 Task: Look for space in London, Canada from 2nd September, 2023 to 6th September, 2023 for 2 adults in price range Rs.15000 to Rs.20000. Place can be entire place with 1  bedroom having 1 bed and 1 bathroom. Property type can be house, flat, guest house, hotel. Booking option can be shelf check-in. Required host language is English.
Action: Mouse moved to (541, 112)
Screenshot: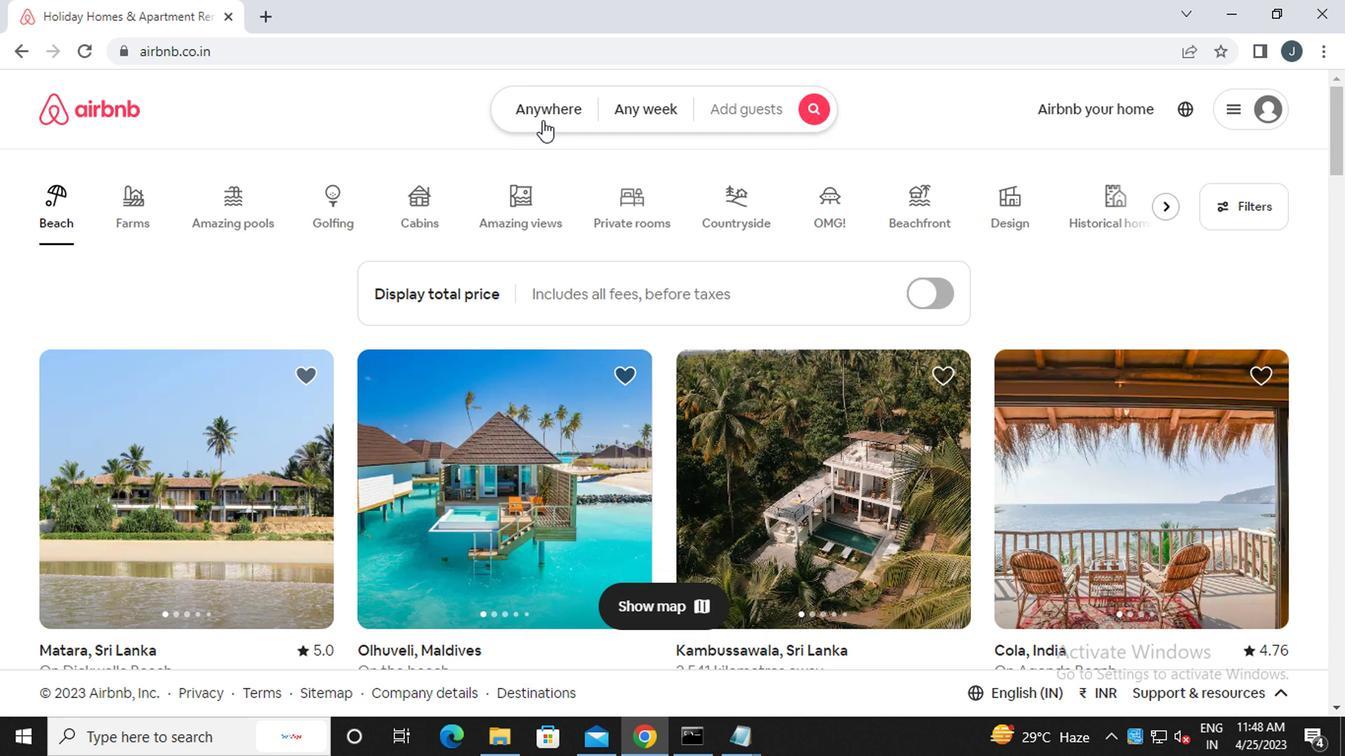 
Action: Mouse pressed left at (541, 112)
Screenshot: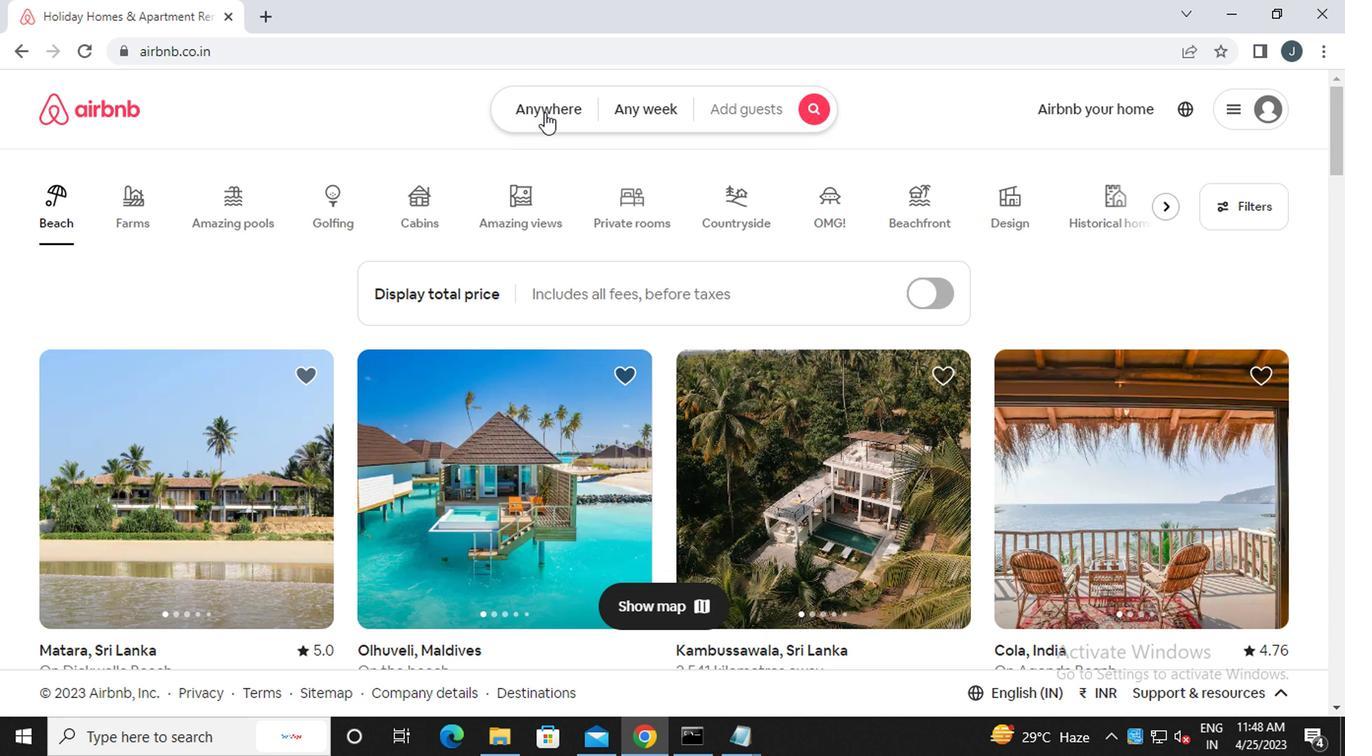 
Action: Mouse moved to (356, 196)
Screenshot: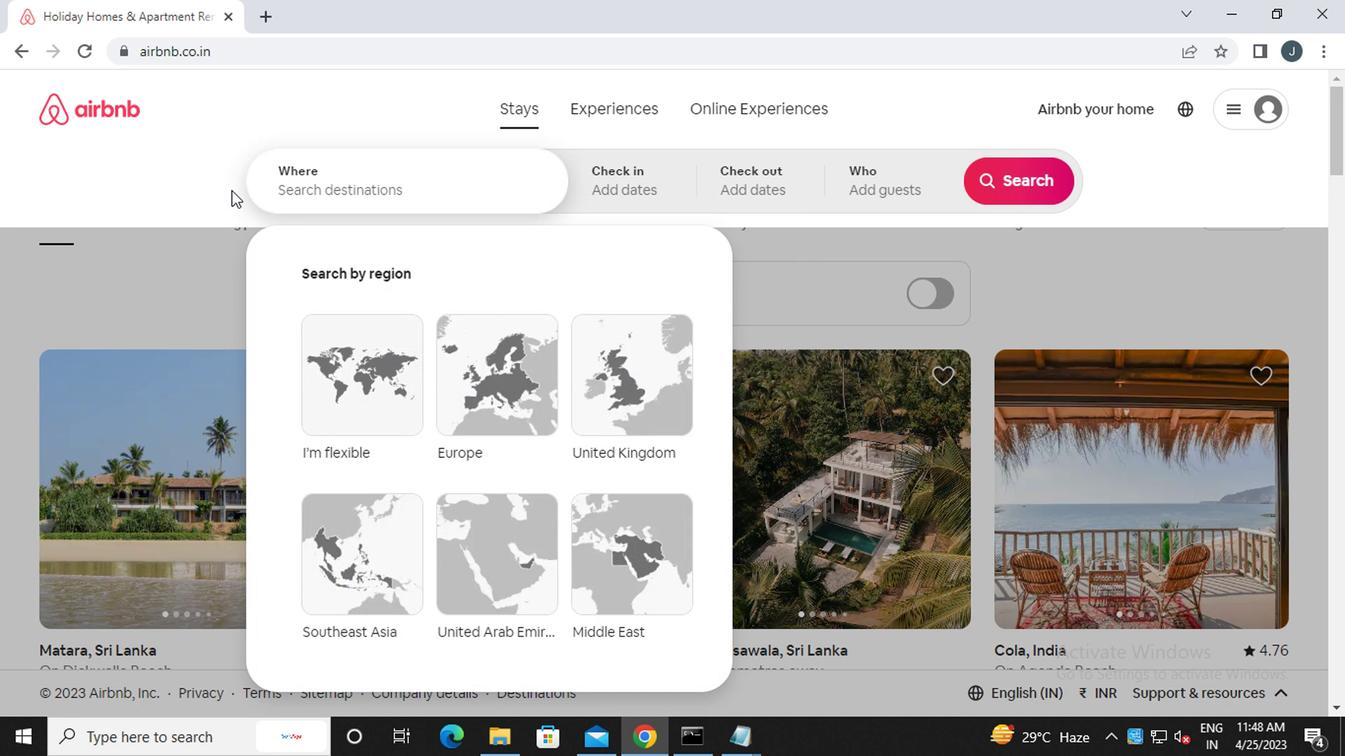 
Action: Mouse pressed left at (356, 196)
Screenshot: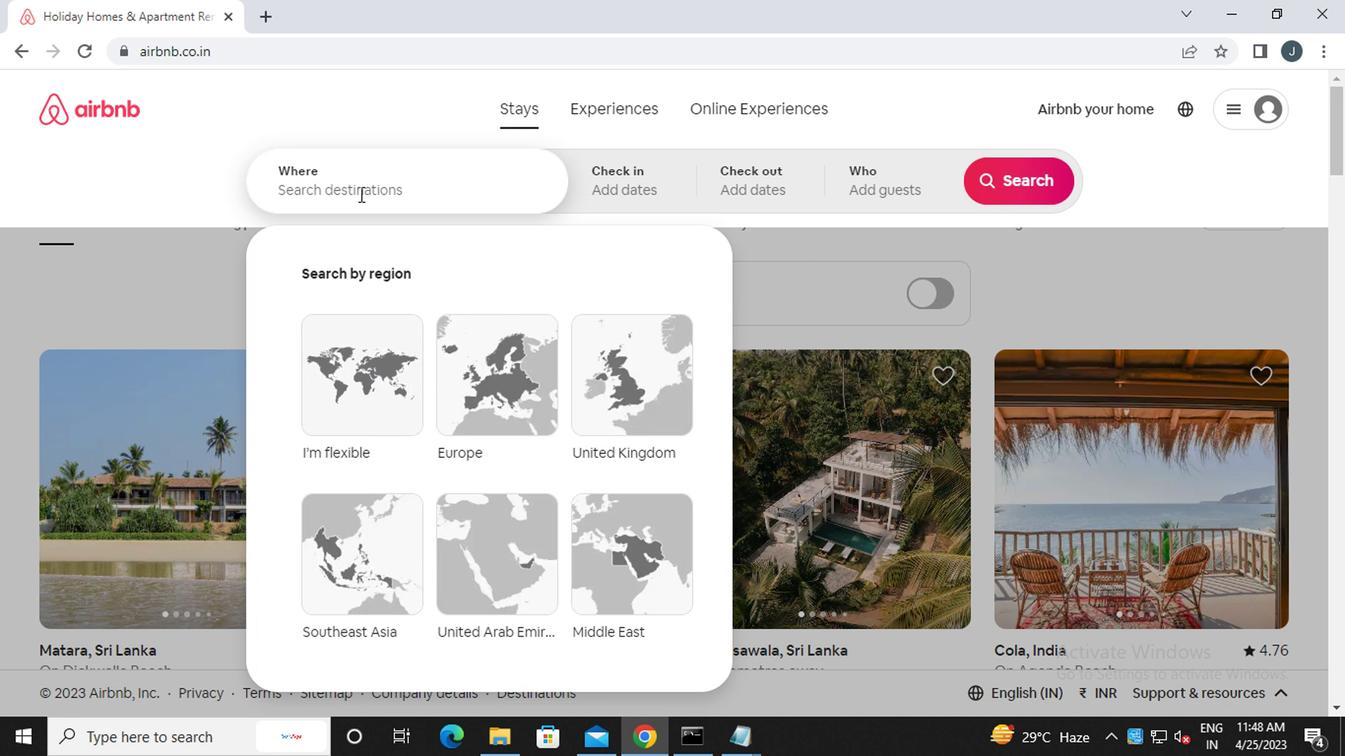 
Action: Key pressed l<Key.caps_lock>ondon,<Key.caps_lock>c<Key.caps_lock>anada
Screenshot: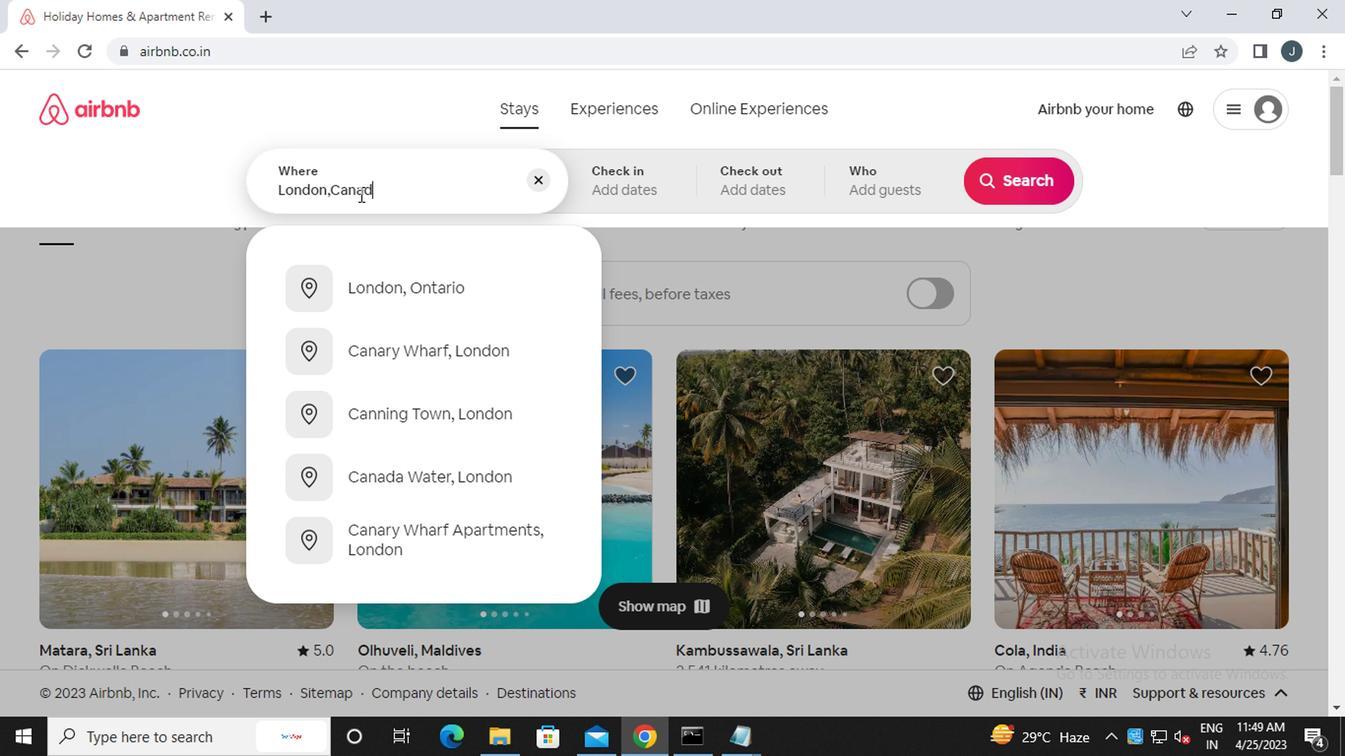 
Action: Mouse moved to (639, 182)
Screenshot: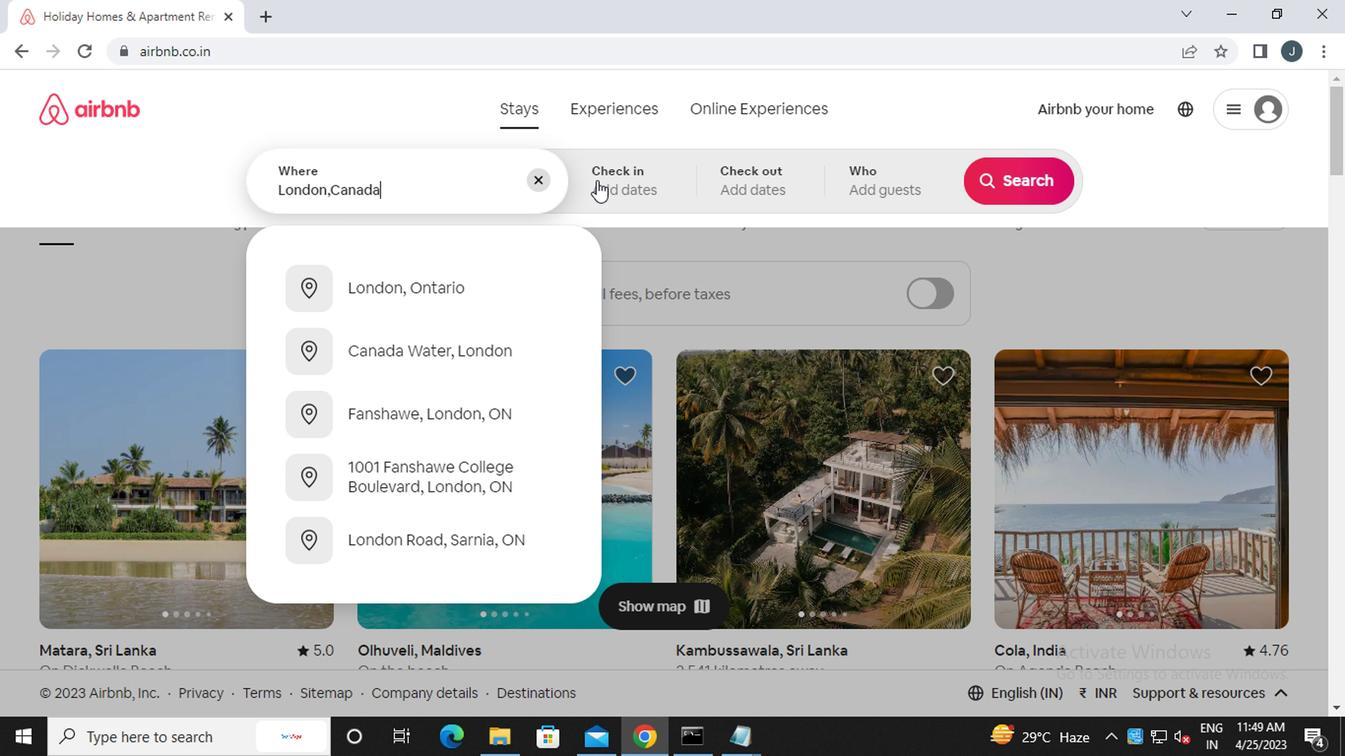 
Action: Mouse pressed left at (639, 182)
Screenshot: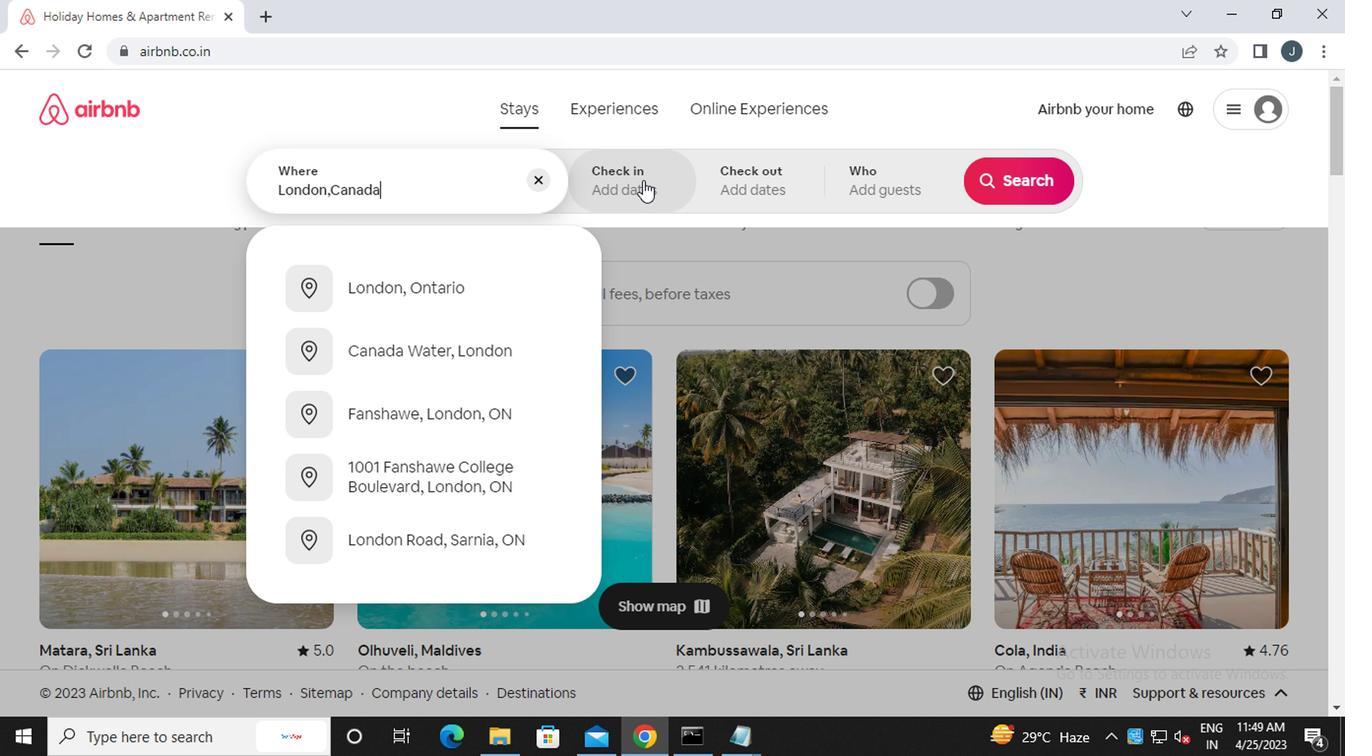 
Action: Mouse moved to (1000, 338)
Screenshot: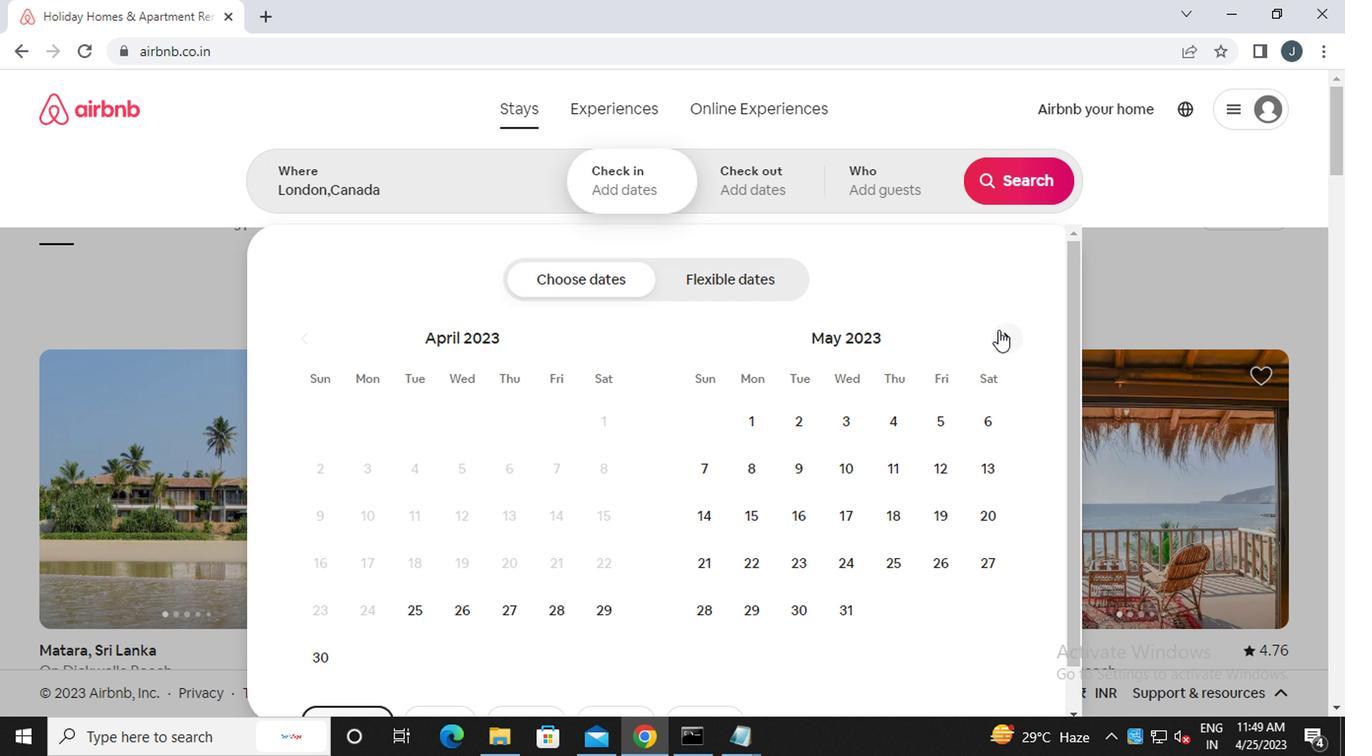 
Action: Mouse pressed left at (1000, 338)
Screenshot: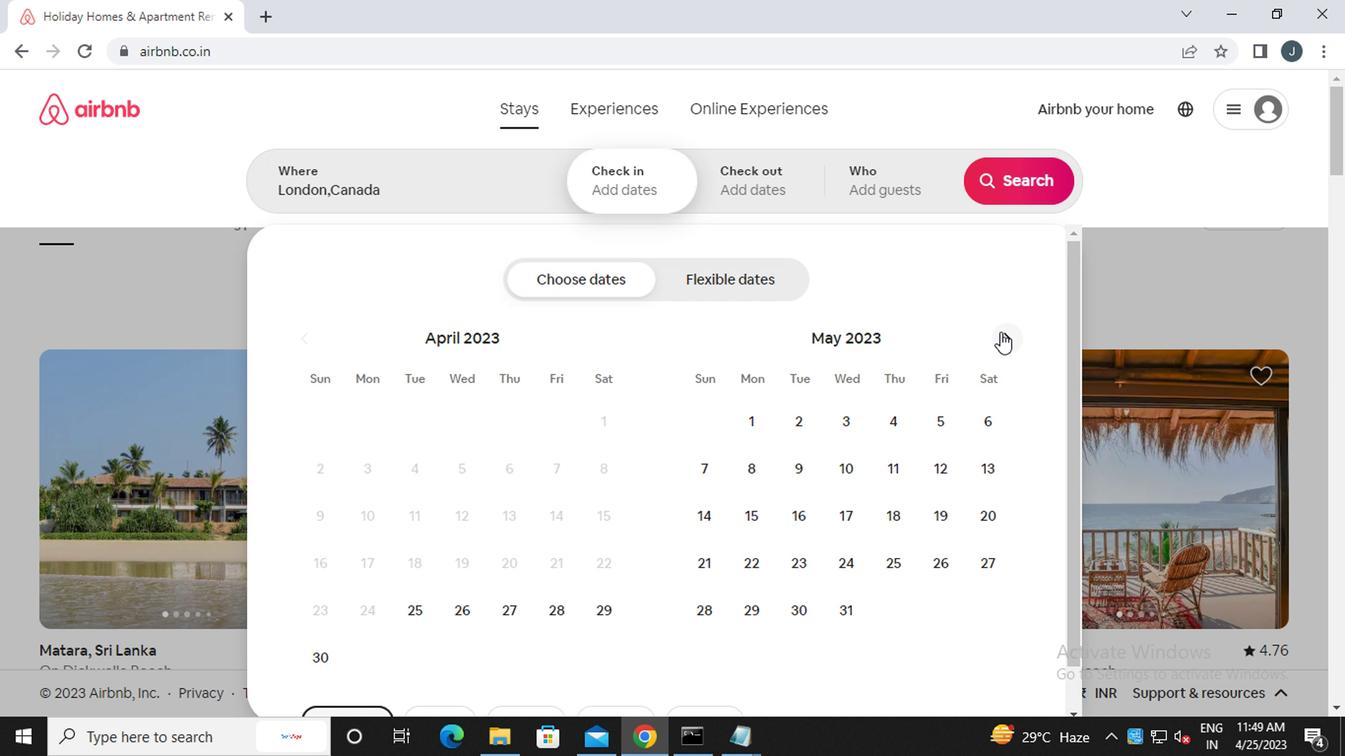 
Action: Mouse moved to (1002, 339)
Screenshot: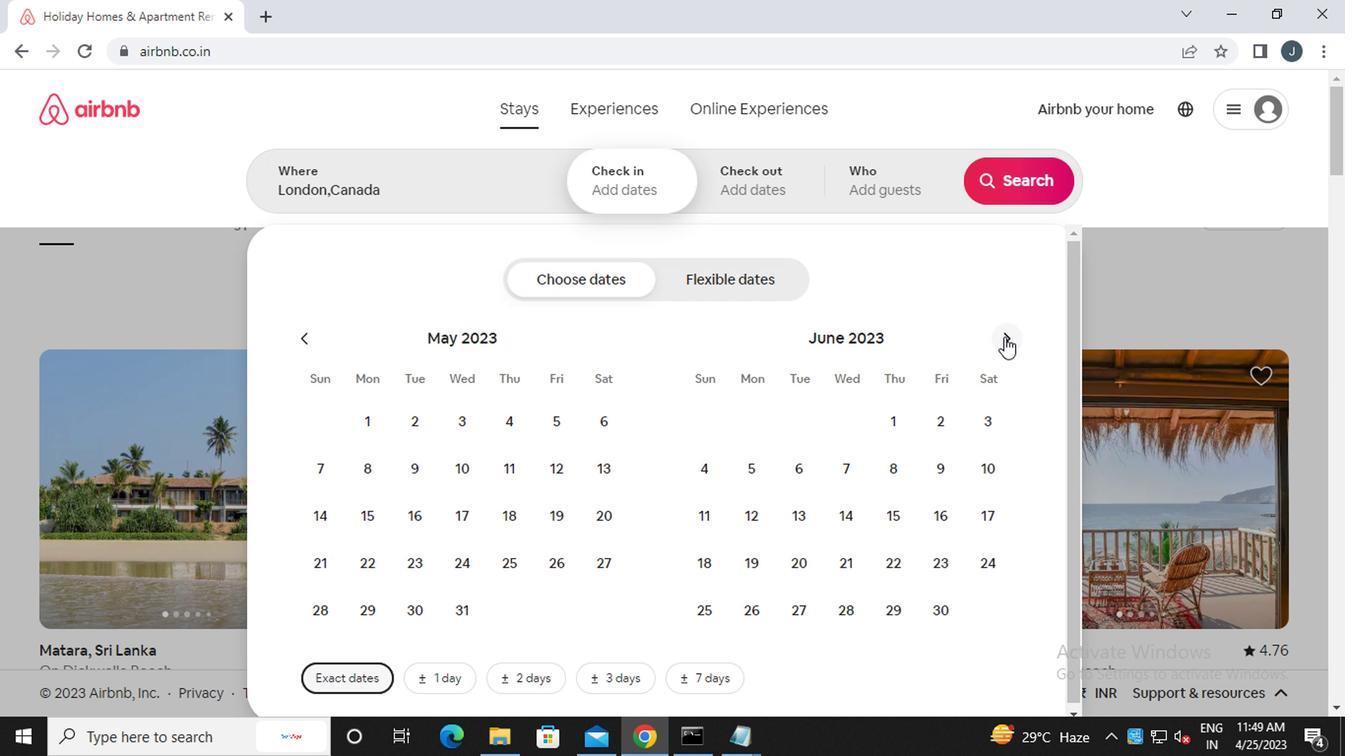 
Action: Mouse pressed left at (1002, 339)
Screenshot: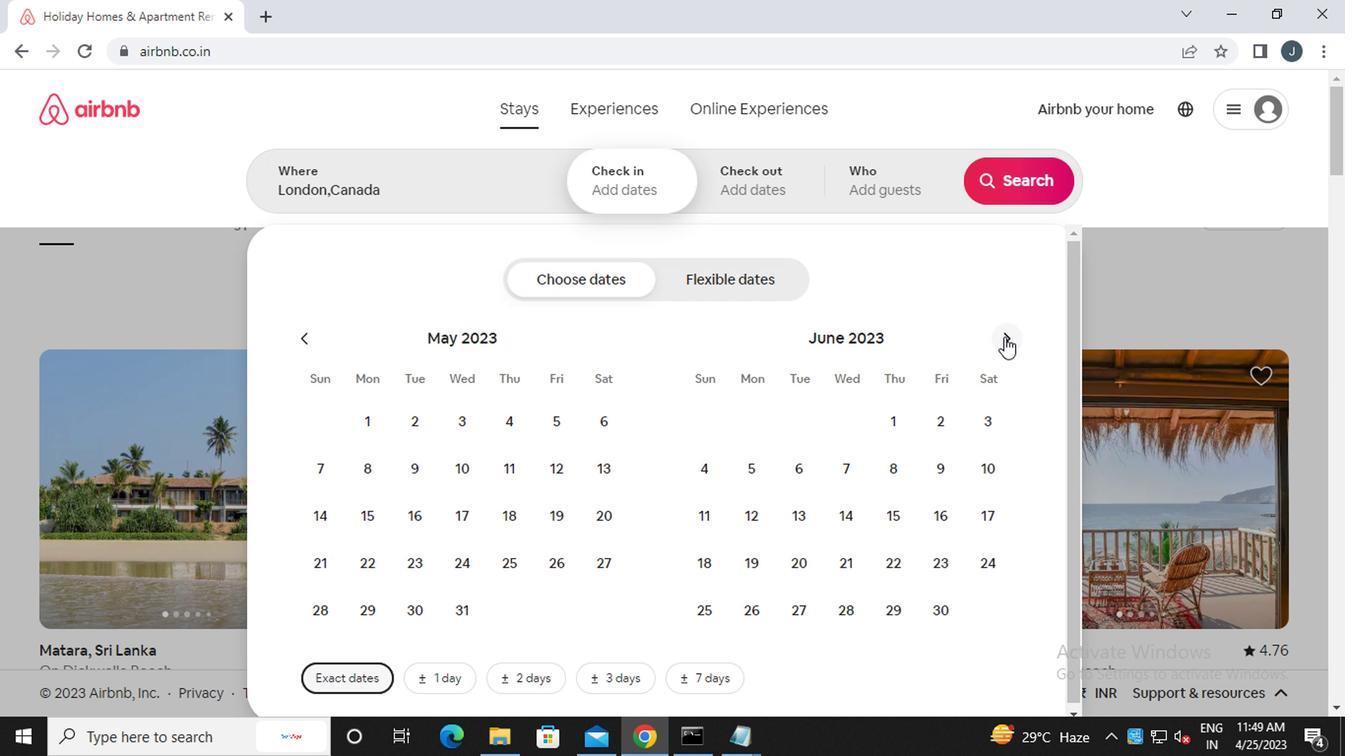 
Action: Mouse pressed left at (1002, 339)
Screenshot: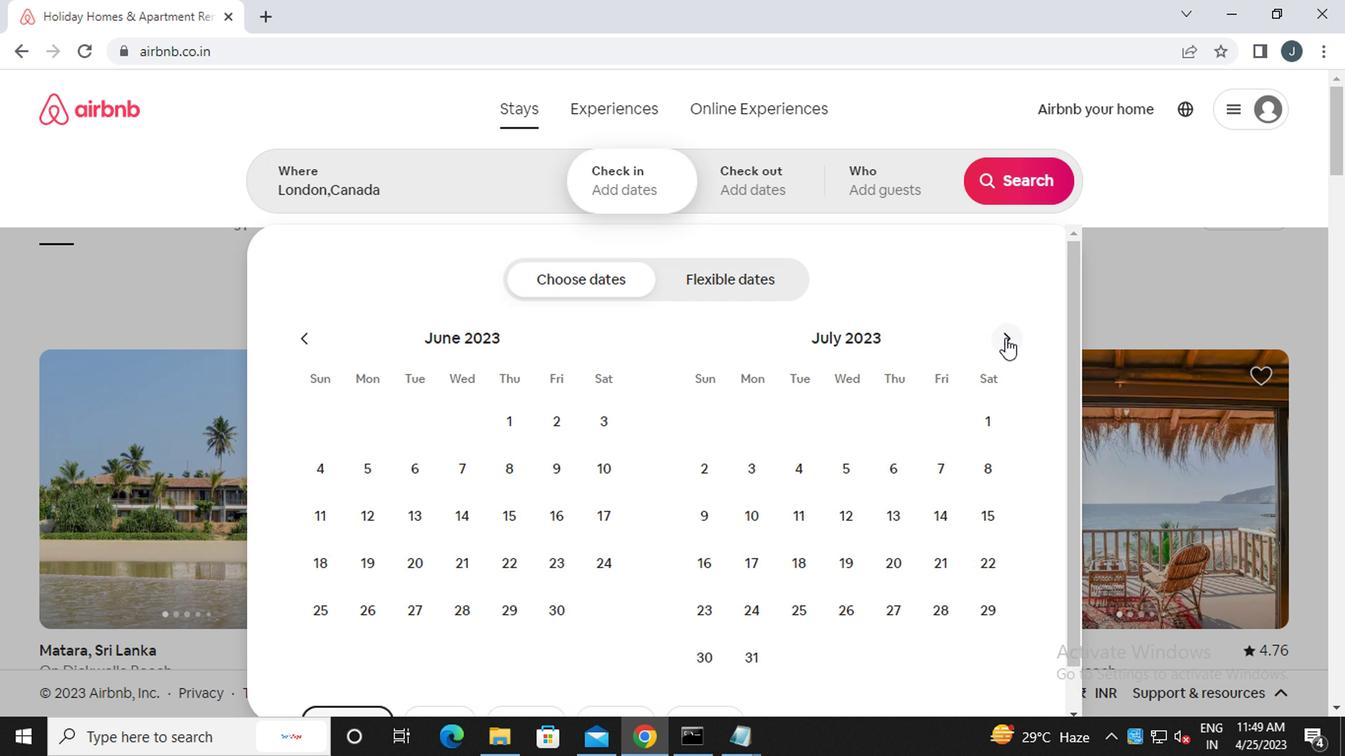 
Action: Mouse pressed left at (1002, 339)
Screenshot: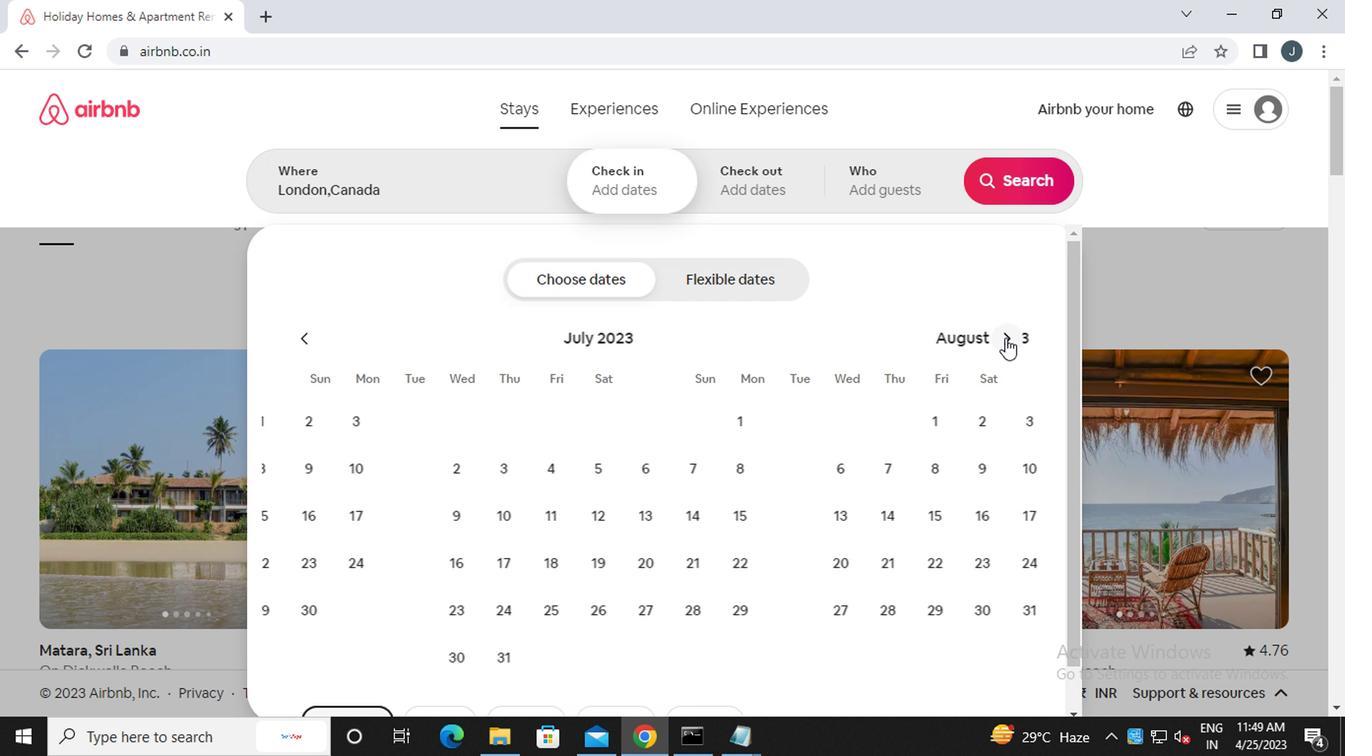 
Action: Mouse moved to (990, 426)
Screenshot: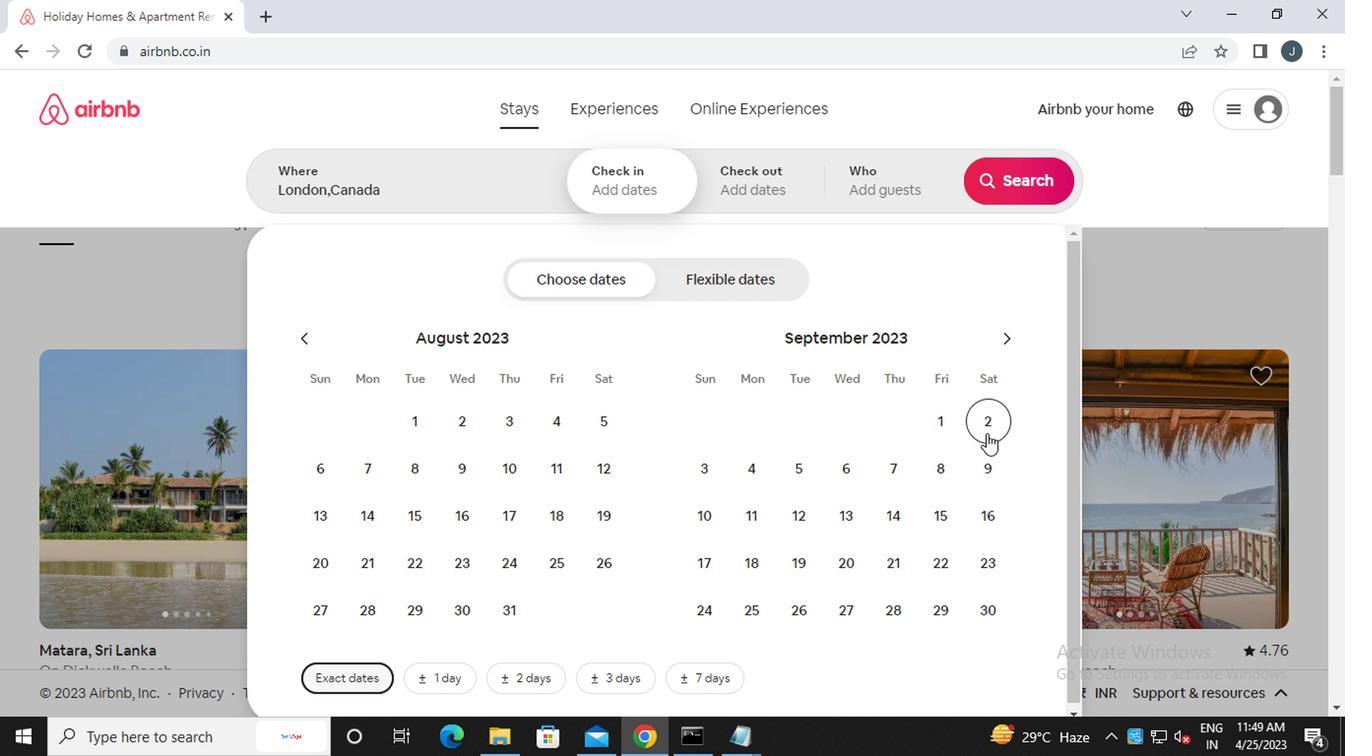 
Action: Mouse pressed left at (990, 426)
Screenshot: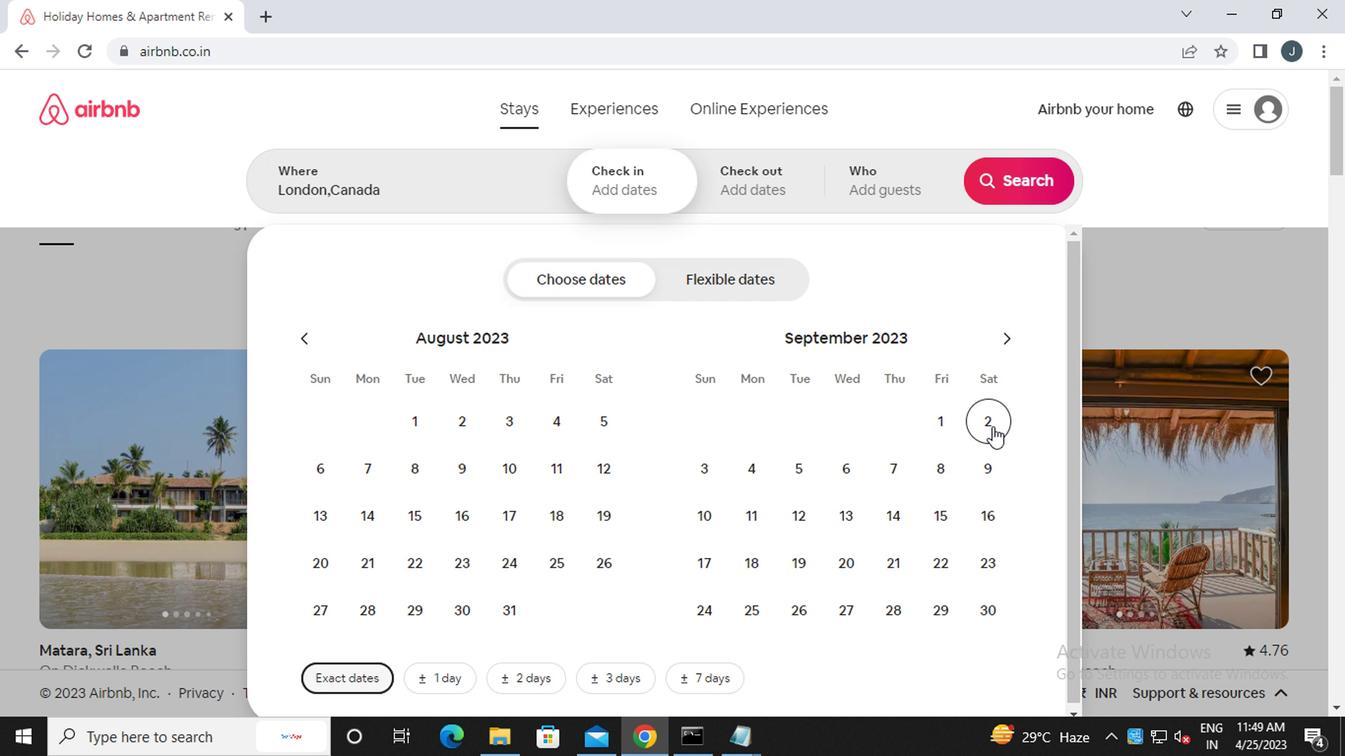
Action: Mouse moved to (851, 467)
Screenshot: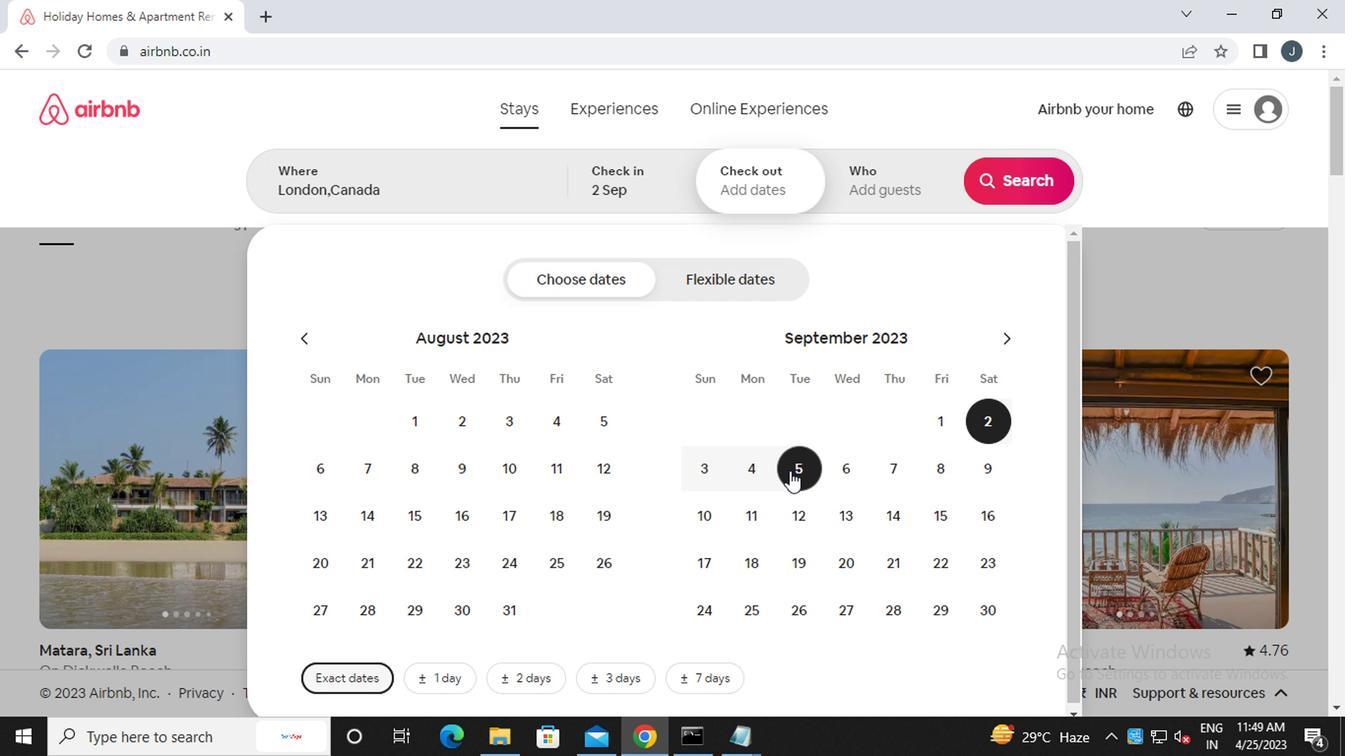 
Action: Mouse pressed left at (851, 467)
Screenshot: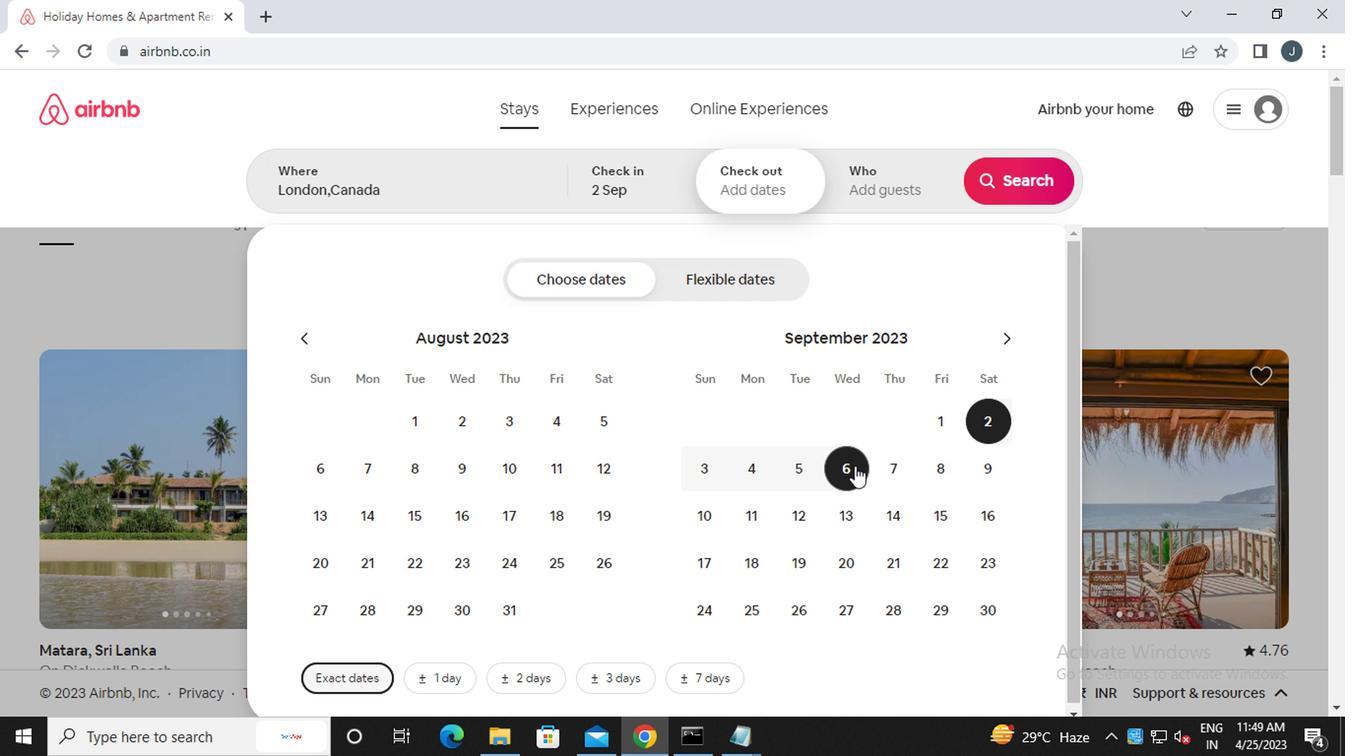 
Action: Mouse moved to (887, 196)
Screenshot: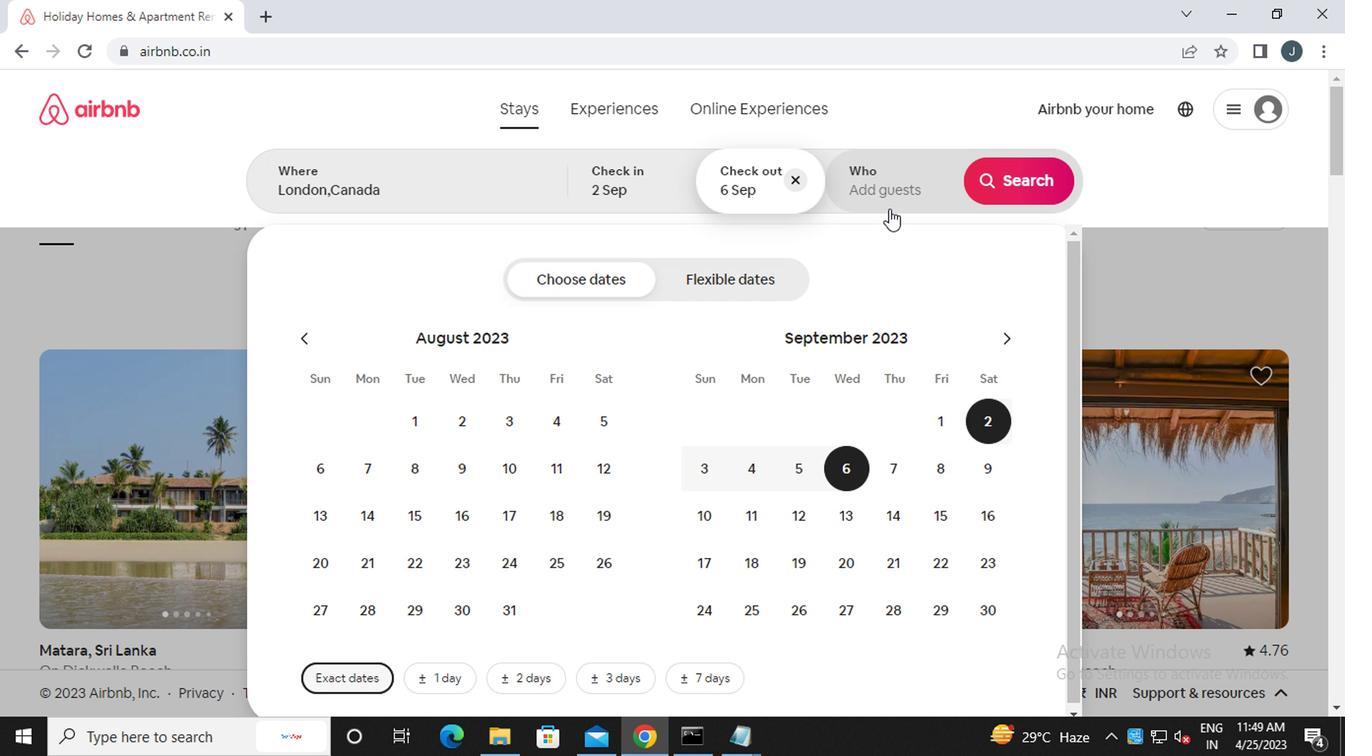 
Action: Mouse pressed left at (887, 196)
Screenshot: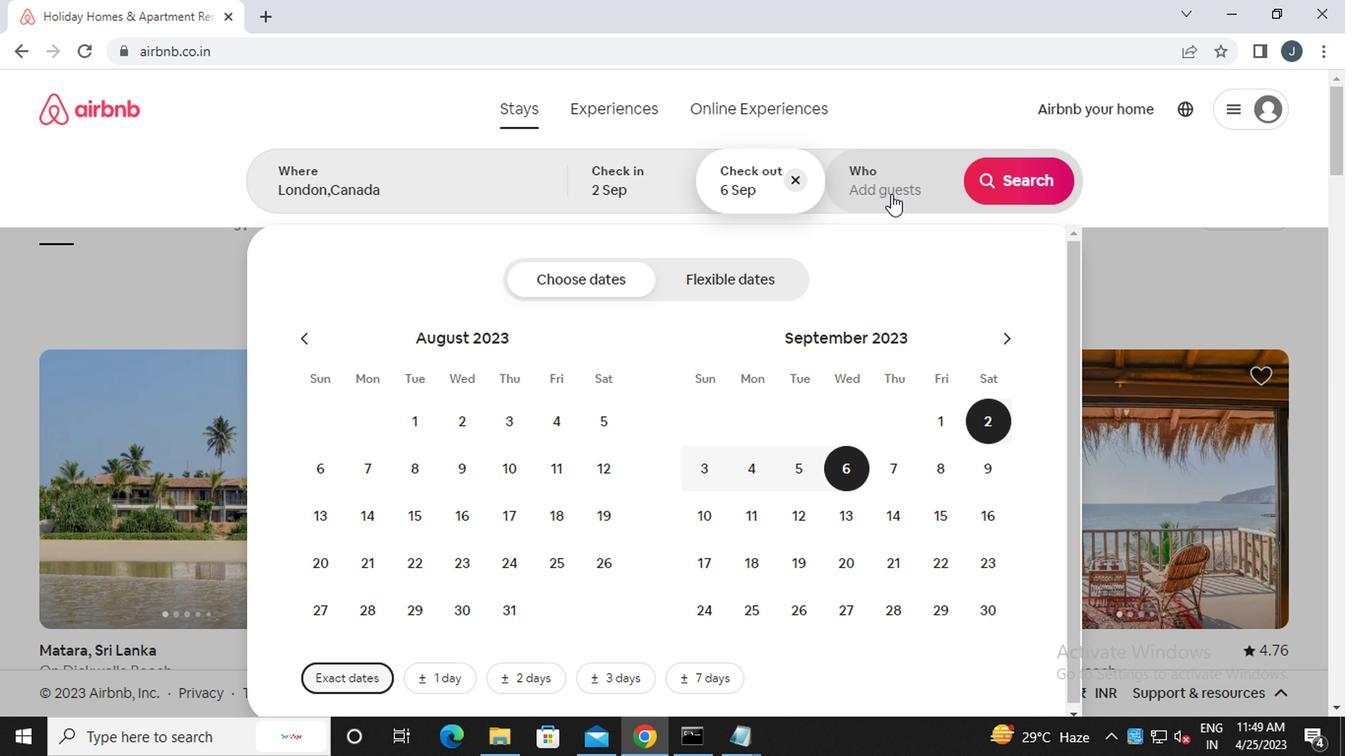 
Action: Mouse moved to (1021, 291)
Screenshot: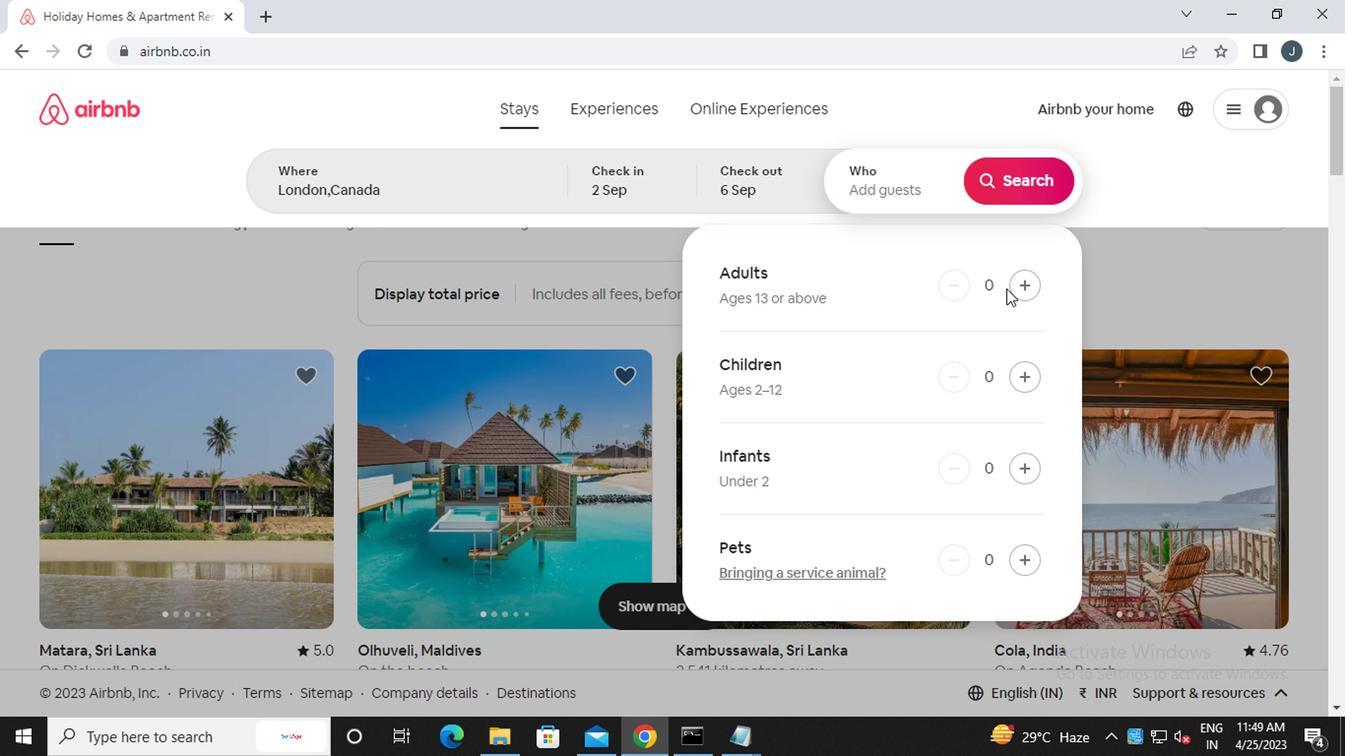 
Action: Mouse pressed left at (1021, 291)
Screenshot: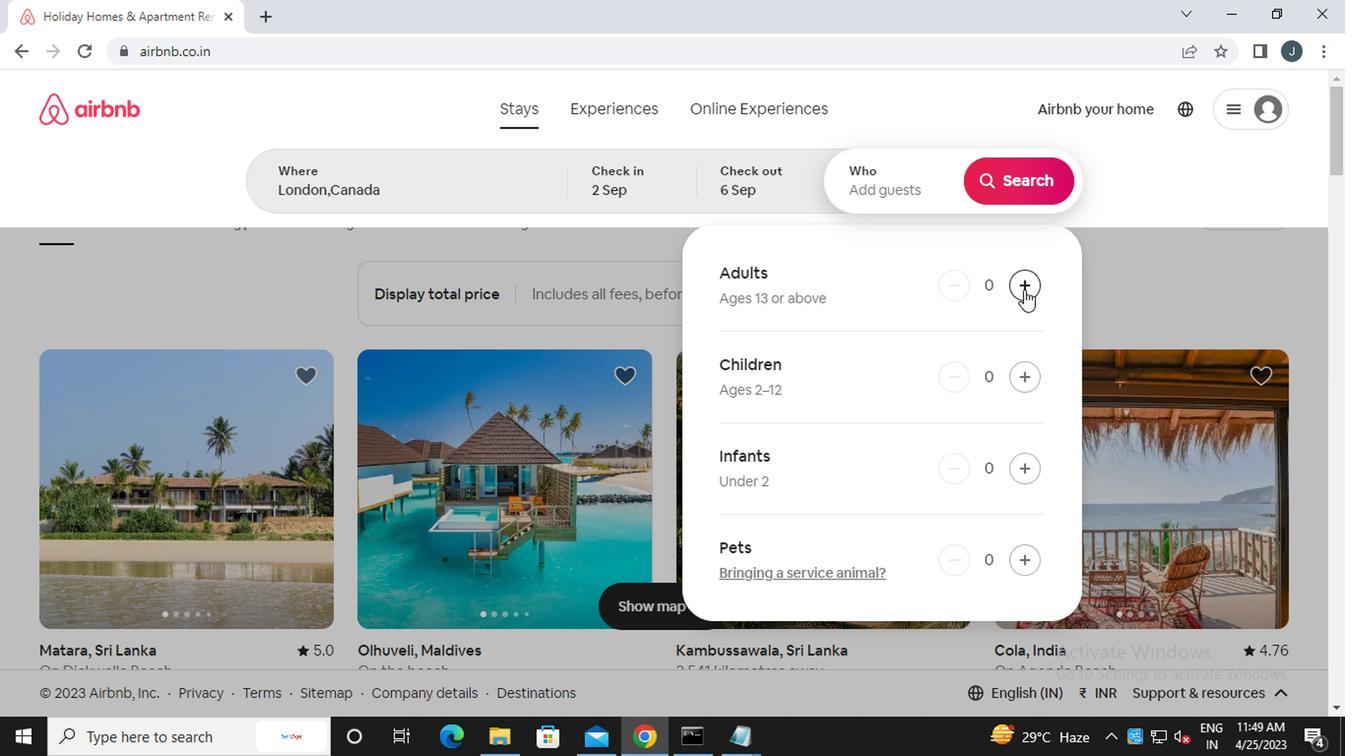 
Action: Mouse moved to (1021, 291)
Screenshot: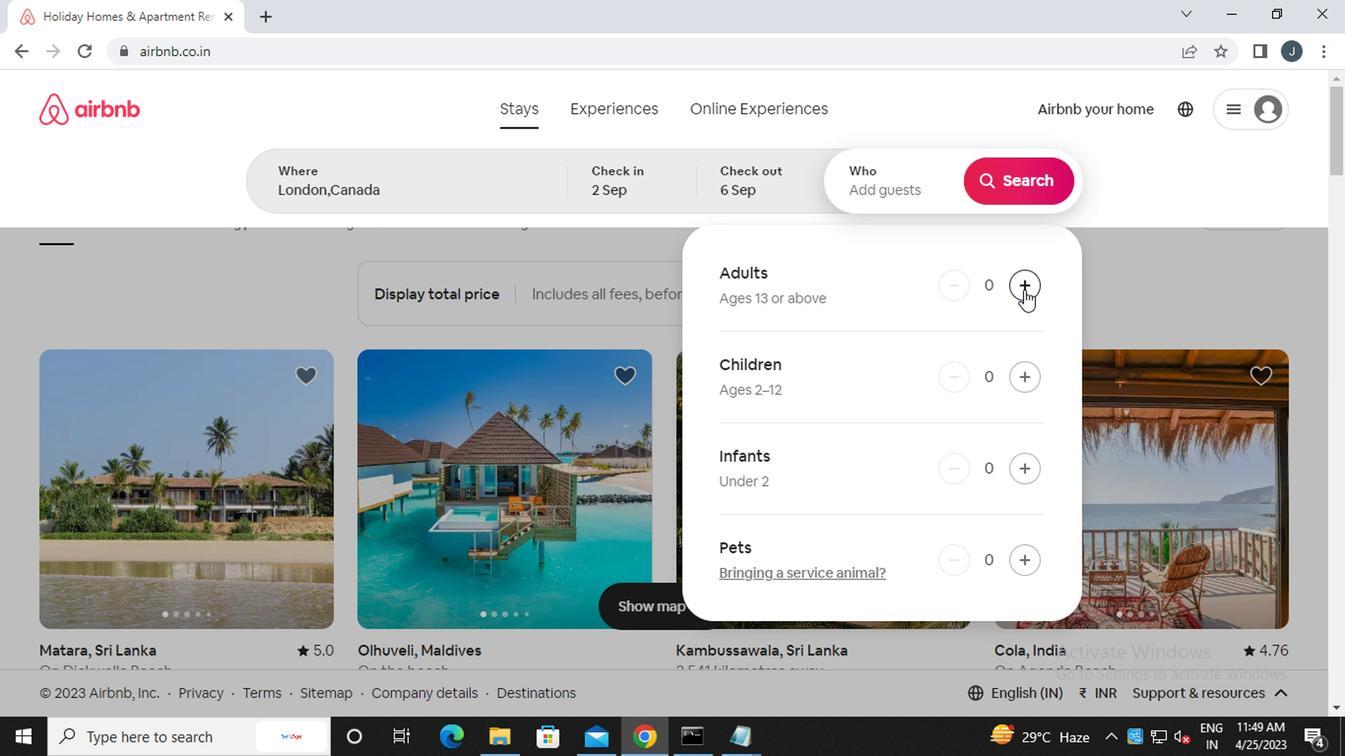 
Action: Mouse pressed left at (1021, 291)
Screenshot: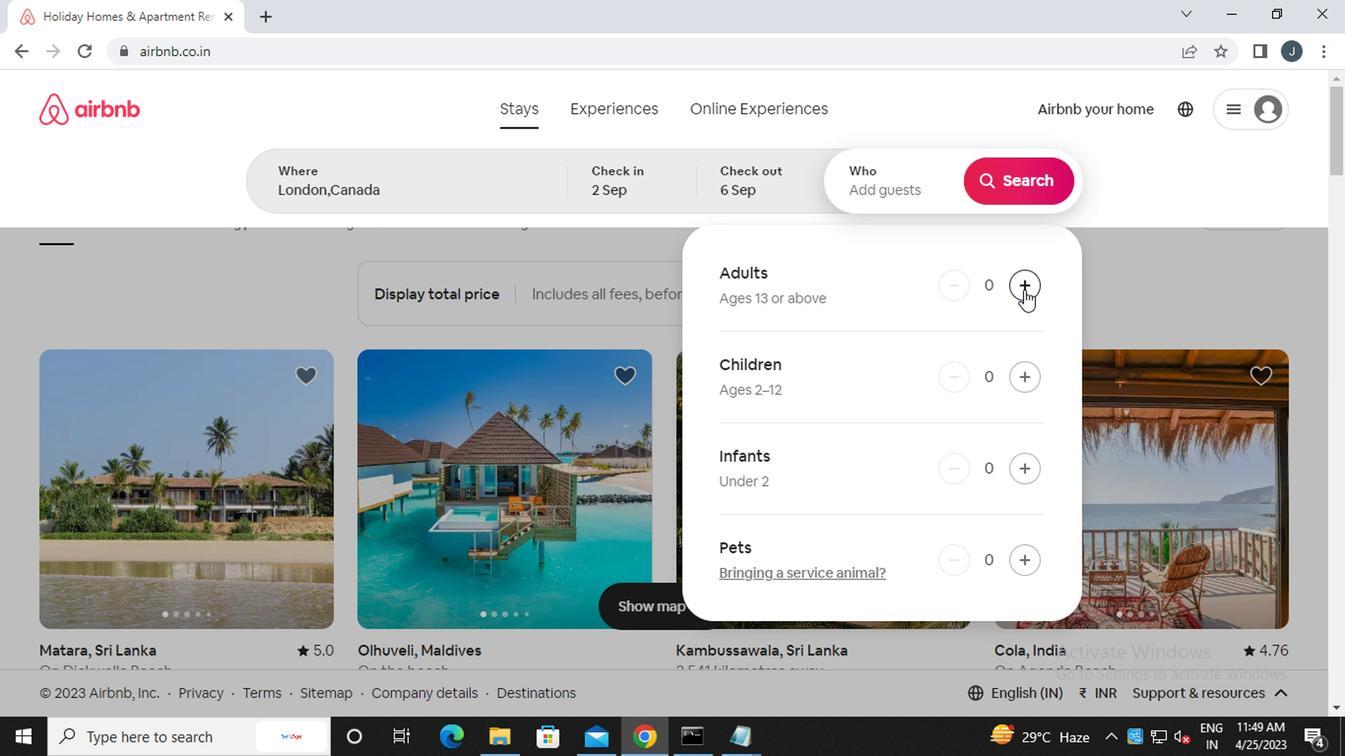 
Action: Mouse moved to (1021, 192)
Screenshot: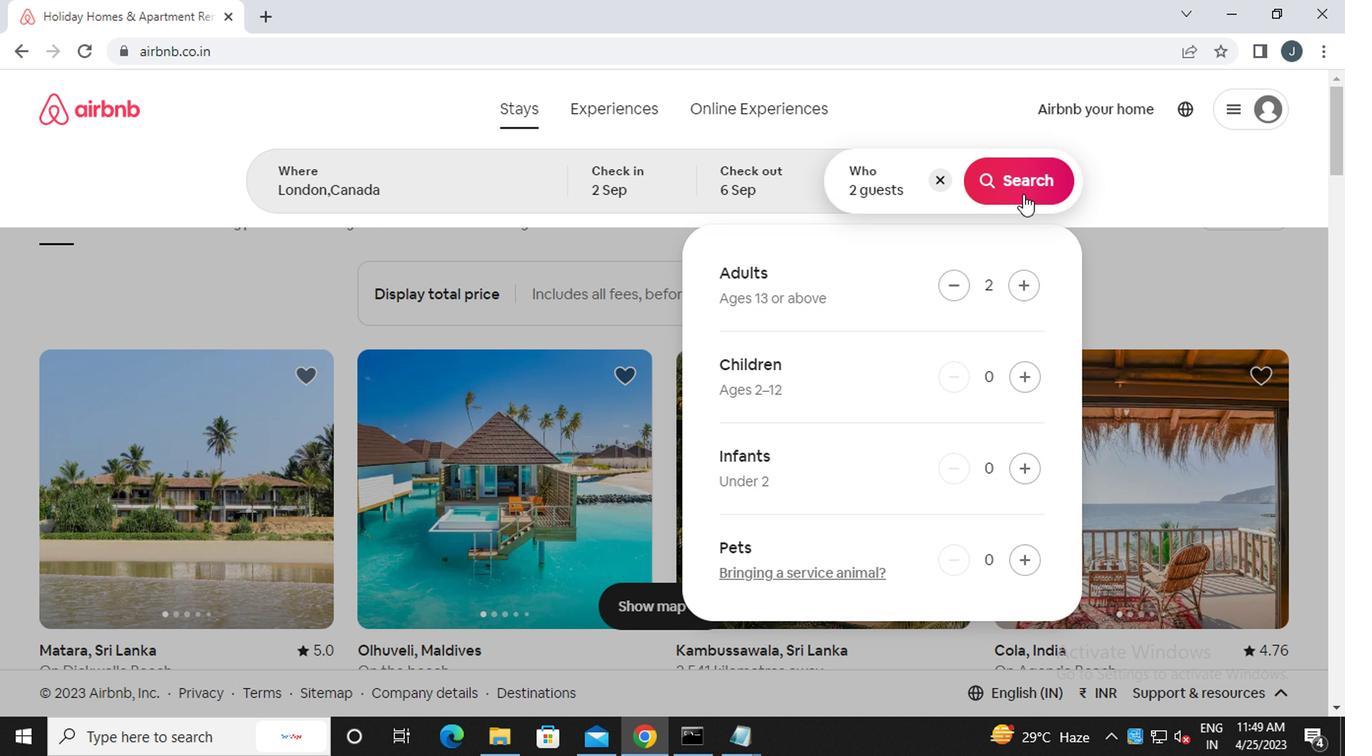 
Action: Mouse pressed left at (1021, 192)
Screenshot: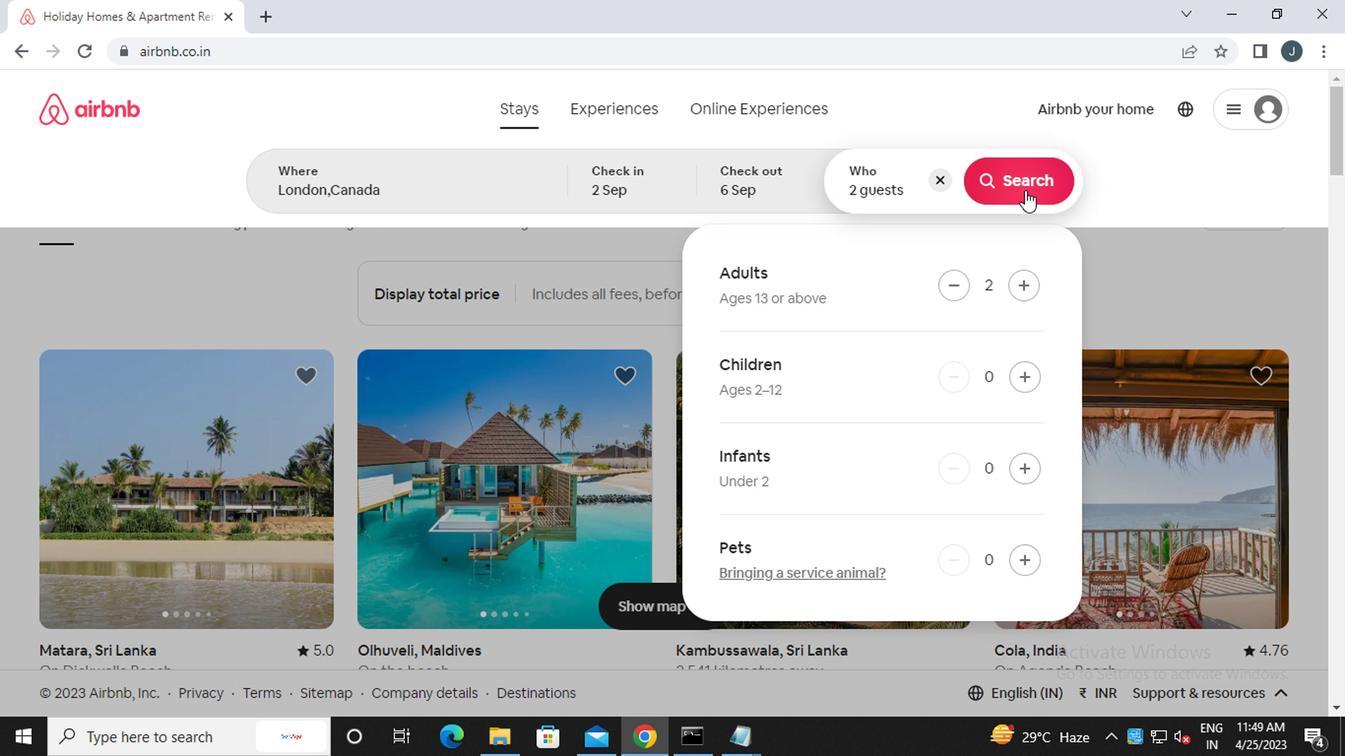 
Action: Mouse moved to (1257, 190)
Screenshot: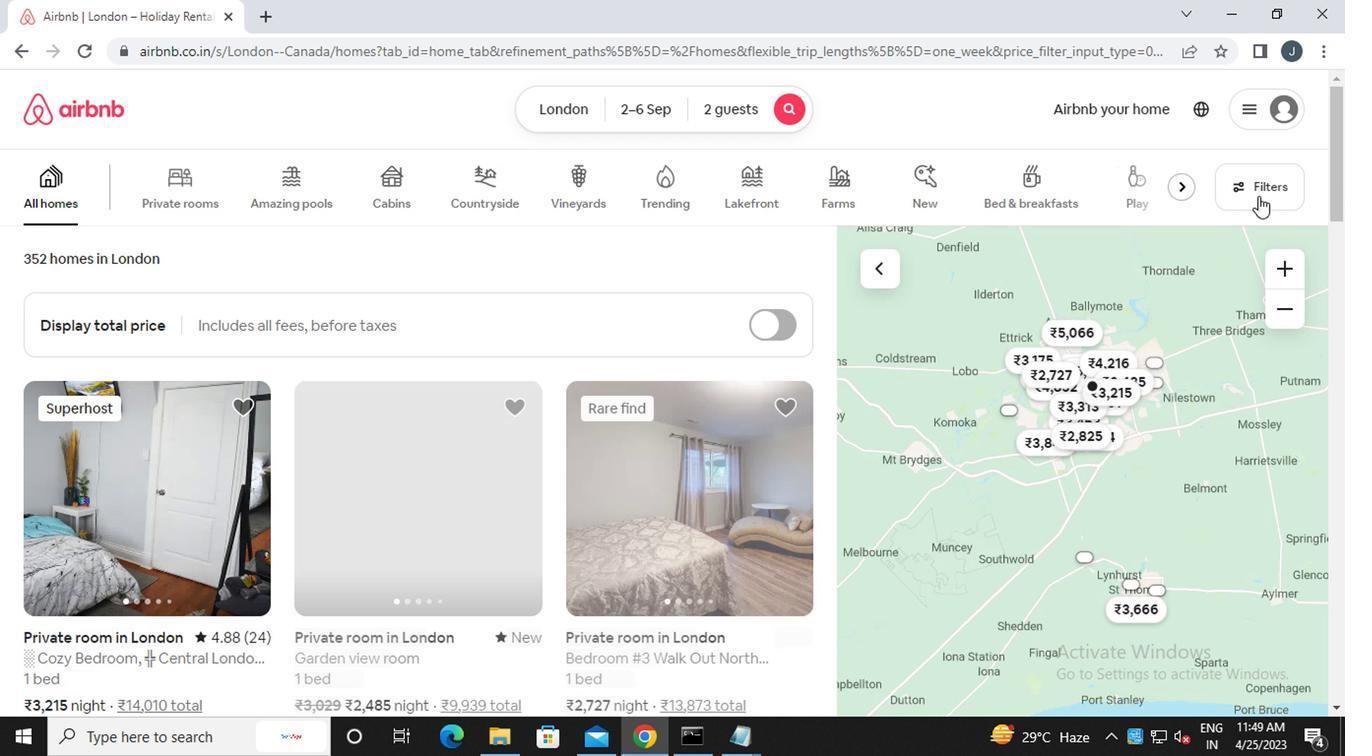 
Action: Mouse pressed left at (1257, 190)
Screenshot: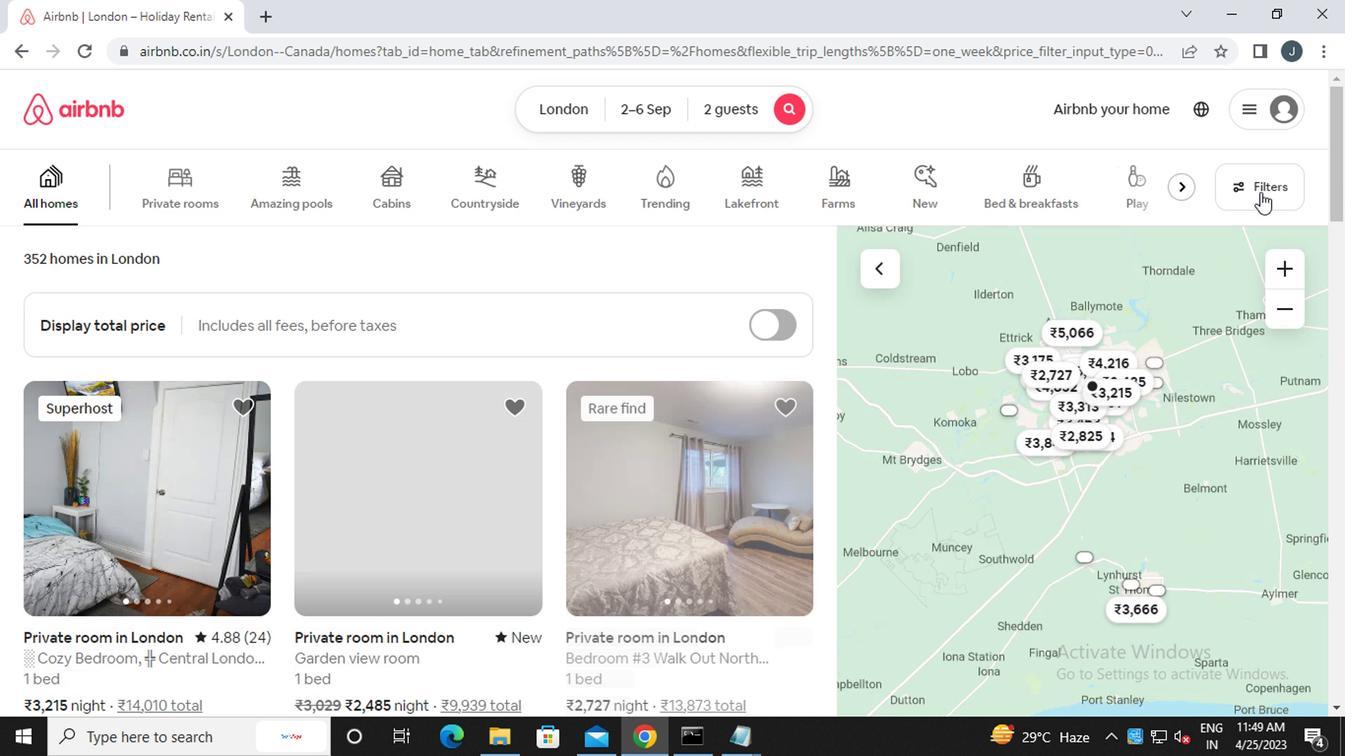 
Action: Mouse moved to (442, 435)
Screenshot: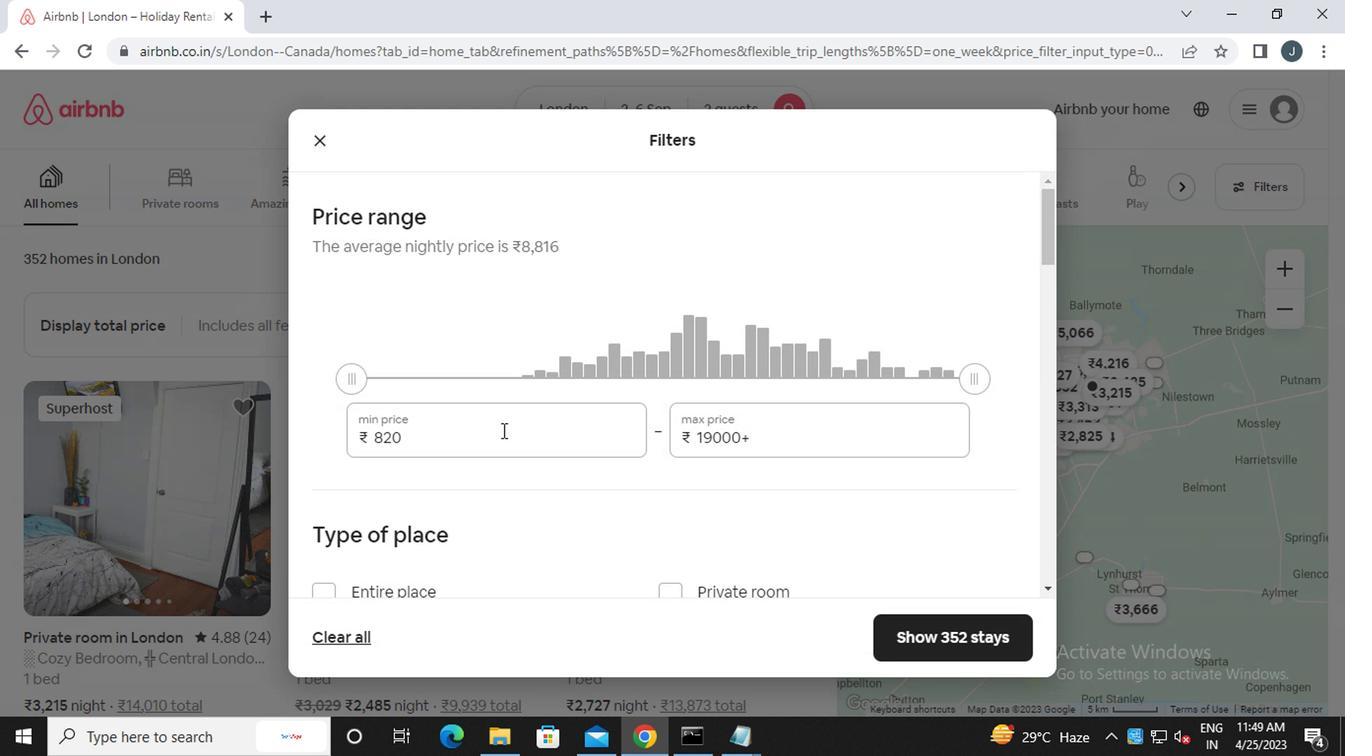 
Action: Mouse pressed left at (442, 435)
Screenshot: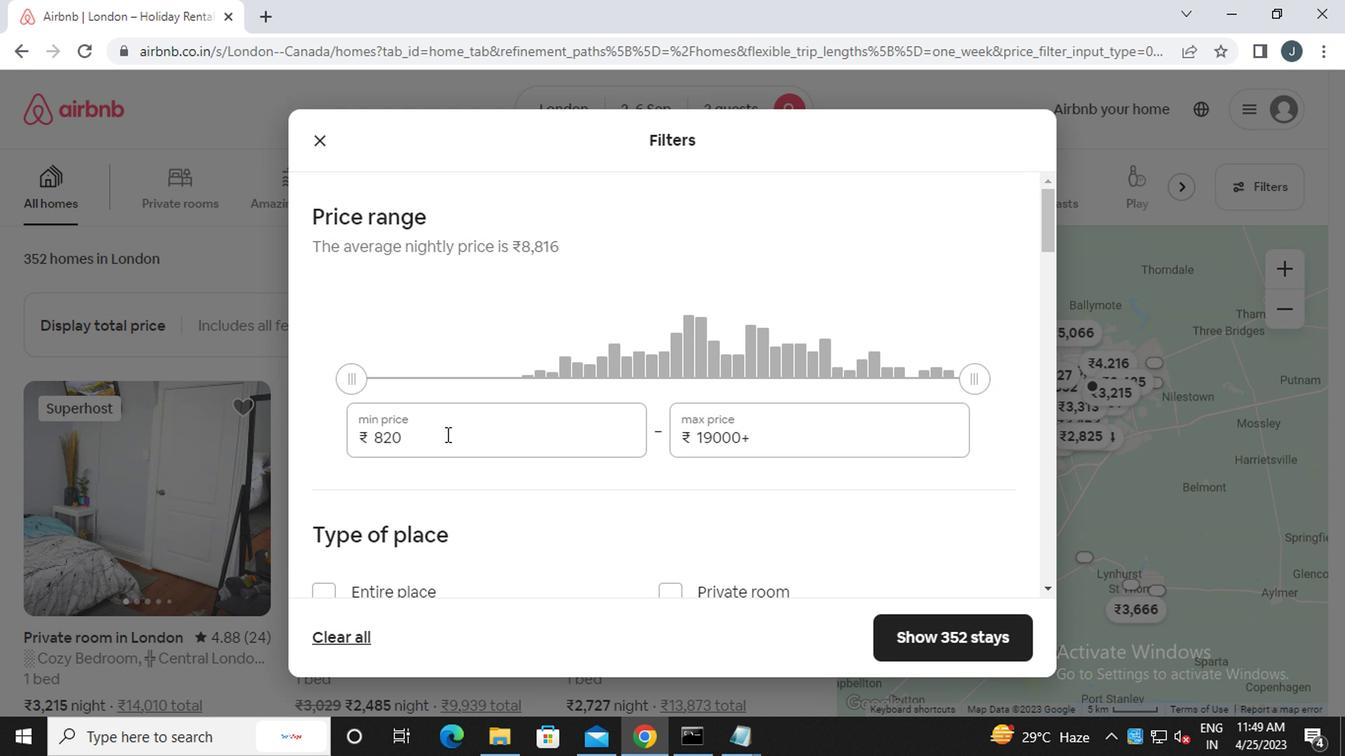 
Action: Key pressed <Key.backspace><Key.backspace><Key.backspace><<97>><<101>><<96>><<96>><<96>>
Screenshot: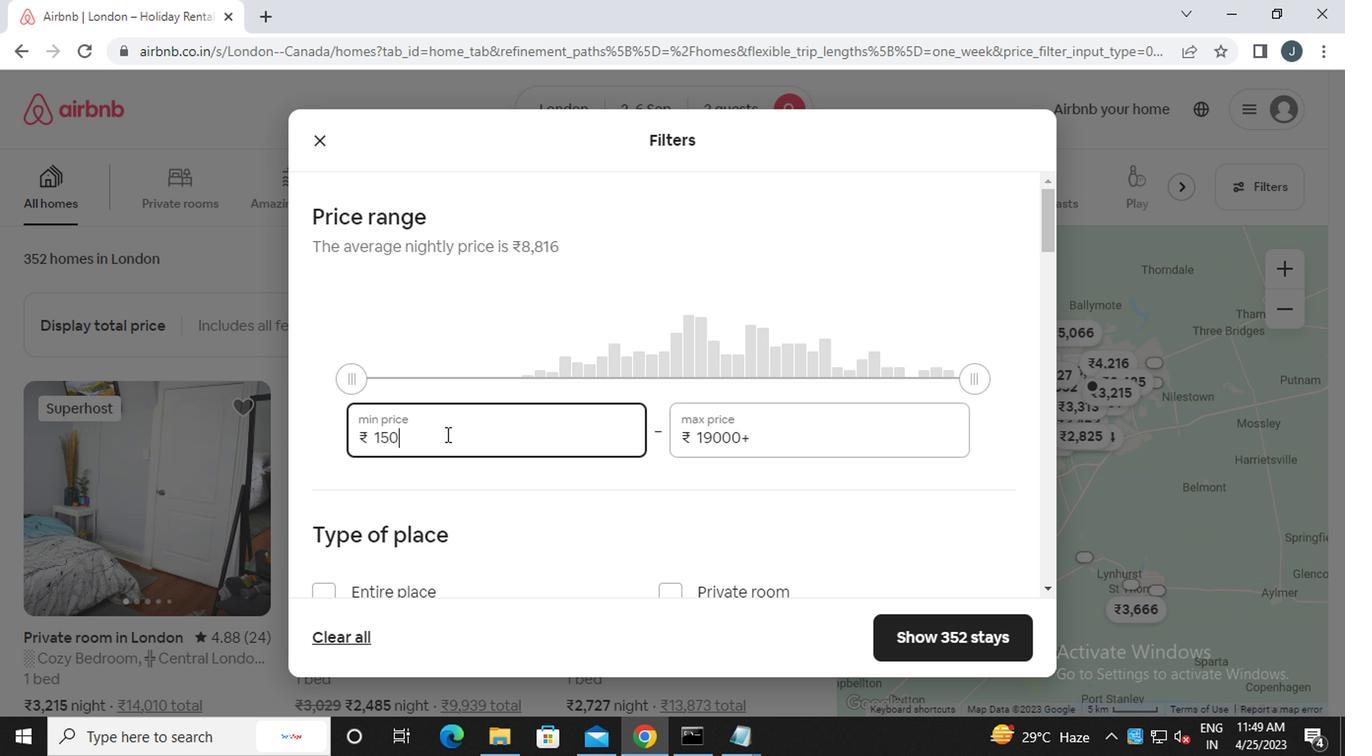 
Action: Mouse moved to (768, 440)
Screenshot: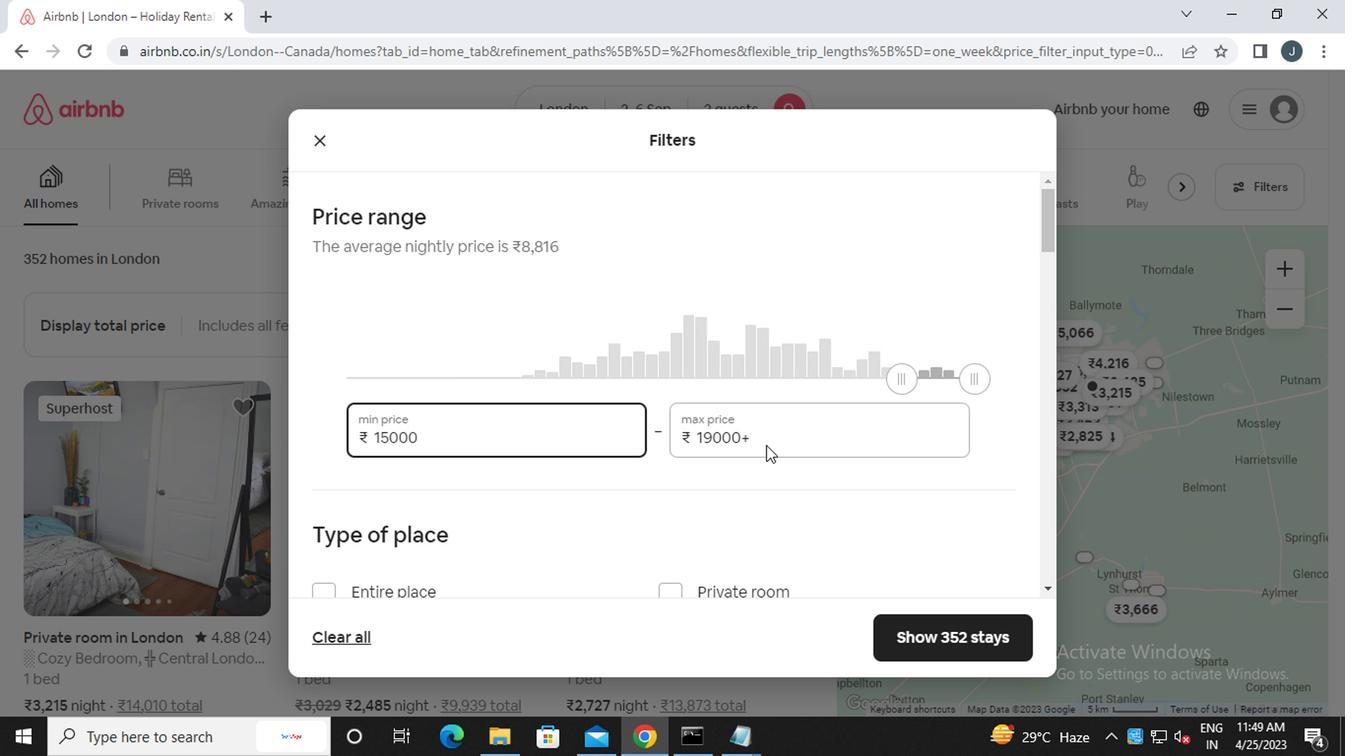 
Action: Mouse pressed left at (768, 440)
Screenshot: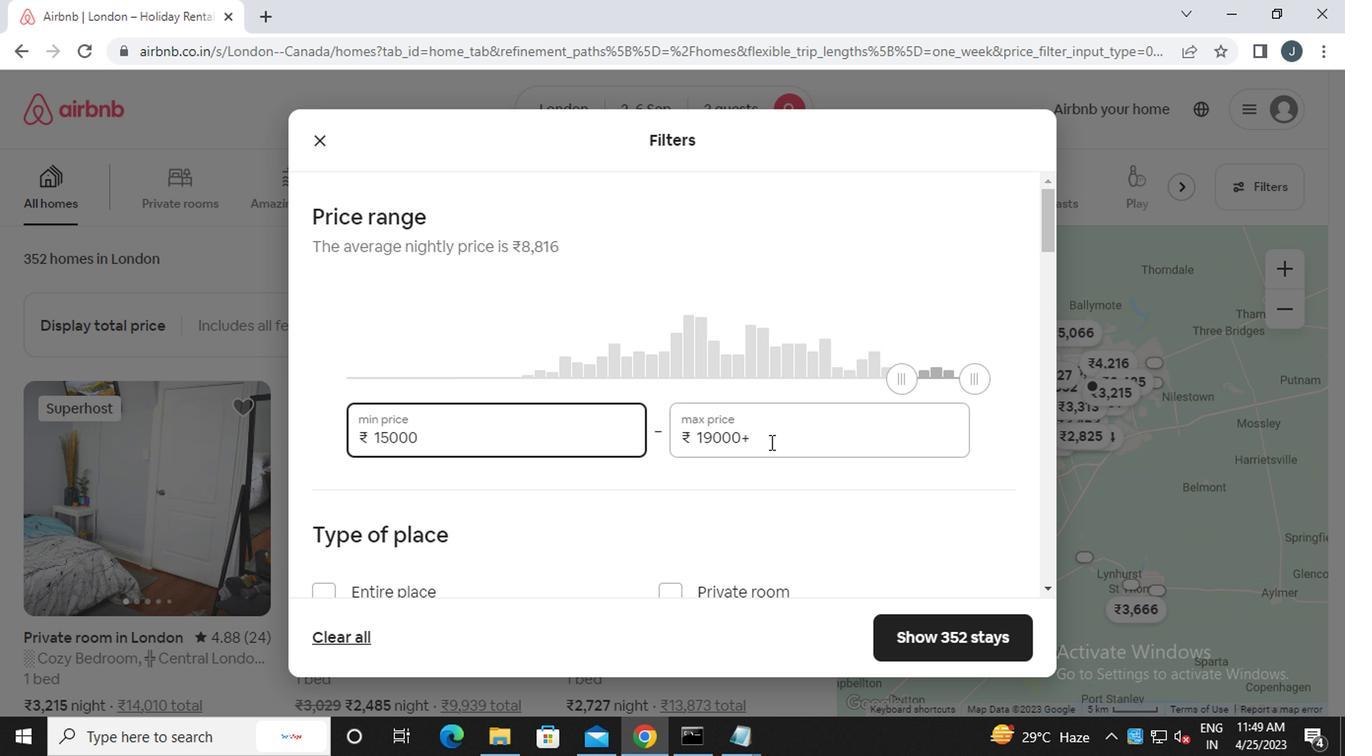 
Action: Mouse moved to (751, 426)
Screenshot: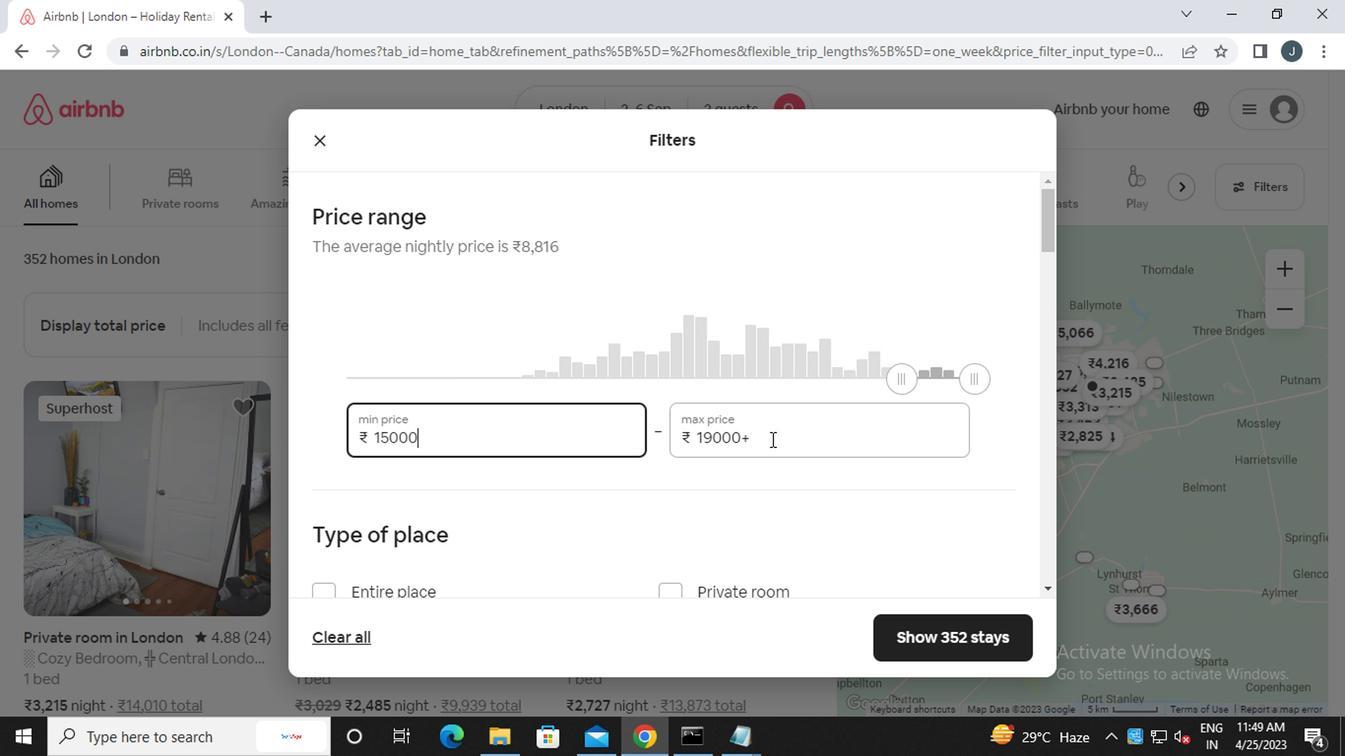 
Action: Key pressed <Key.backspace><Key.backspace><Key.backspace><Key.backspace><Key.backspace><Key.backspace><Key.backspace><Key.backspace><Key.backspace><Key.backspace><Key.backspace><Key.backspace><<98>><<96>><<96>><<96>><<96>>
Screenshot: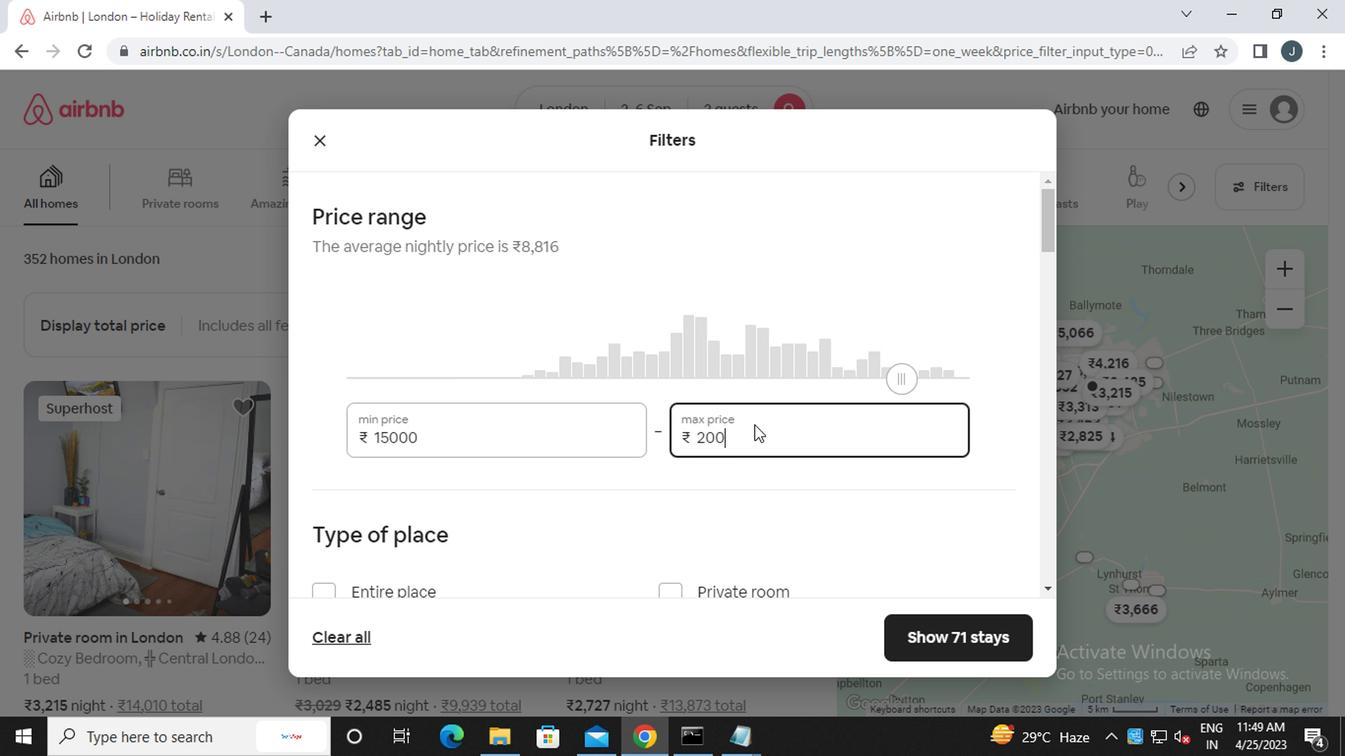 
Action: Mouse moved to (735, 421)
Screenshot: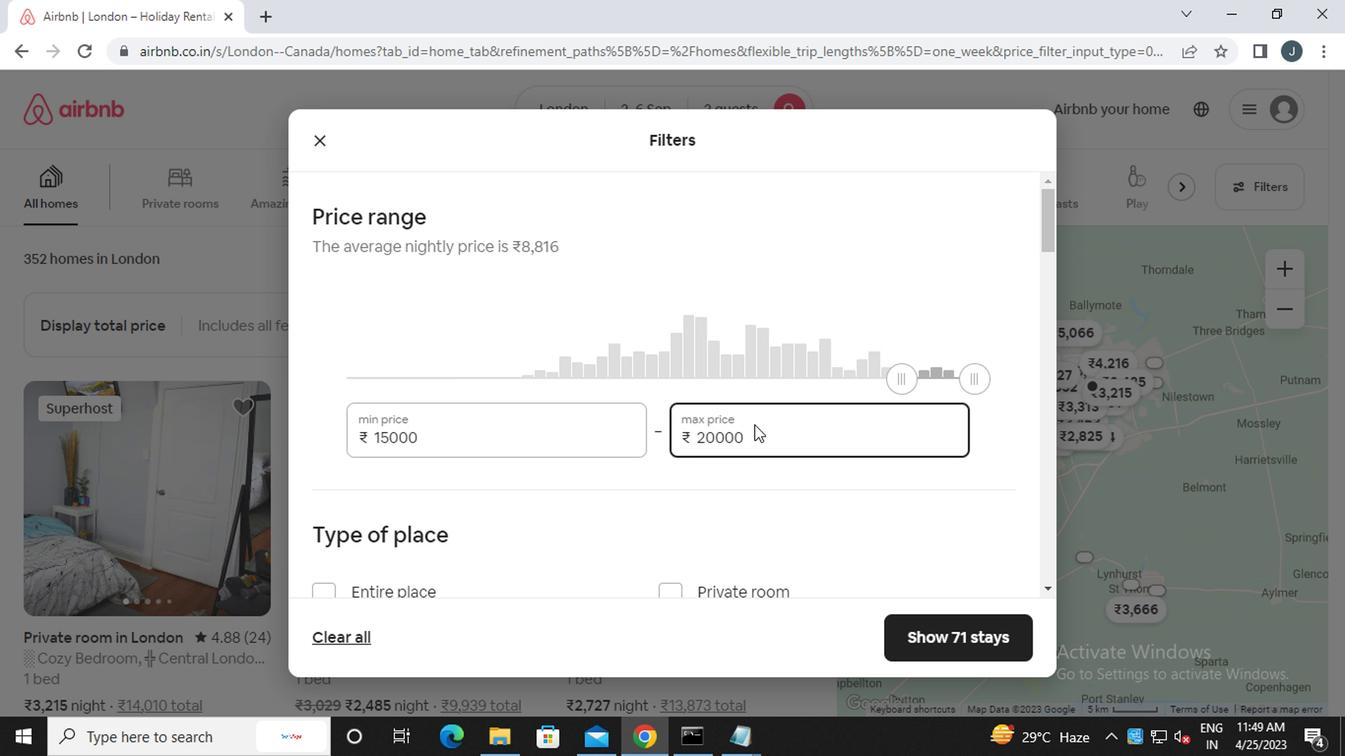 
Action: Mouse scrolled (735, 420) with delta (0, 0)
Screenshot: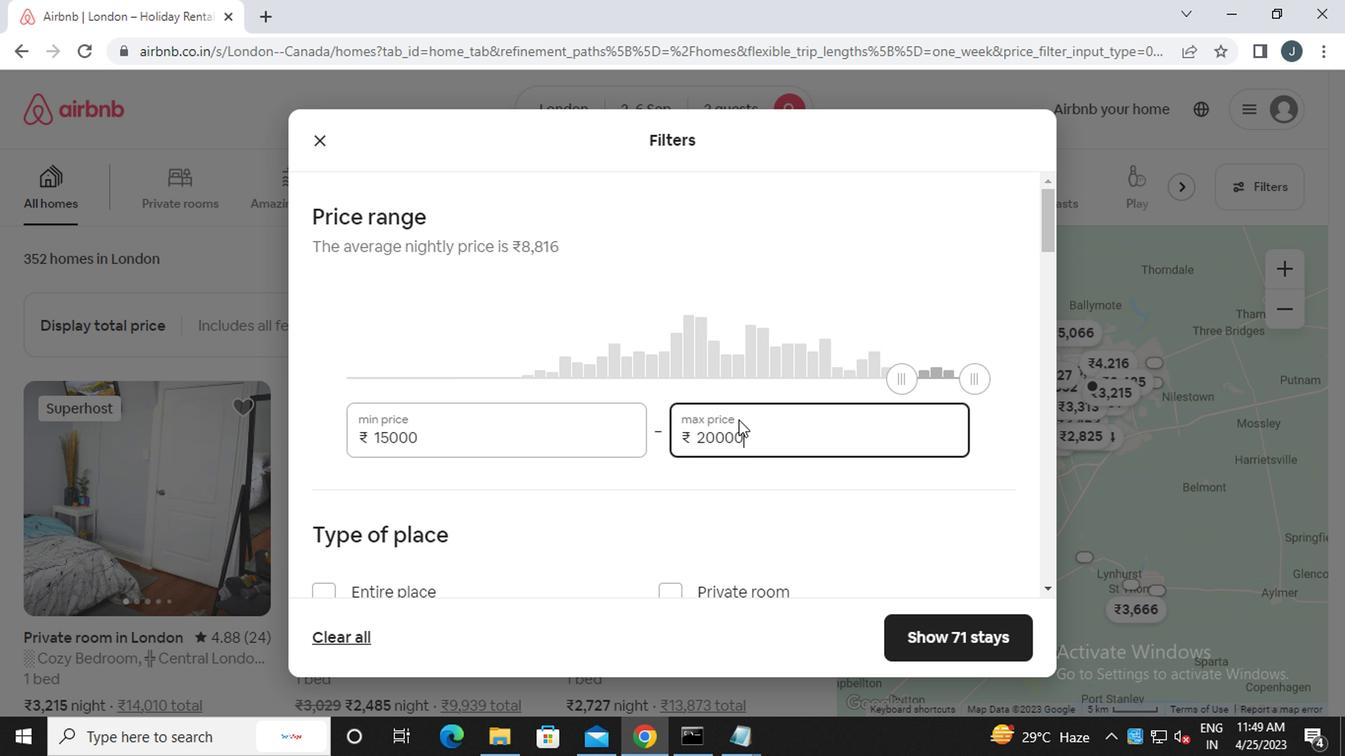 
Action: Mouse moved to (735, 421)
Screenshot: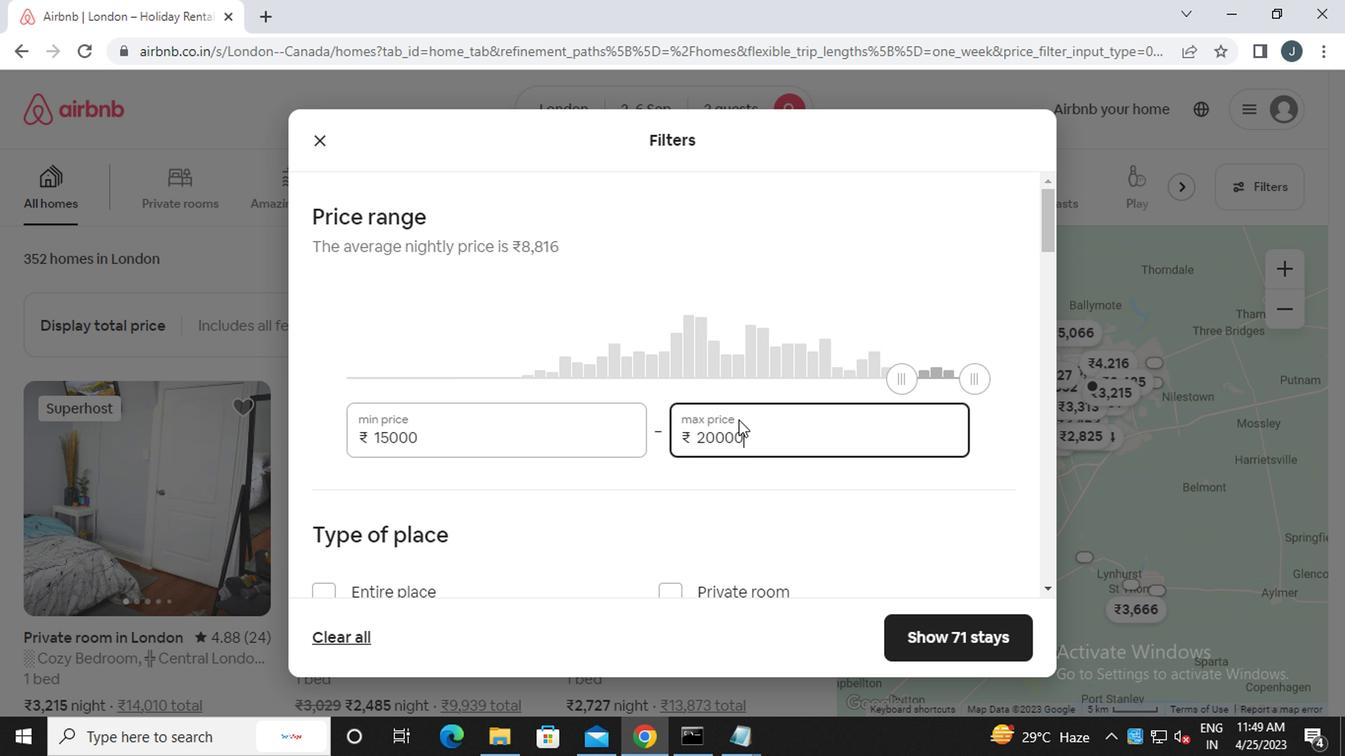 
Action: Mouse scrolled (735, 420) with delta (0, 0)
Screenshot: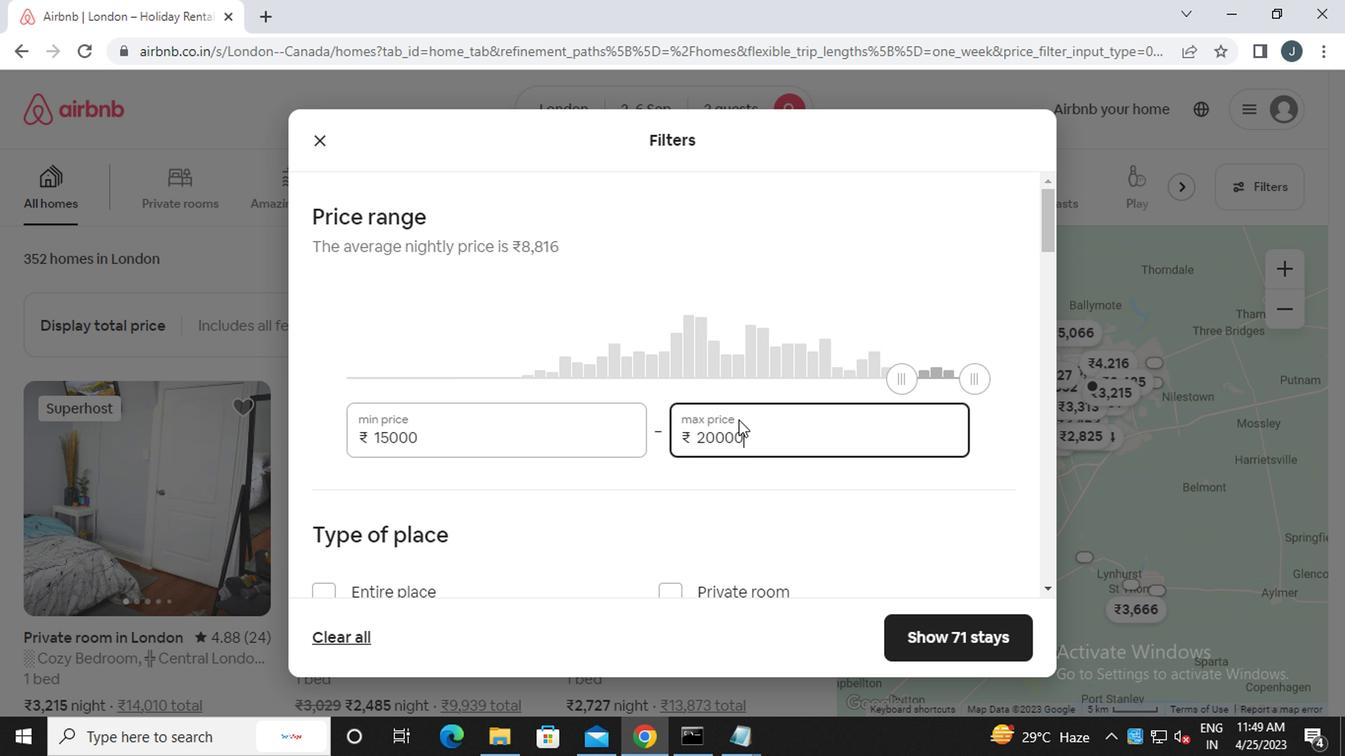
Action: Mouse moved to (735, 421)
Screenshot: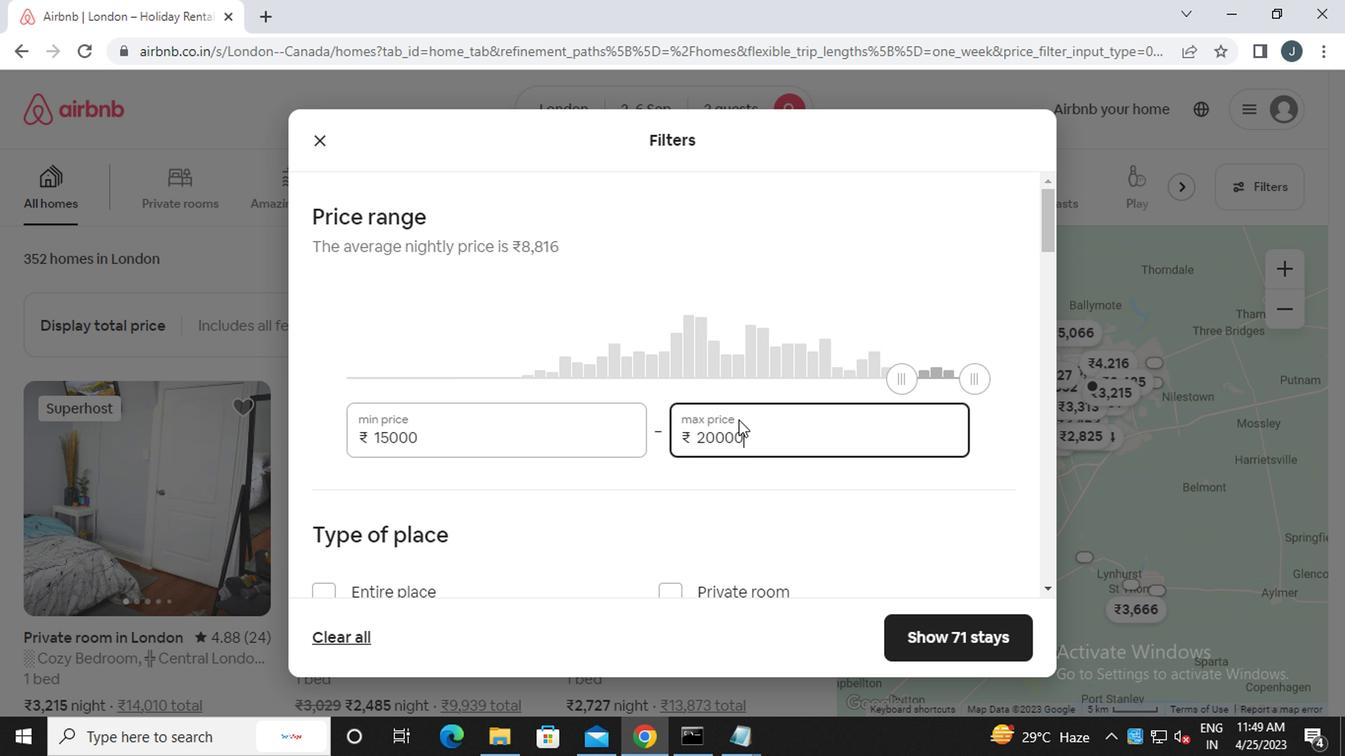 
Action: Mouse scrolled (735, 421) with delta (0, 0)
Screenshot: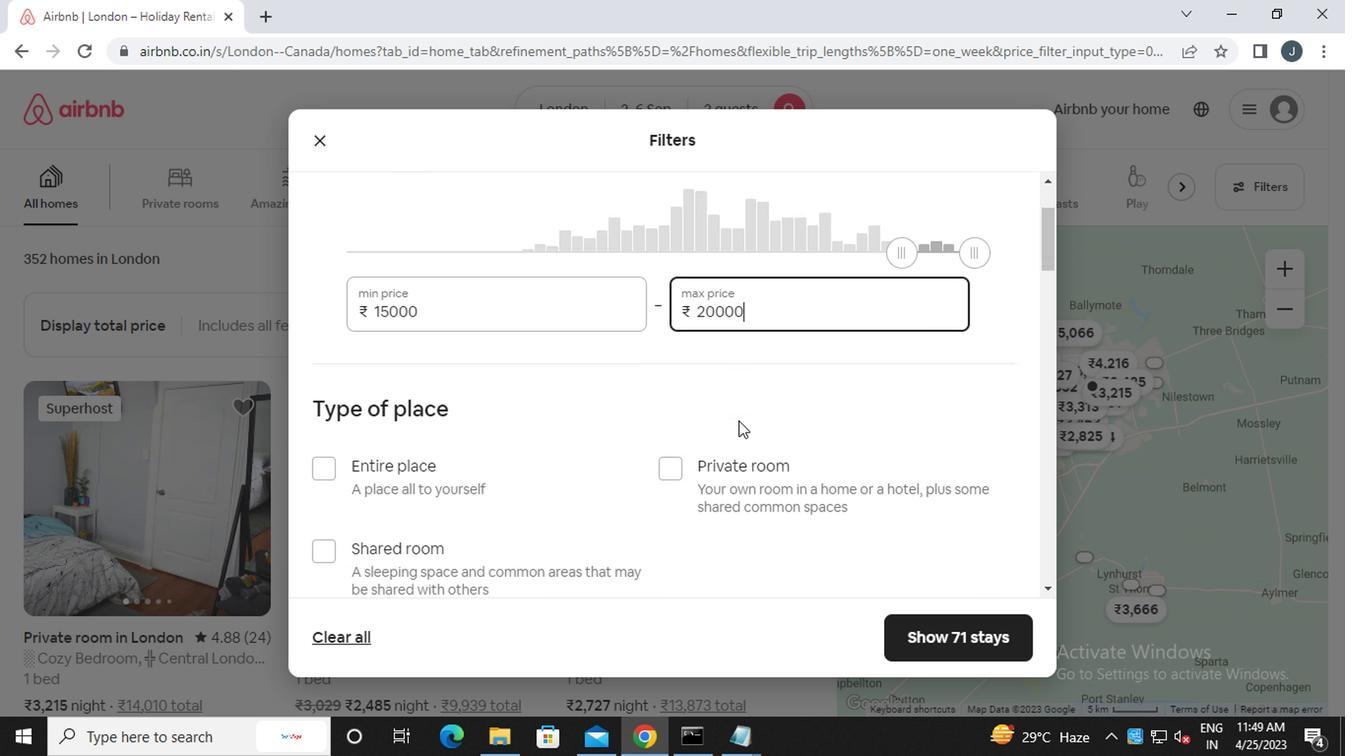 
Action: Mouse moved to (318, 302)
Screenshot: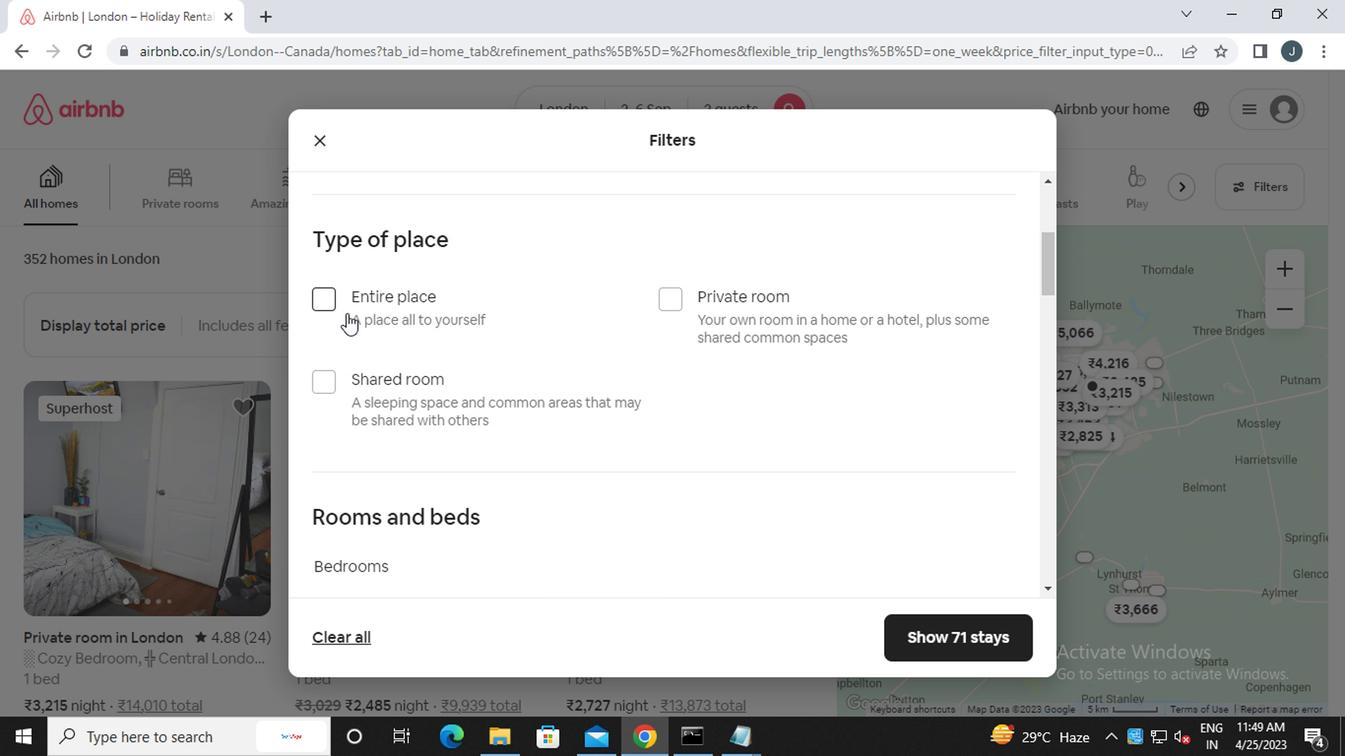 
Action: Mouse pressed left at (318, 302)
Screenshot: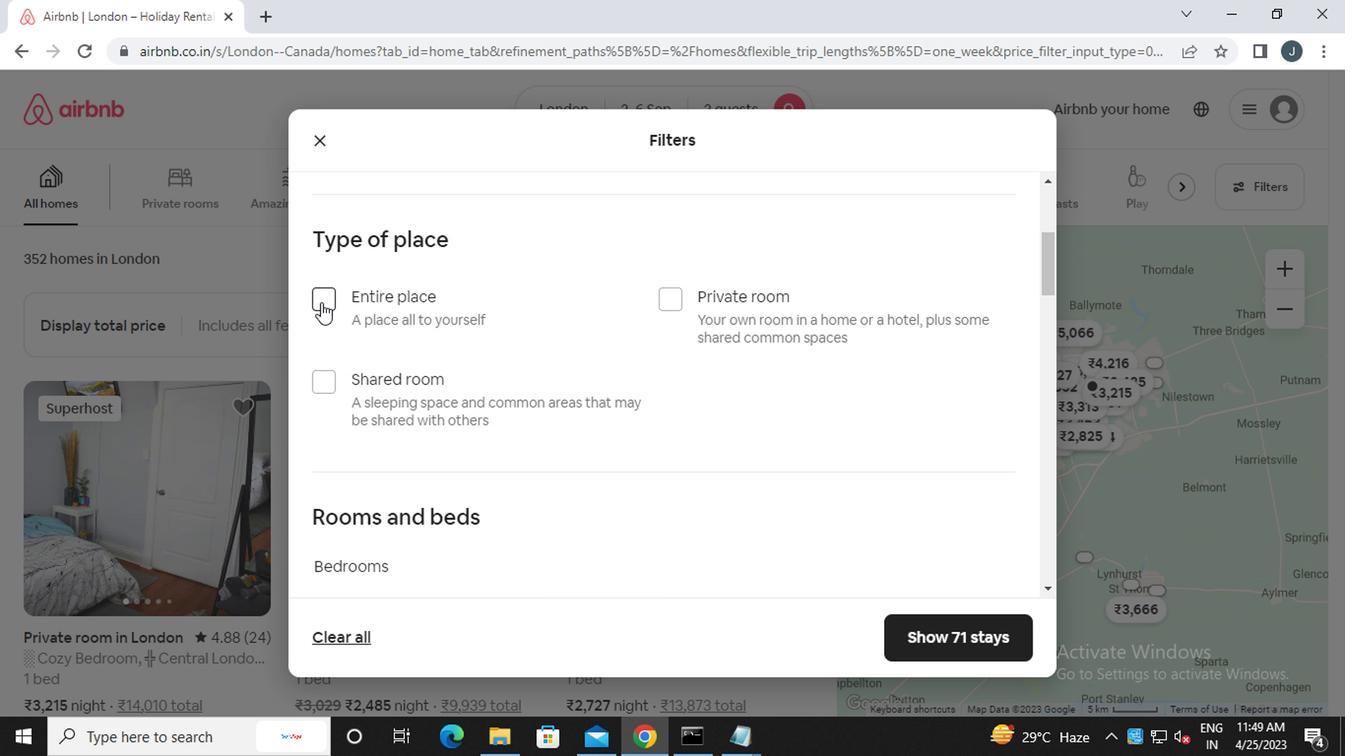 
Action: Mouse moved to (678, 445)
Screenshot: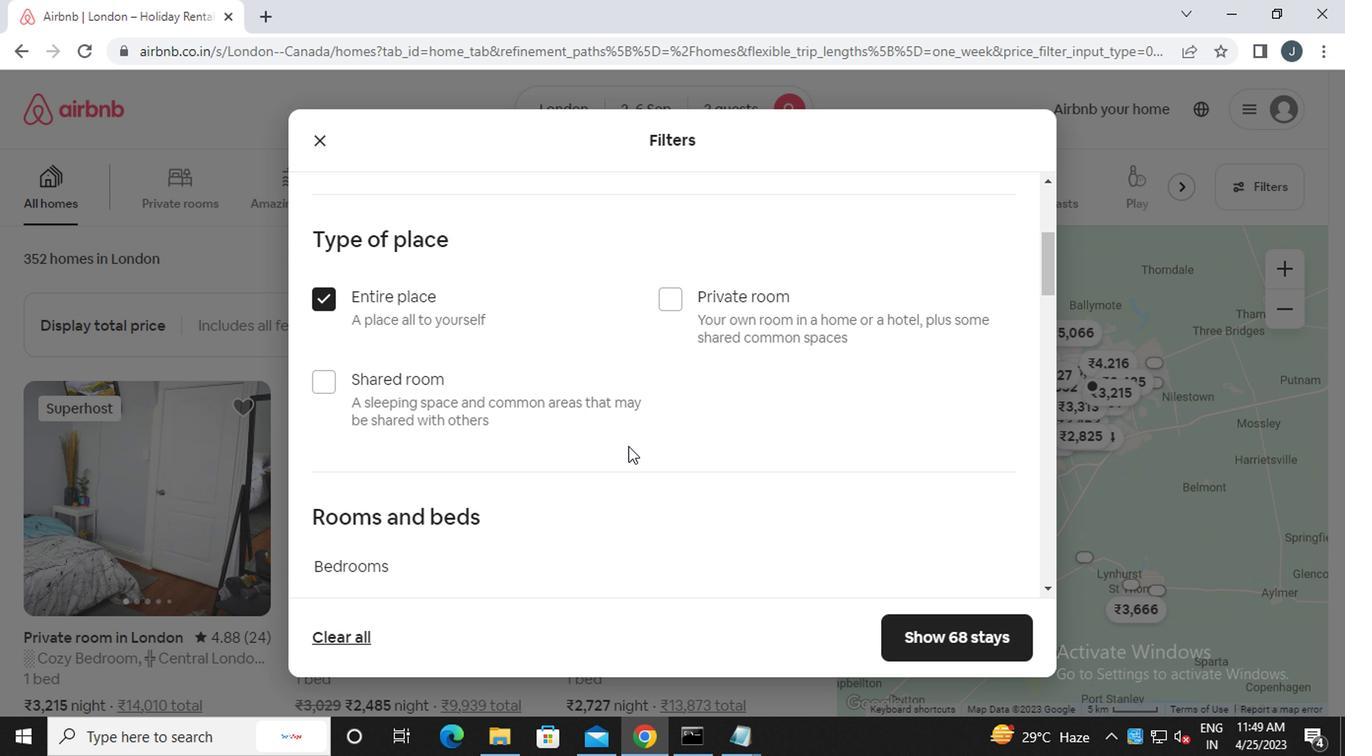 
Action: Mouse scrolled (678, 444) with delta (0, 0)
Screenshot: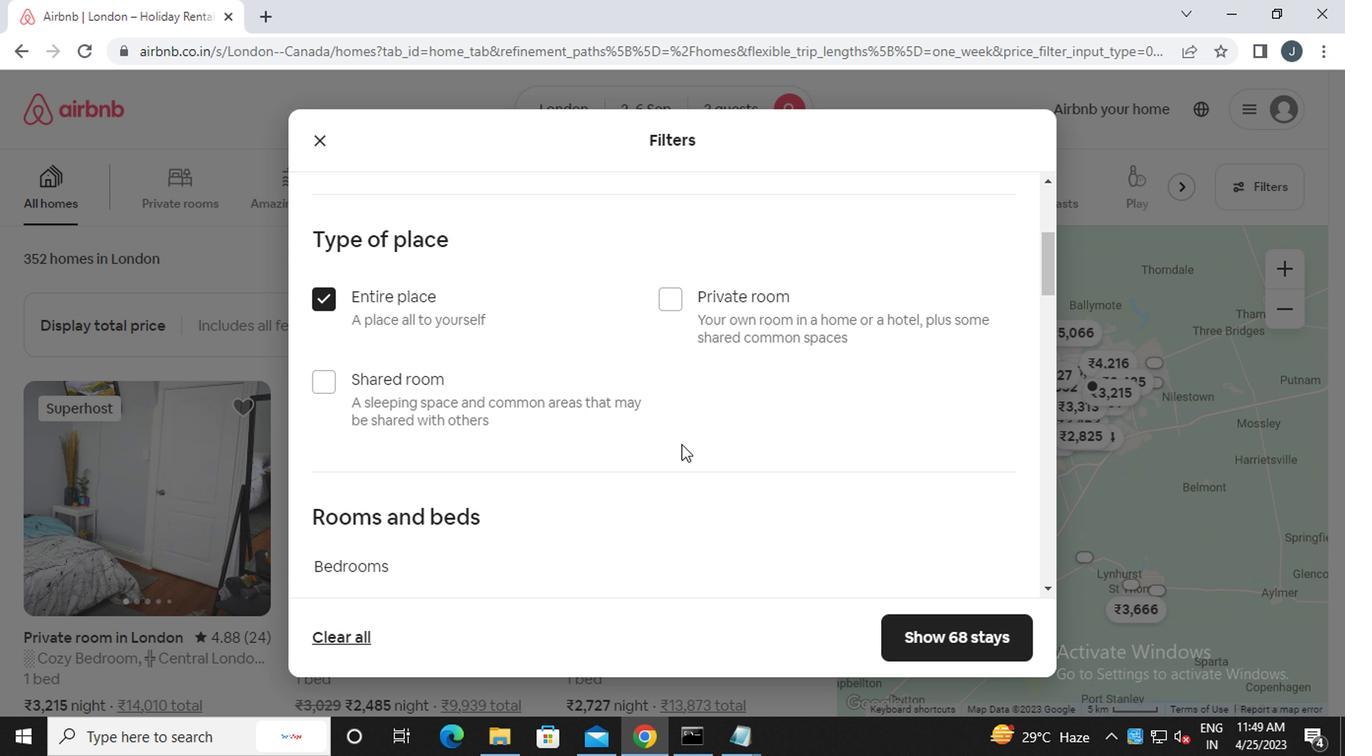 
Action: Mouse scrolled (678, 444) with delta (0, 0)
Screenshot: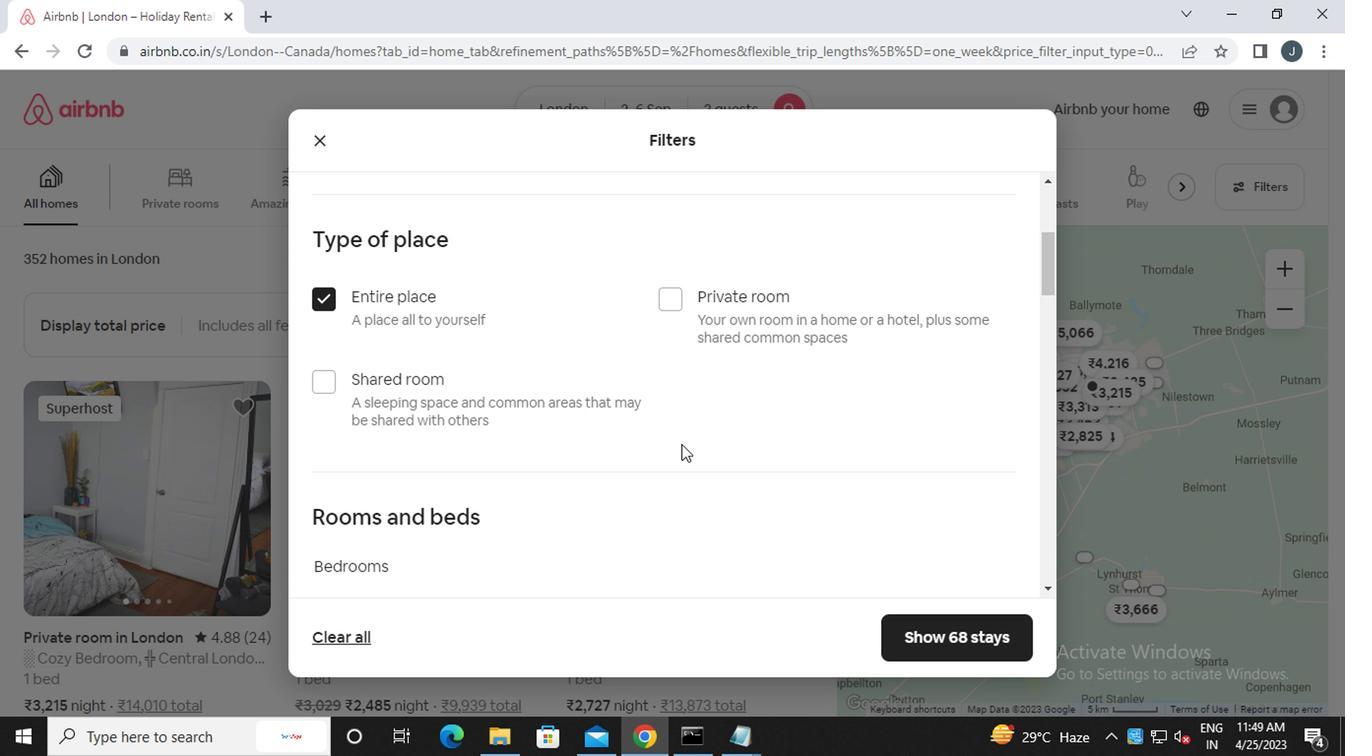 
Action: Mouse moved to (559, 440)
Screenshot: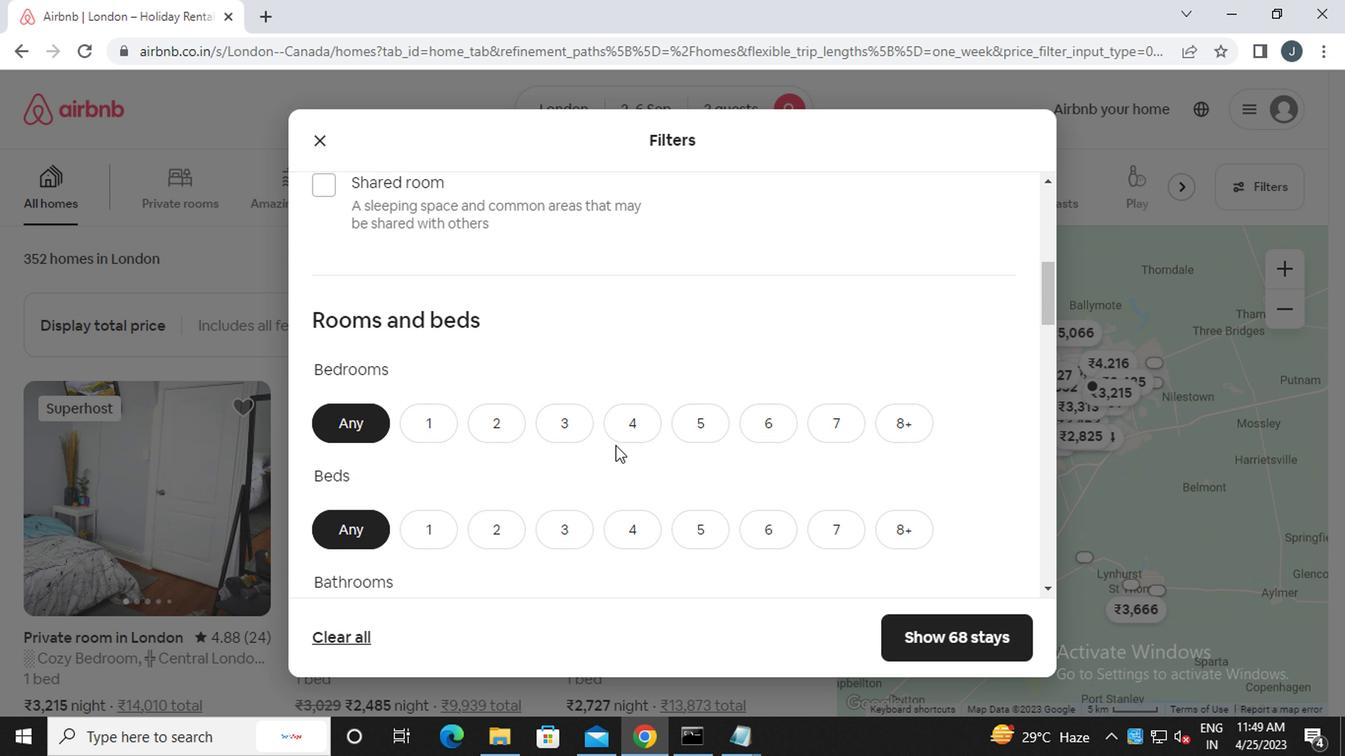 
Action: Mouse scrolled (559, 438) with delta (0, -1)
Screenshot: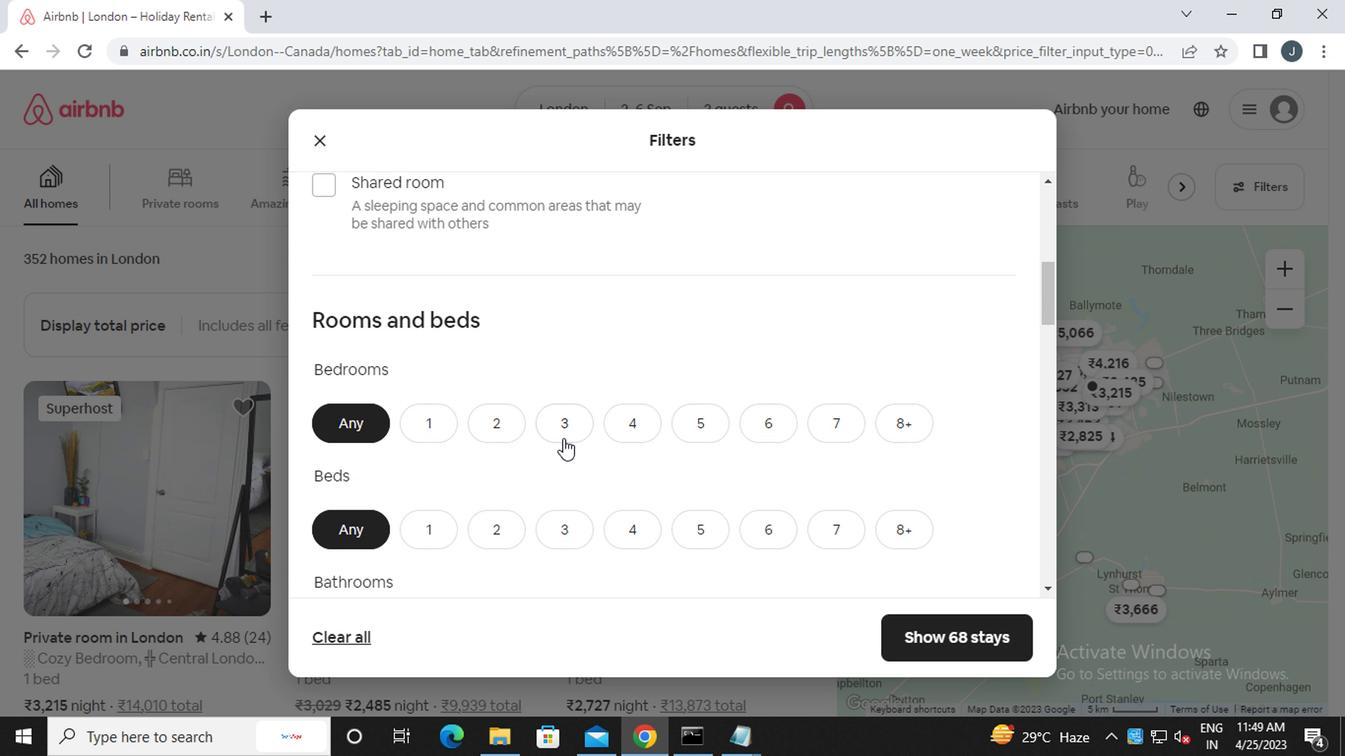 
Action: Mouse scrolled (559, 438) with delta (0, -1)
Screenshot: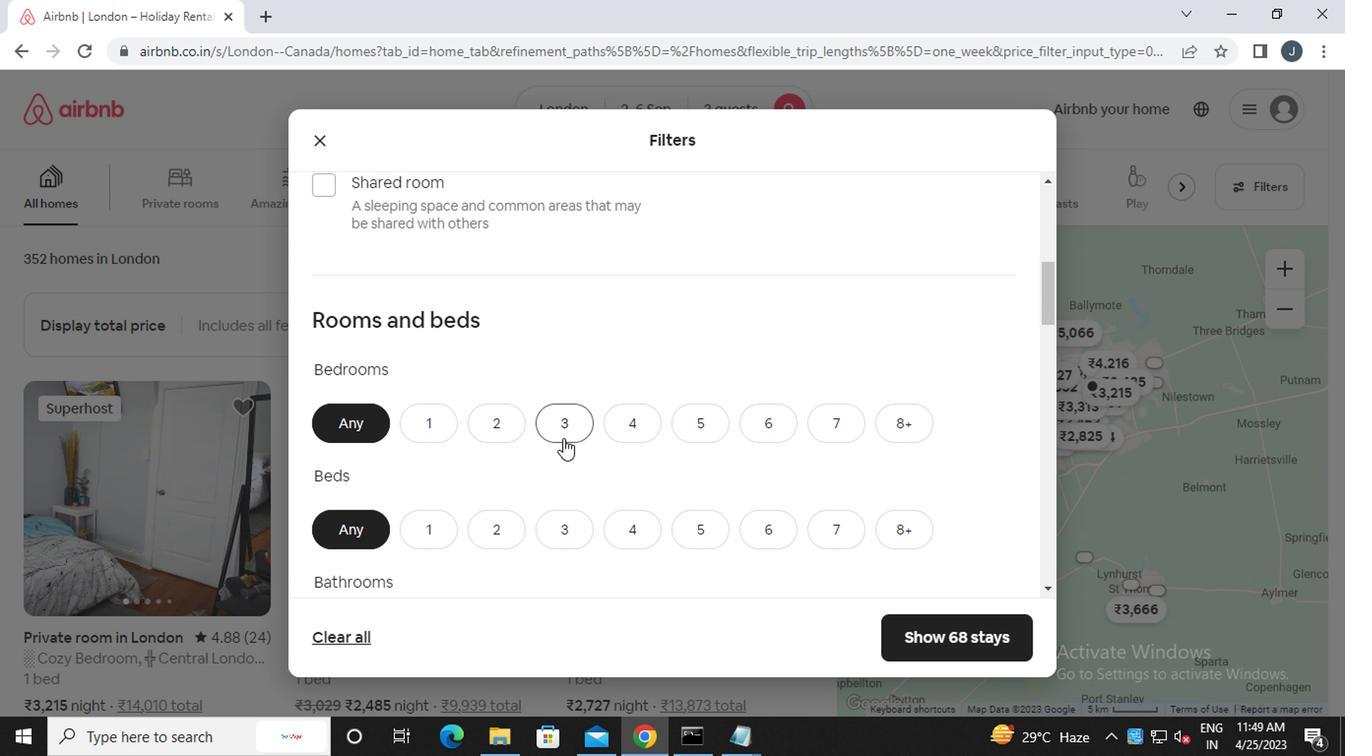 
Action: Mouse moved to (432, 226)
Screenshot: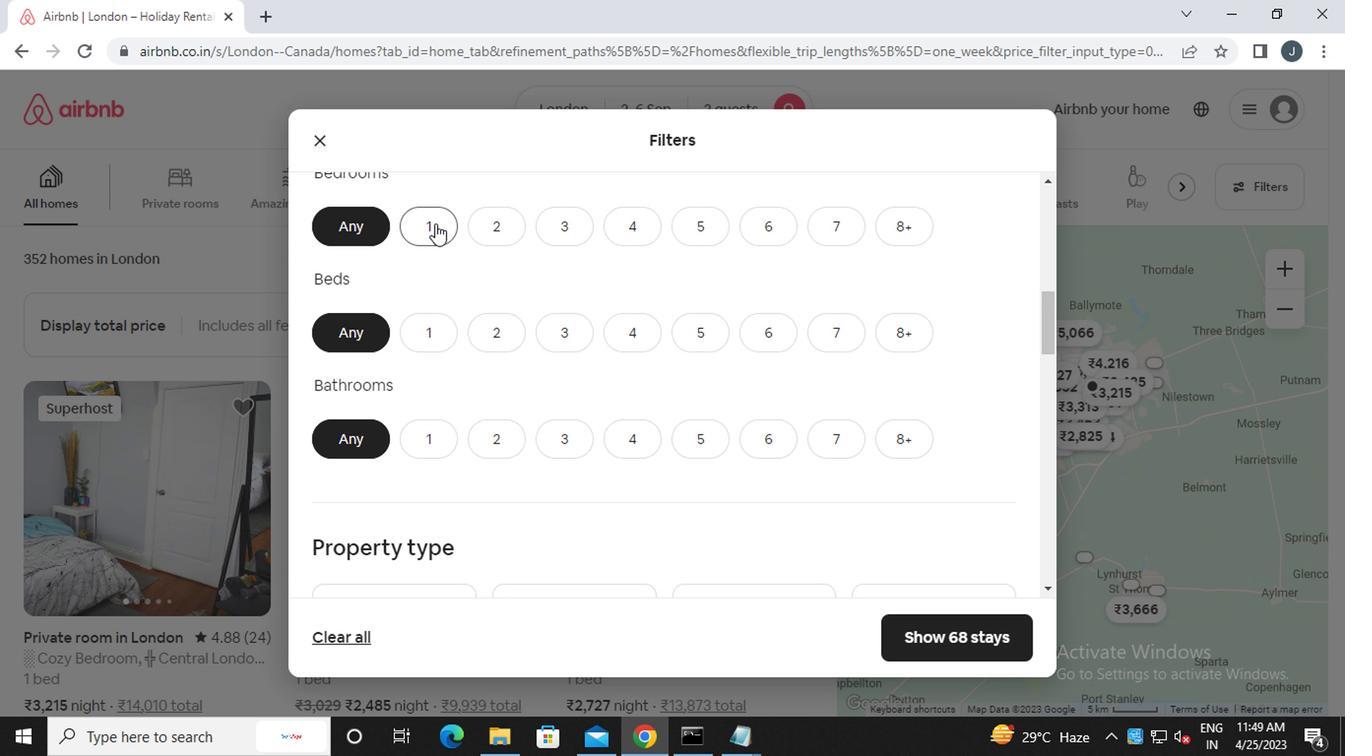 
Action: Mouse pressed left at (432, 226)
Screenshot: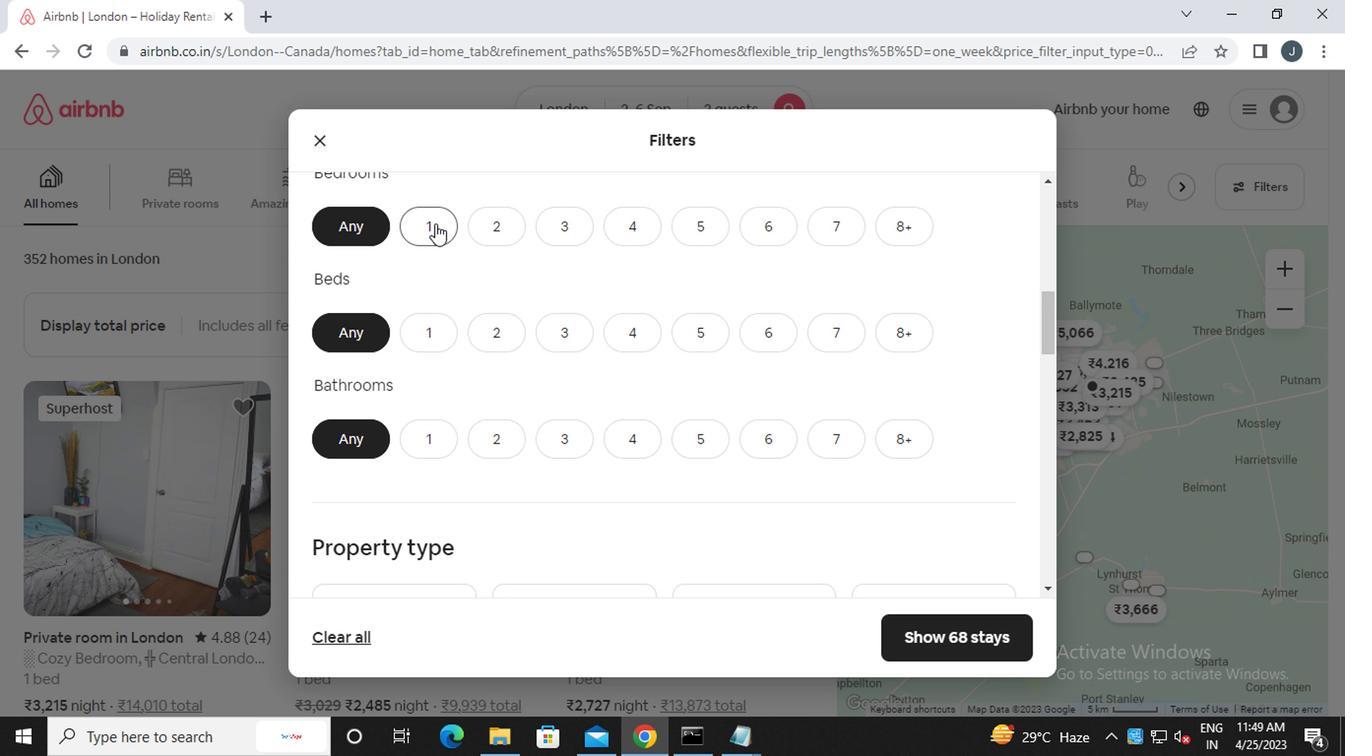 
Action: Mouse moved to (439, 330)
Screenshot: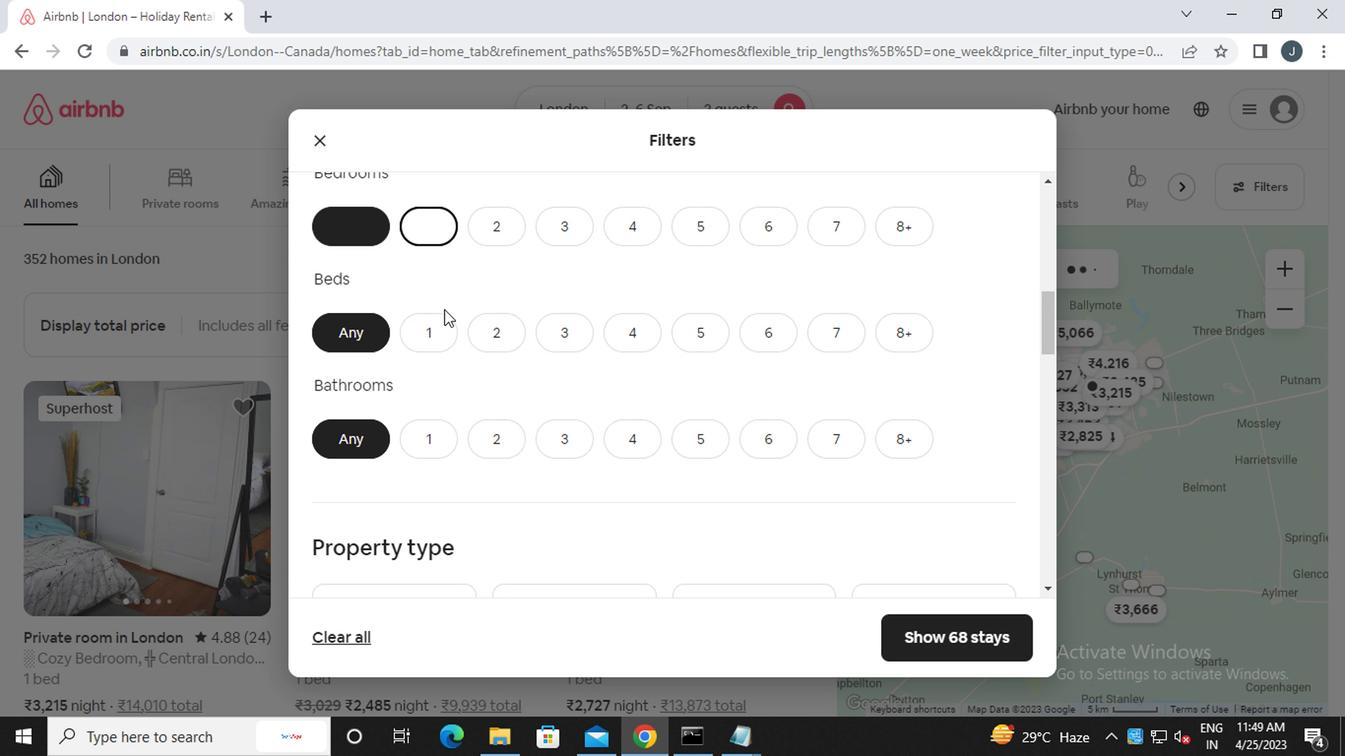 
Action: Mouse pressed left at (439, 330)
Screenshot: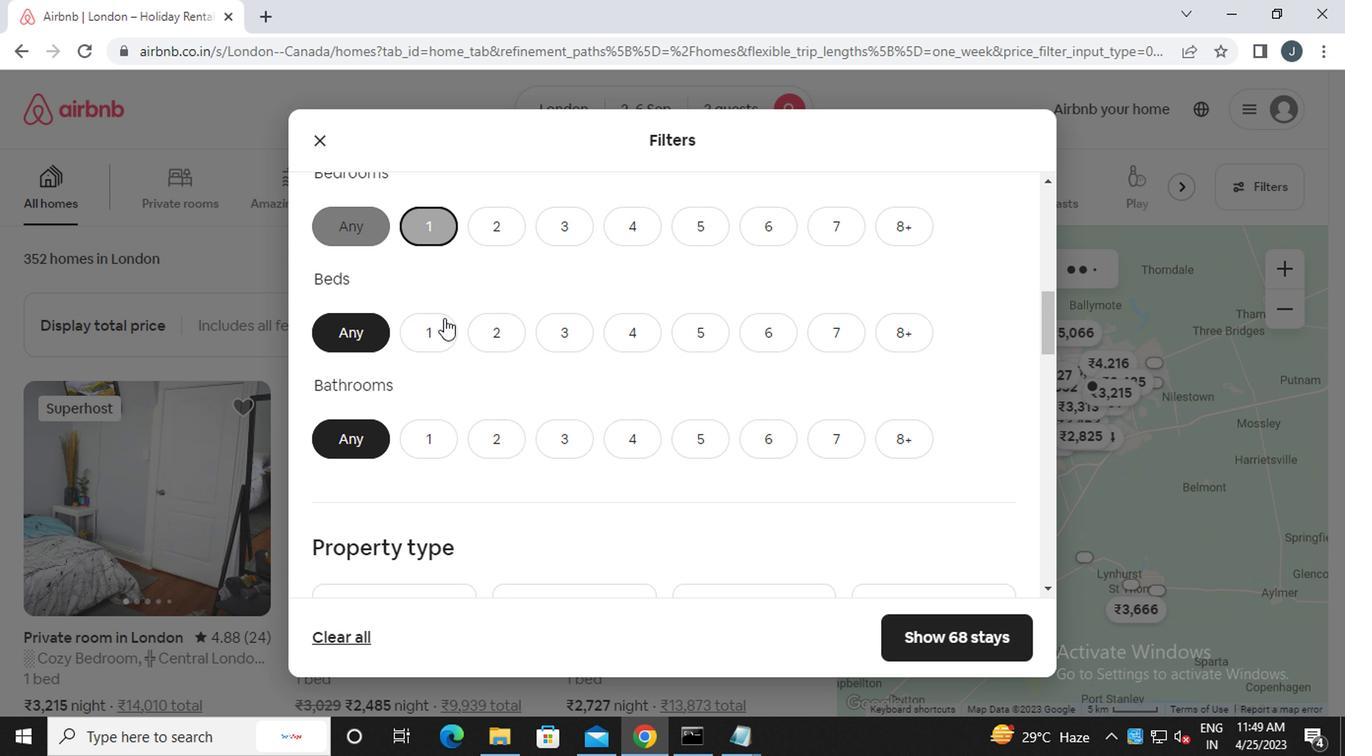 
Action: Mouse moved to (418, 436)
Screenshot: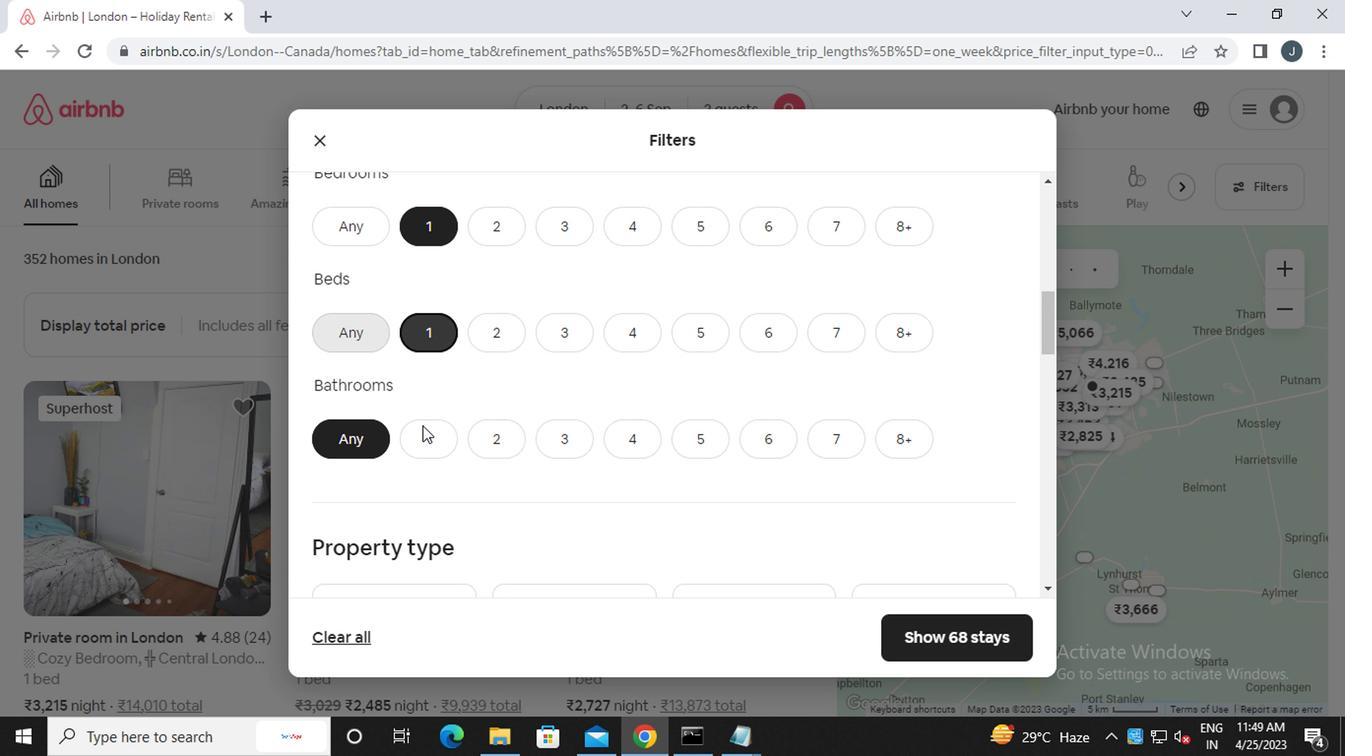
Action: Mouse pressed left at (418, 436)
Screenshot: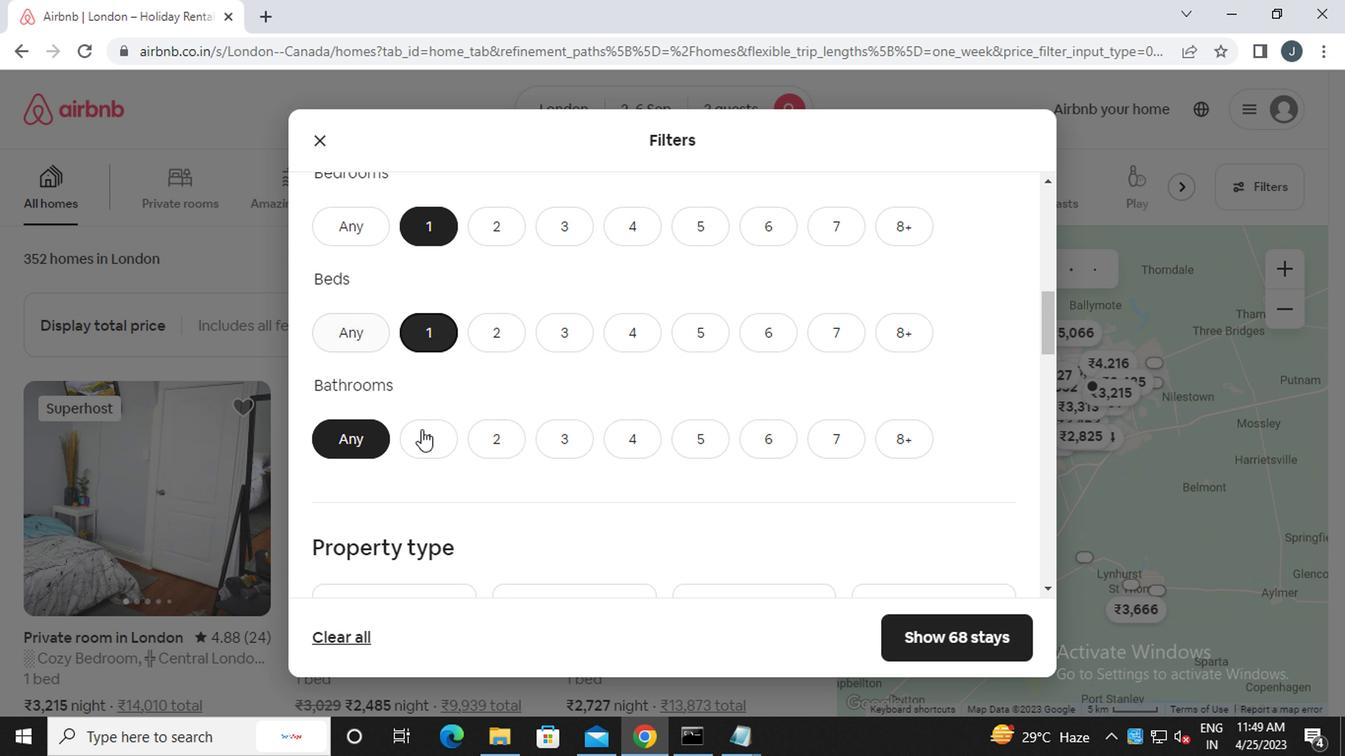 
Action: Mouse moved to (416, 453)
Screenshot: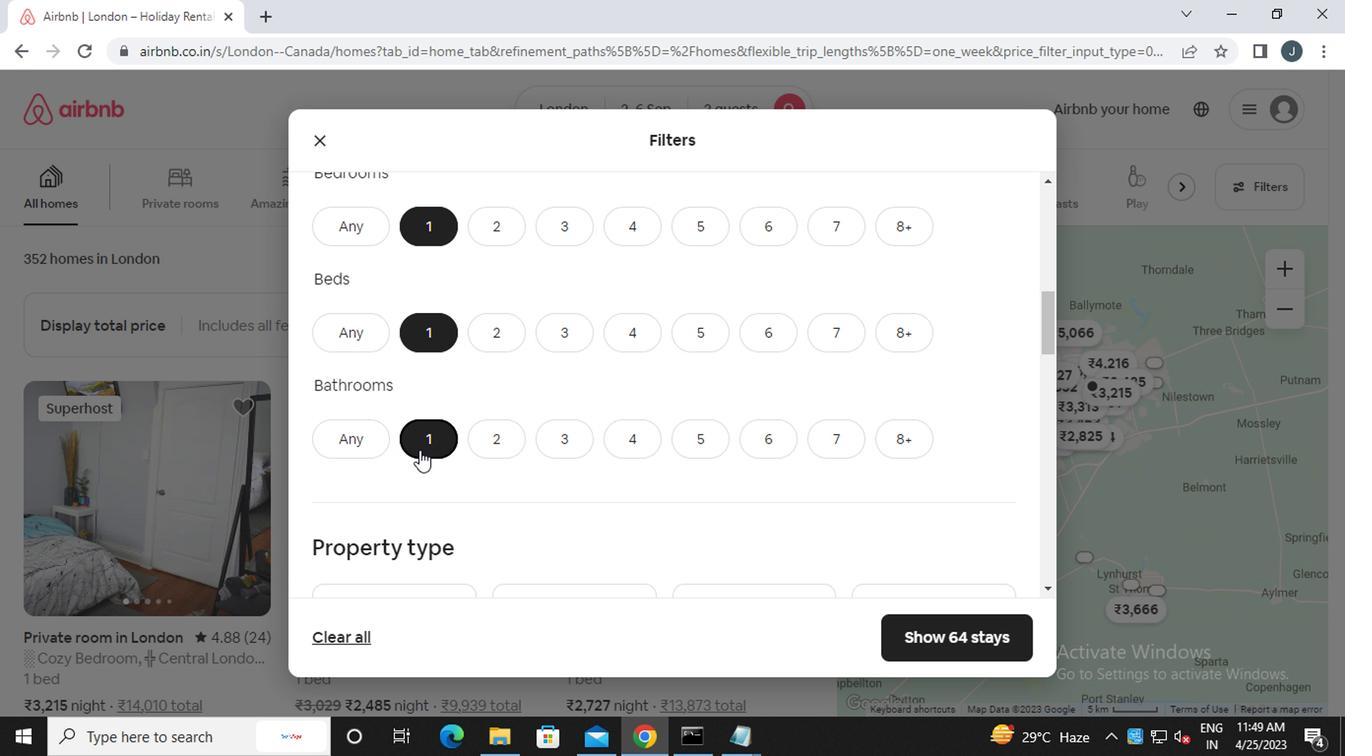 
Action: Mouse scrolled (416, 452) with delta (0, 0)
Screenshot: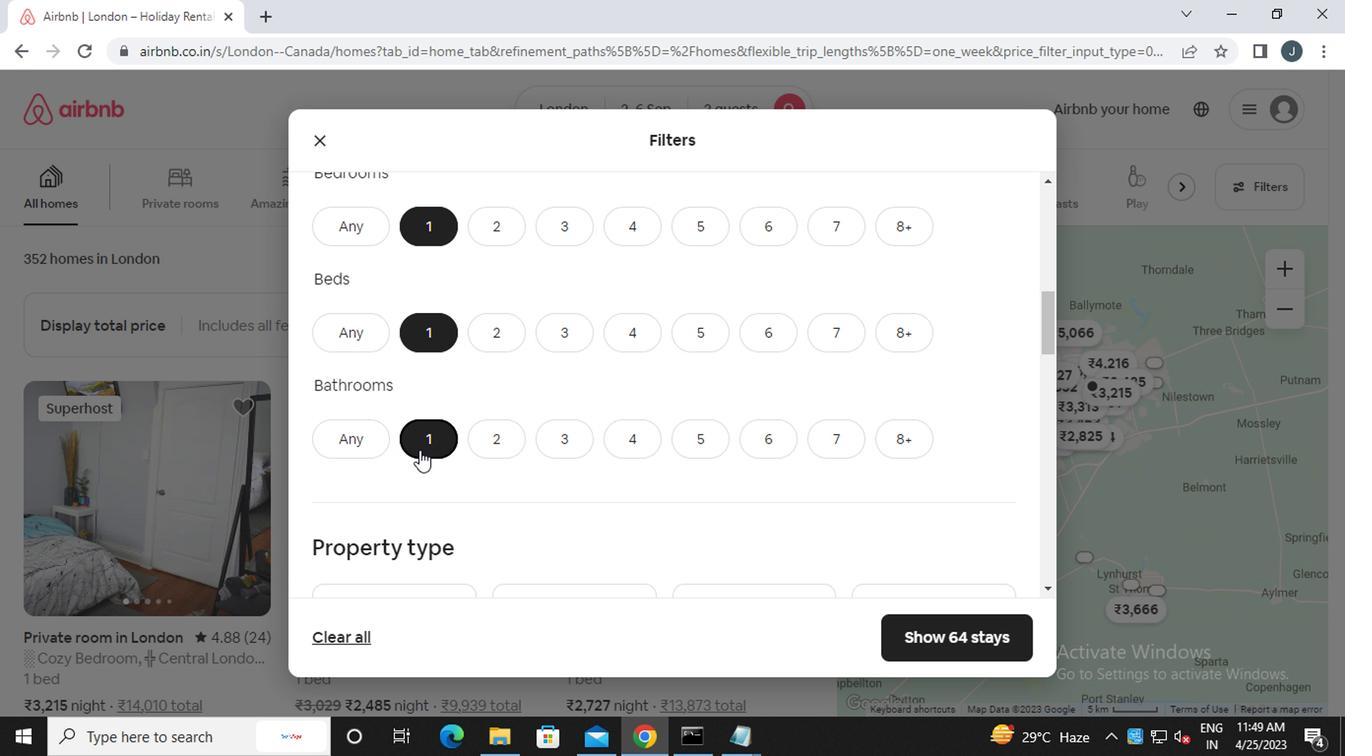 
Action: Mouse scrolled (416, 452) with delta (0, 0)
Screenshot: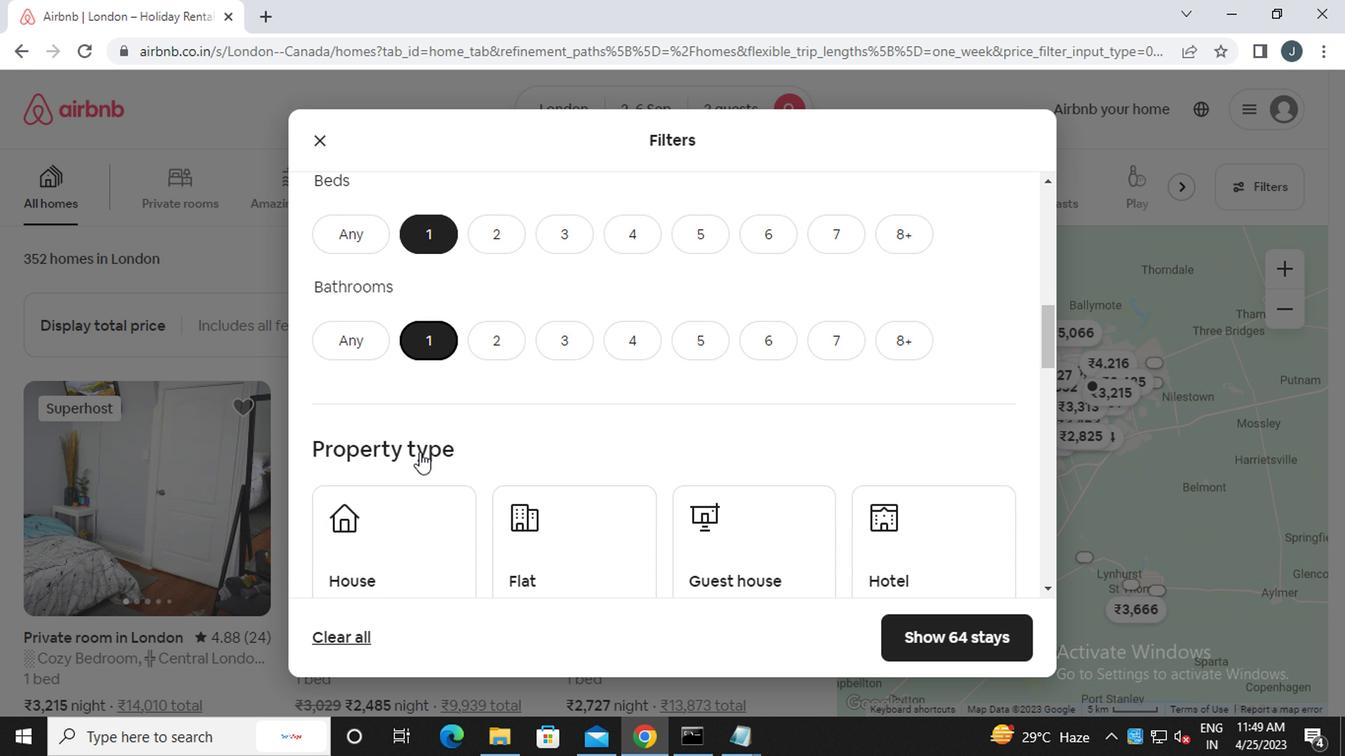 
Action: Mouse scrolled (416, 452) with delta (0, 0)
Screenshot: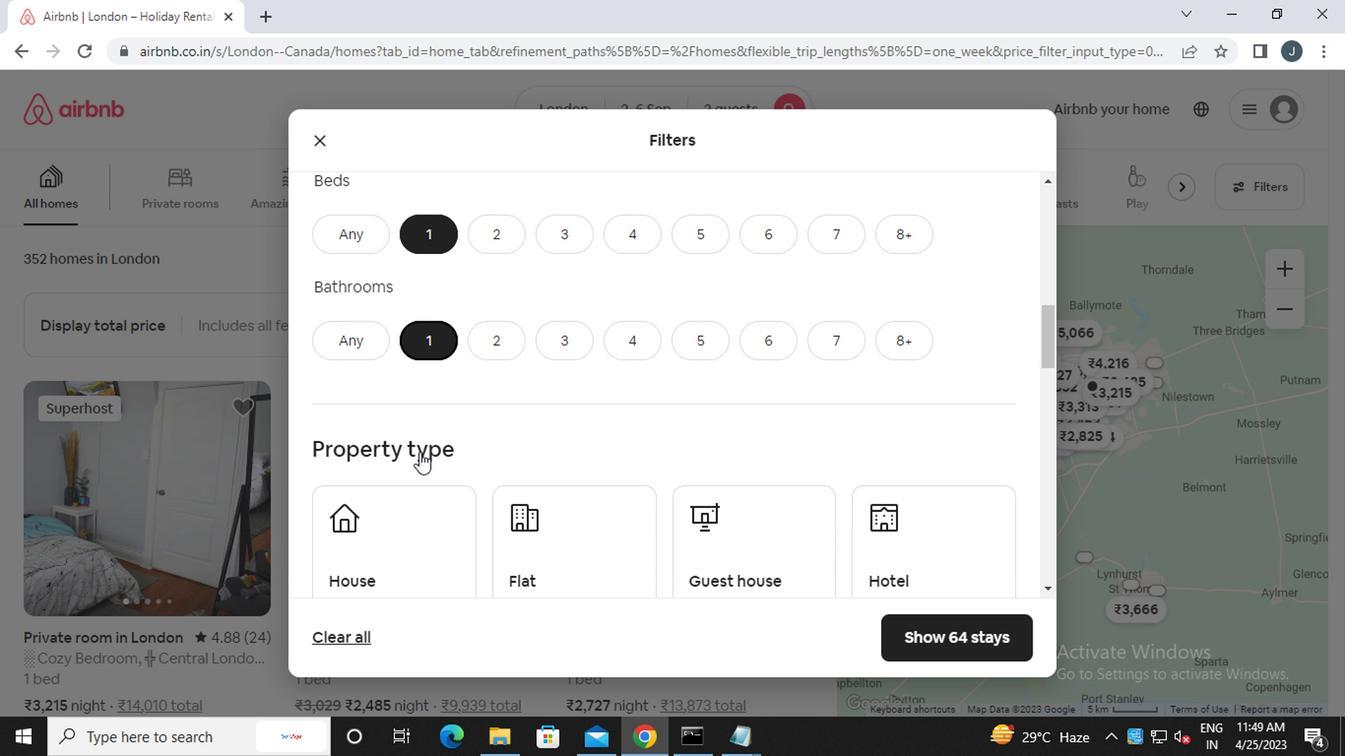 
Action: Mouse moved to (405, 386)
Screenshot: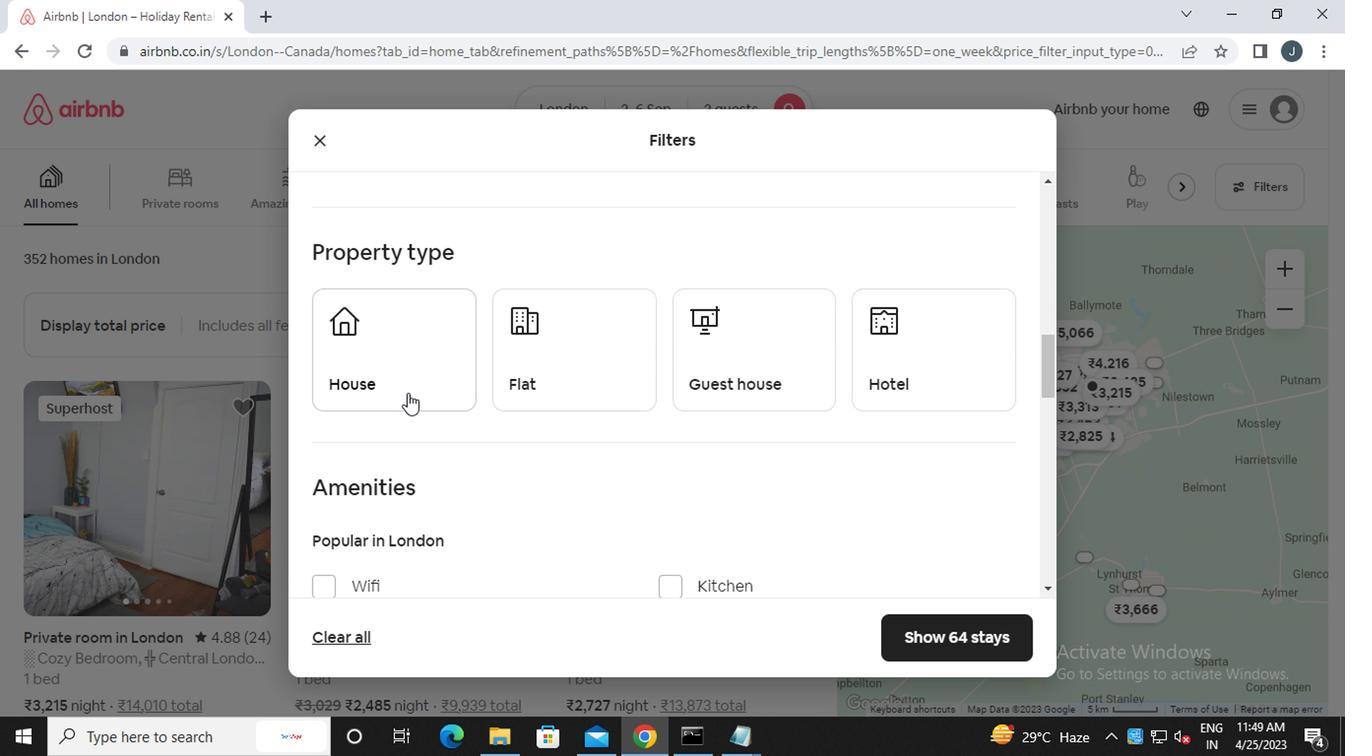 
Action: Mouse pressed left at (405, 386)
Screenshot: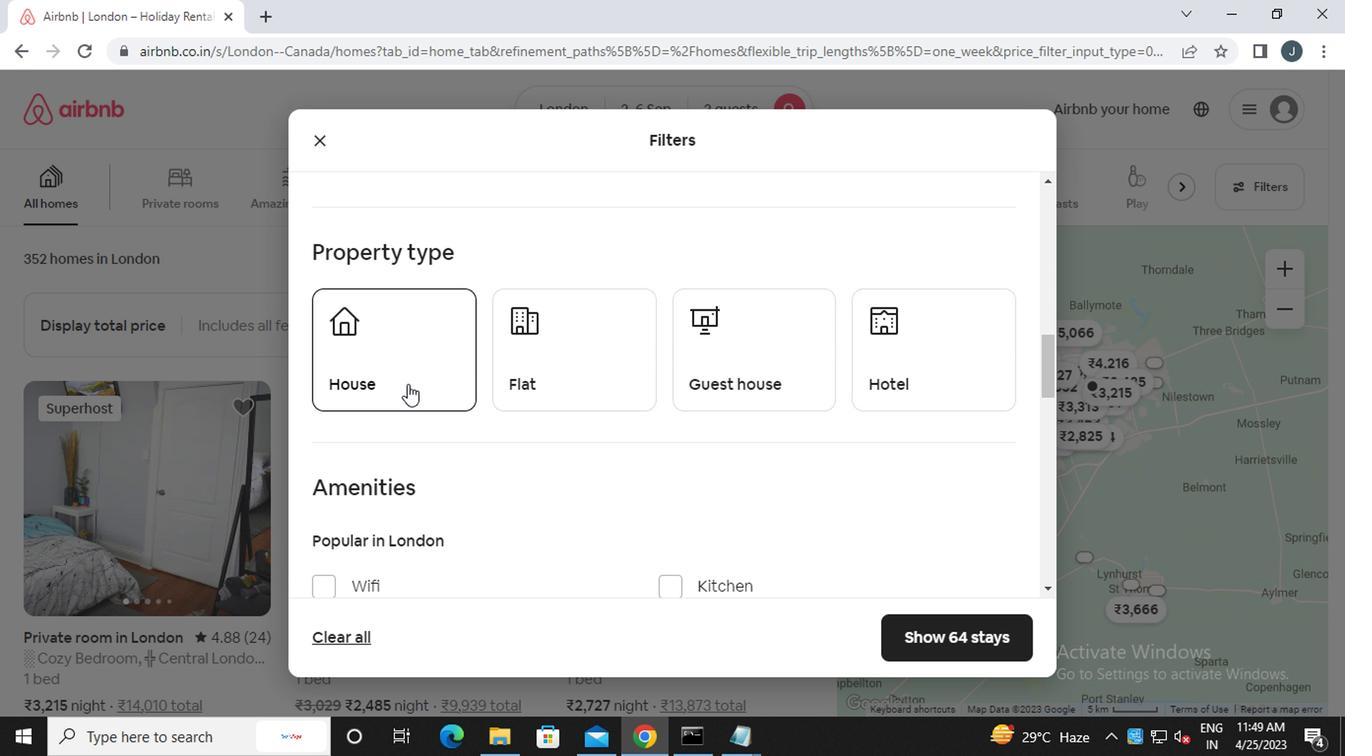 
Action: Mouse moved to (503, 379)
Screenshot: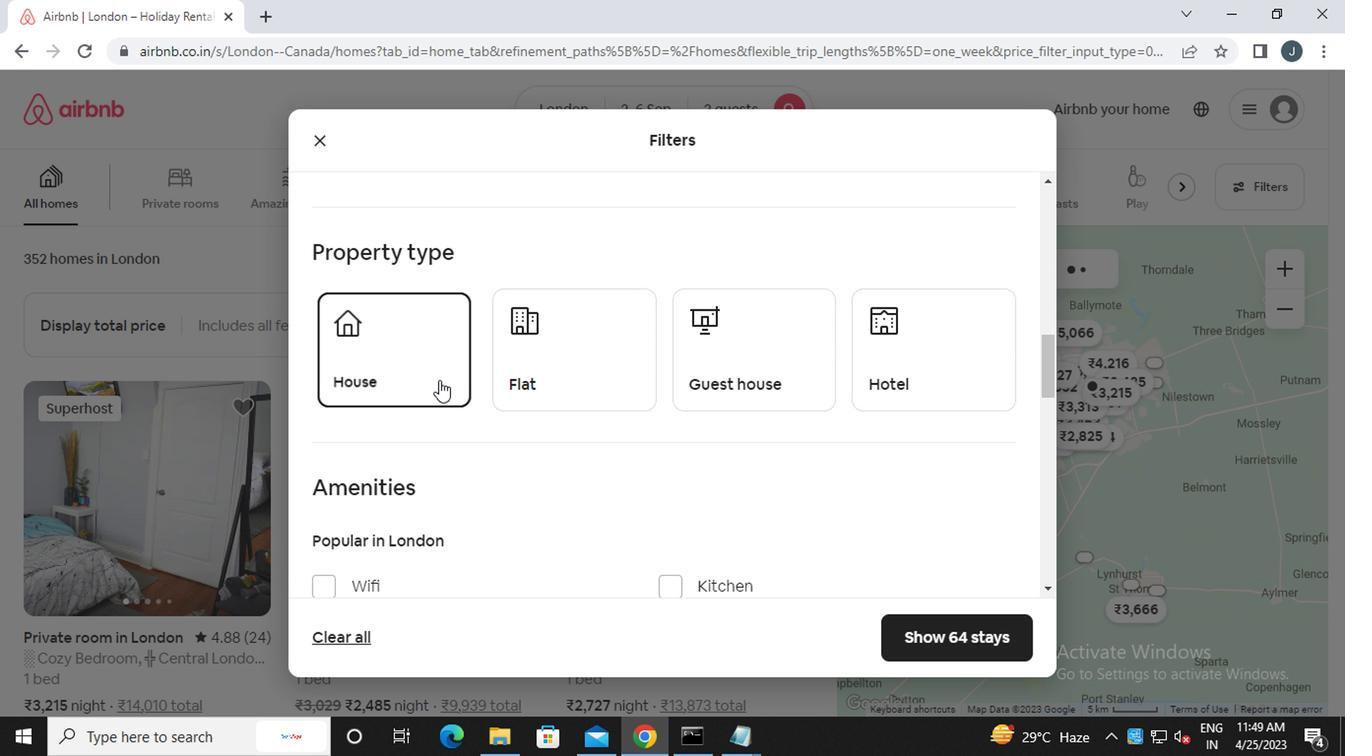 
Action: Mouse pressed left at (503, 379)
Screenshot: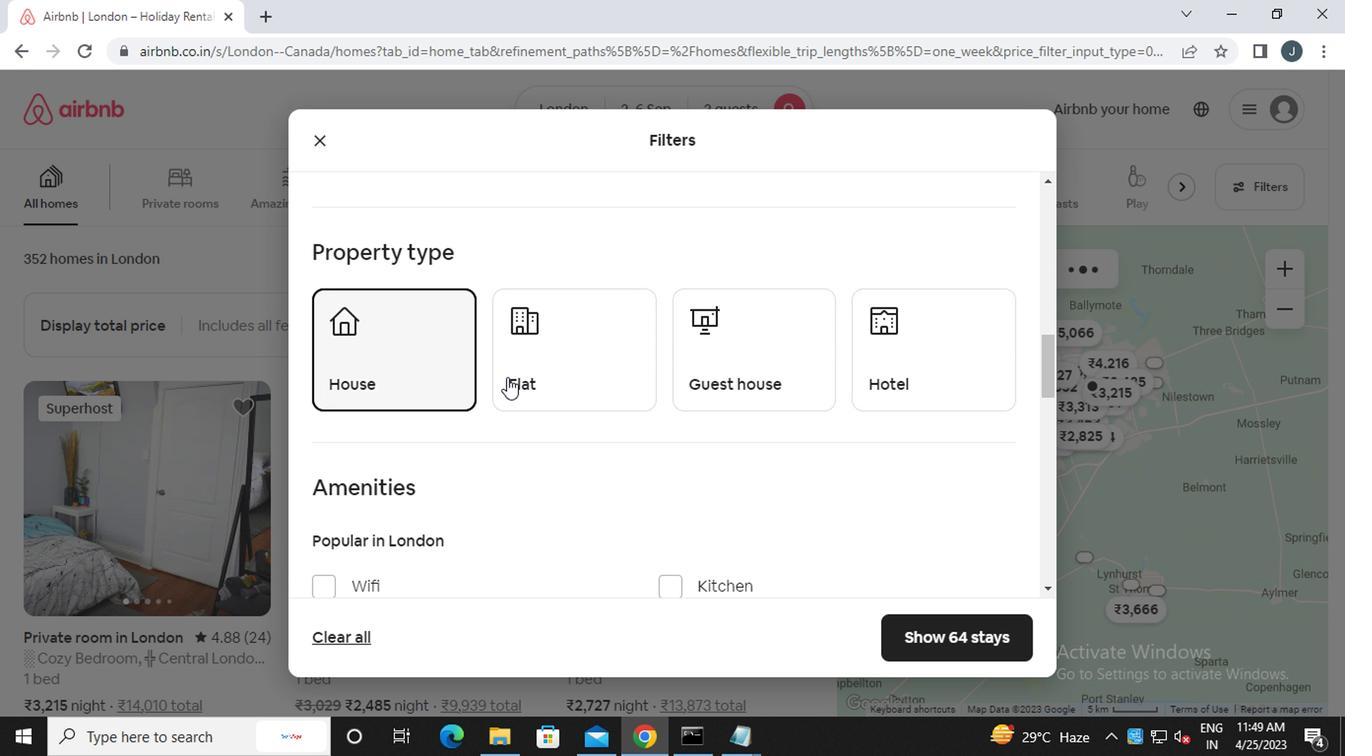 
Action: Mouse moved to (711, 362)
Screenshot: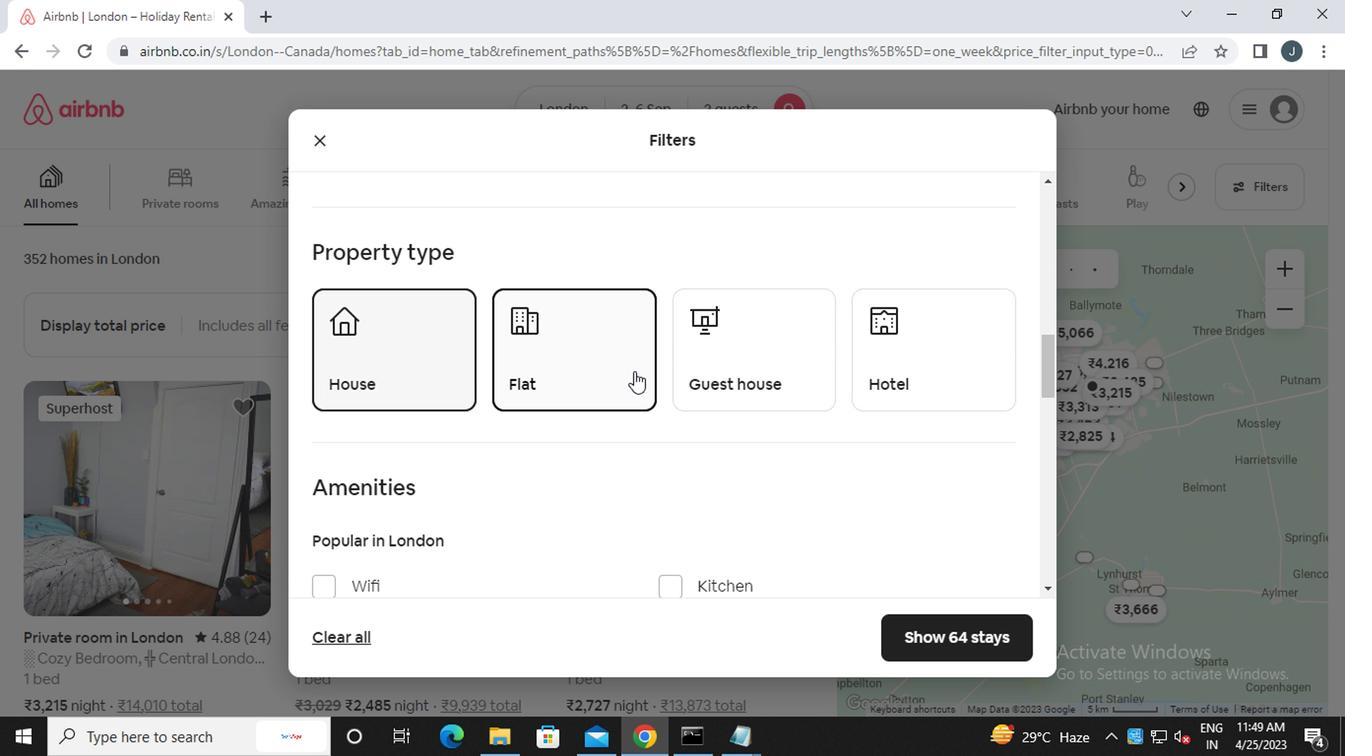 
Action: Mouse pressed left at (711, 362)
Screenshot: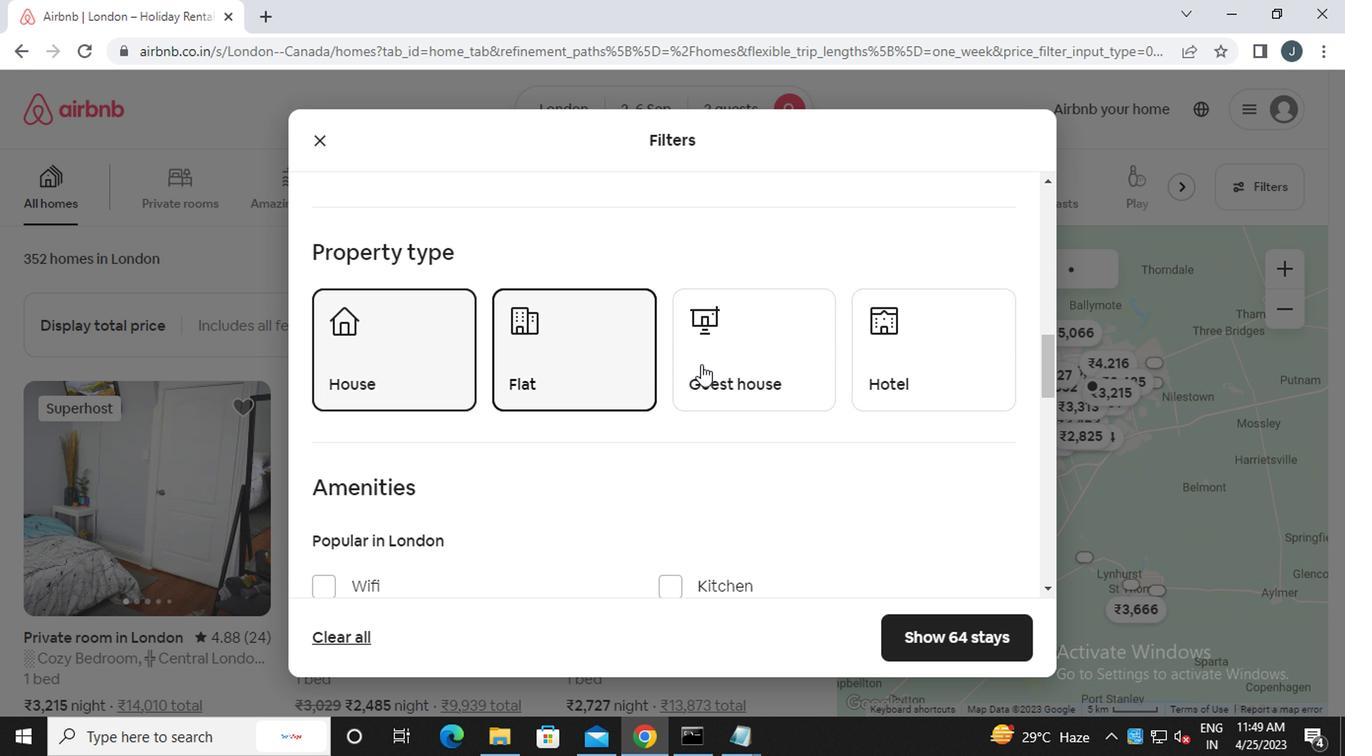 
Action: Mouse moved to (880, 366)
Screenshot: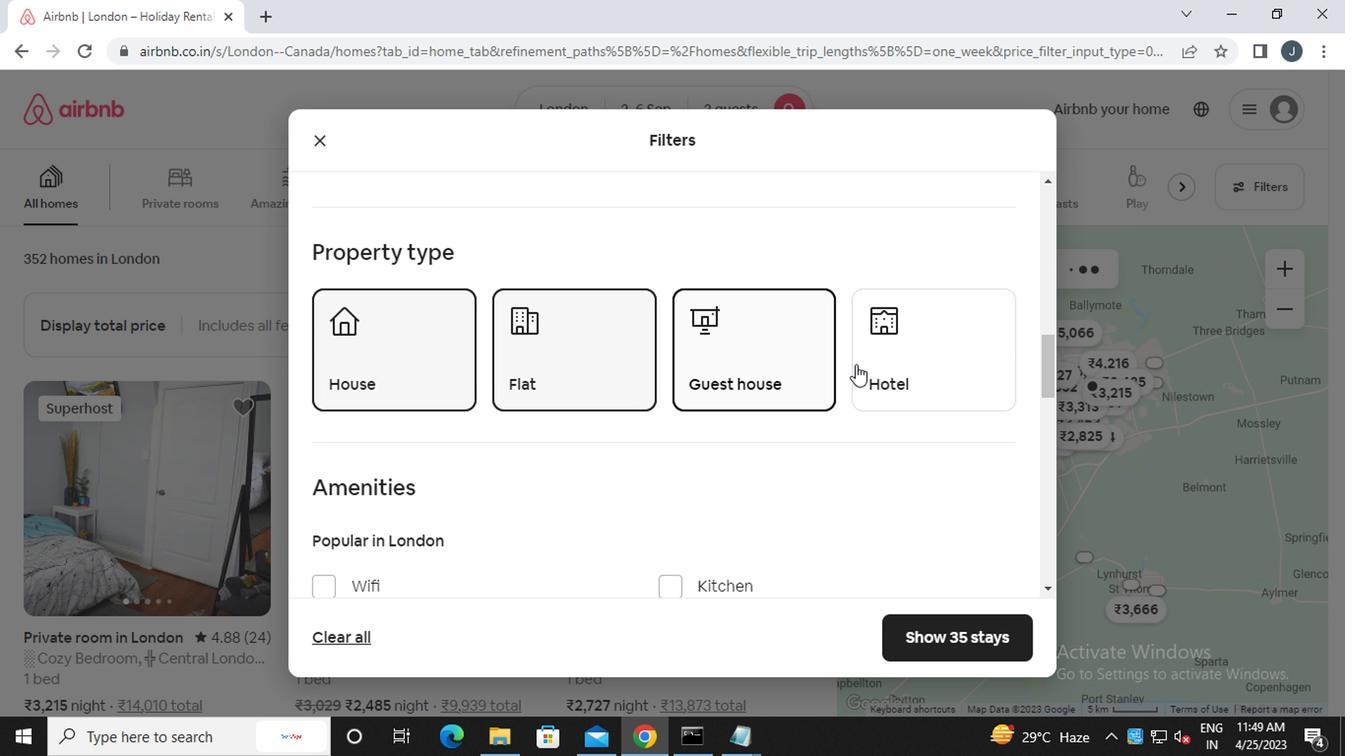 
Action: Mouse pressed left at (880, 366)
Screenshot: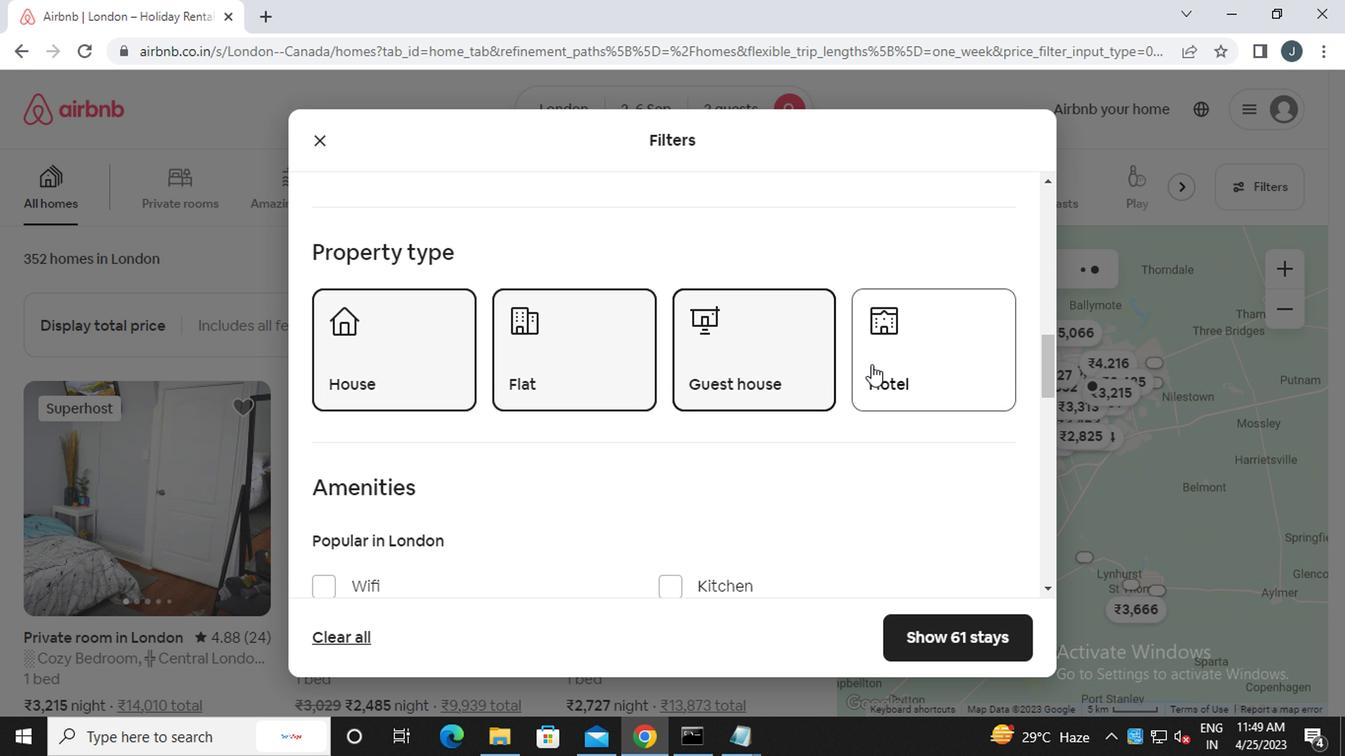 
Action: Mouse moved to (880, 366)
Screenshot: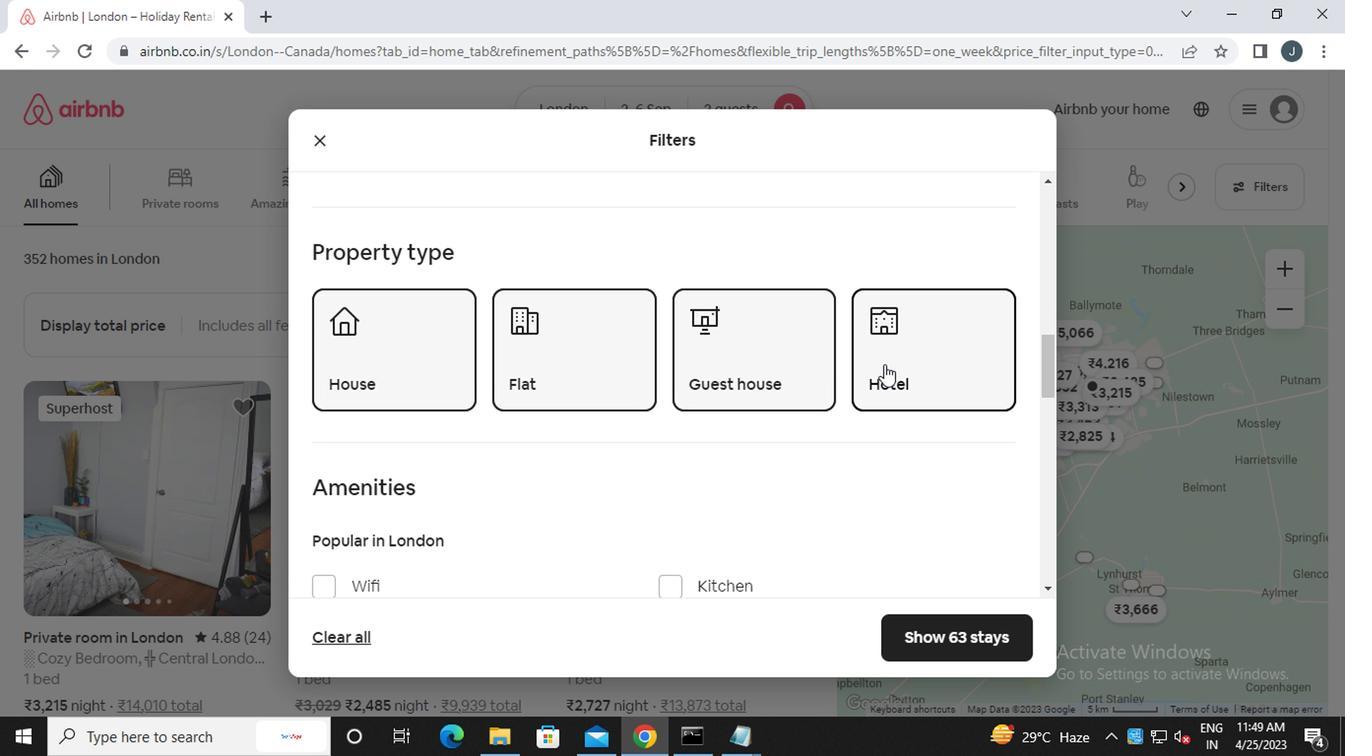 
Action: Mouse scrolled (880, 365) with delta (0, -1)
Screenshot: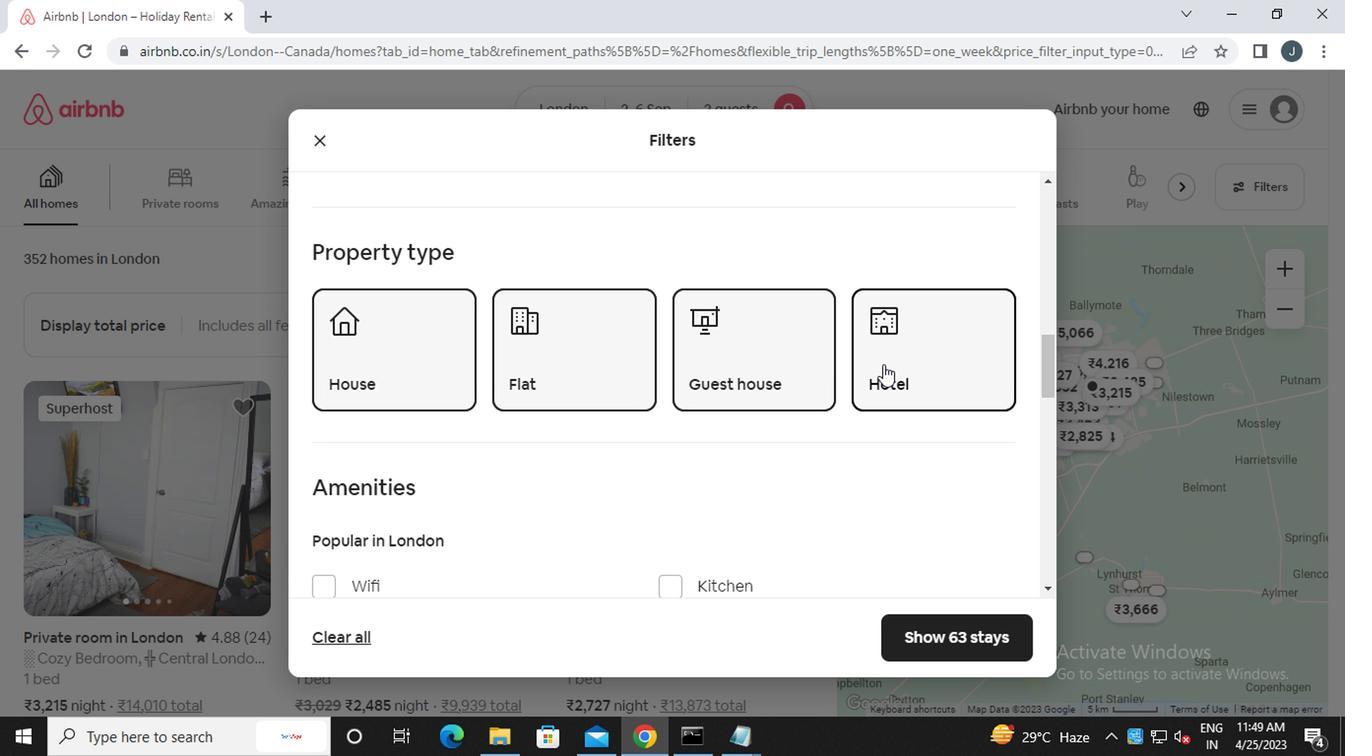 
Action: Mouse scrolled (880, 365) with delta (0, -1)
Screenshot: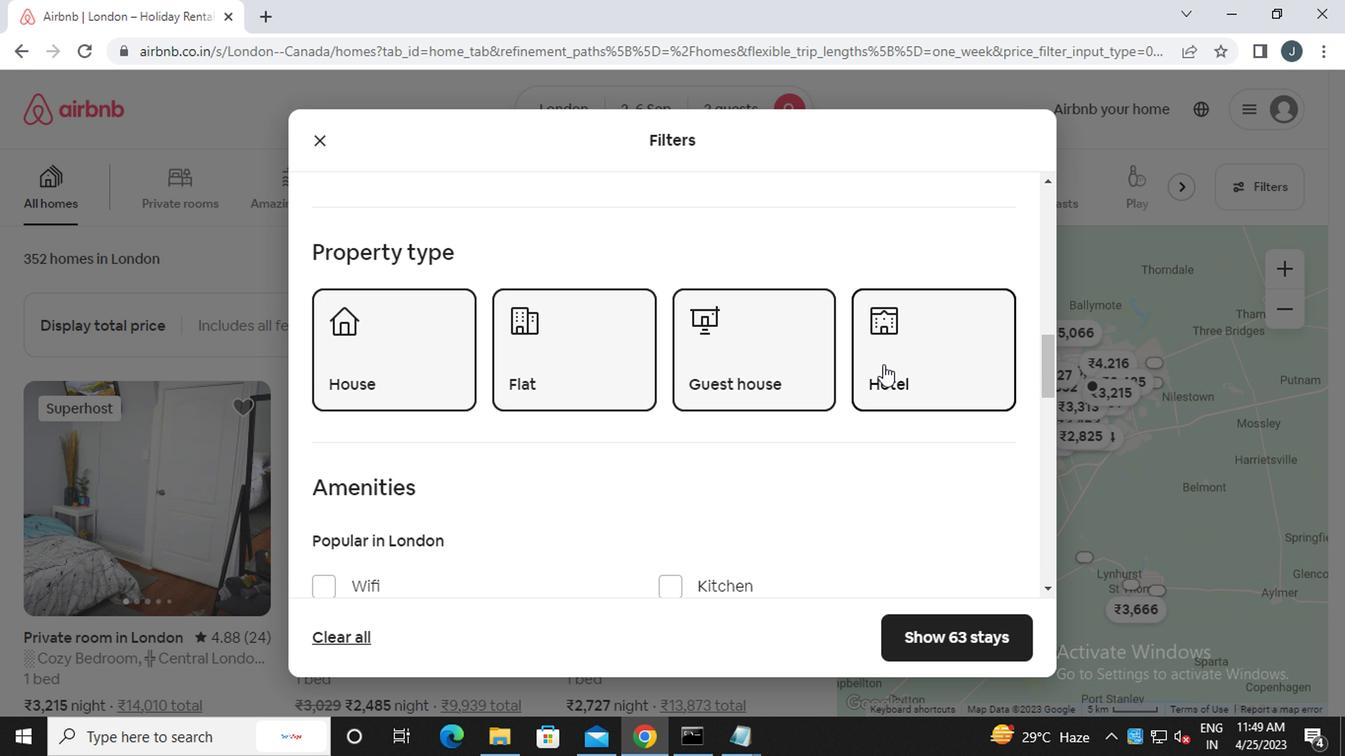 
Action: Mouse scrolled (880, 365) with delta (0, -1)
Screenshot: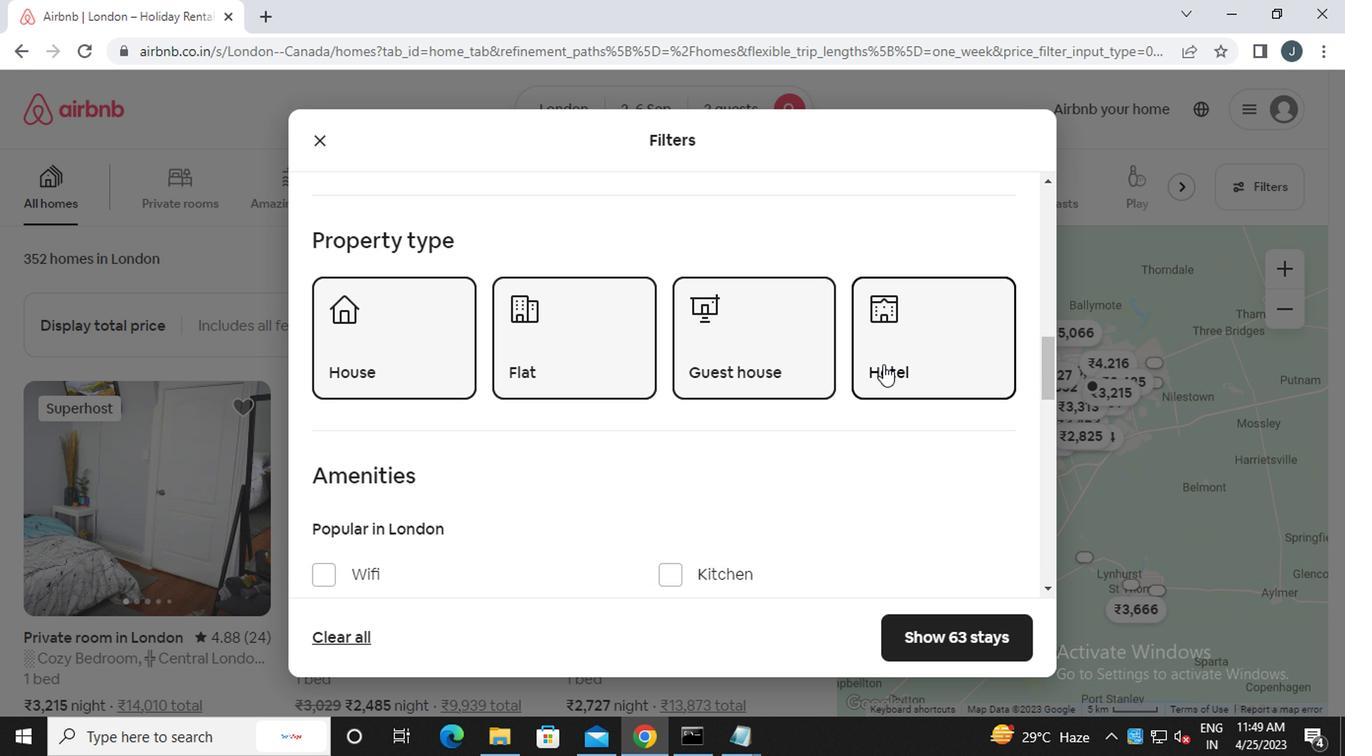 
Action: Mouse scrolled (880, 365) with delta (0, -1)
Screenshot: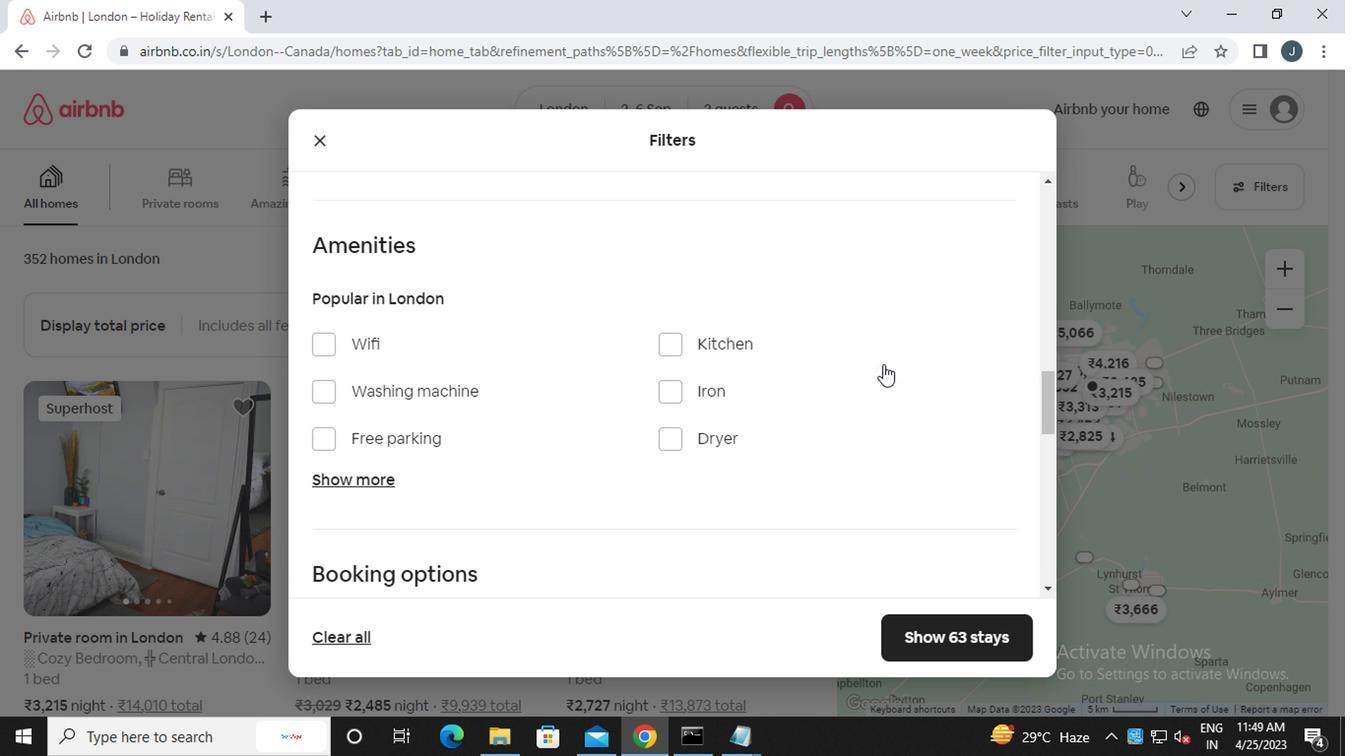 
Action: Mouse scrolled (880, 365) with delta (0, -1)
Screenshot: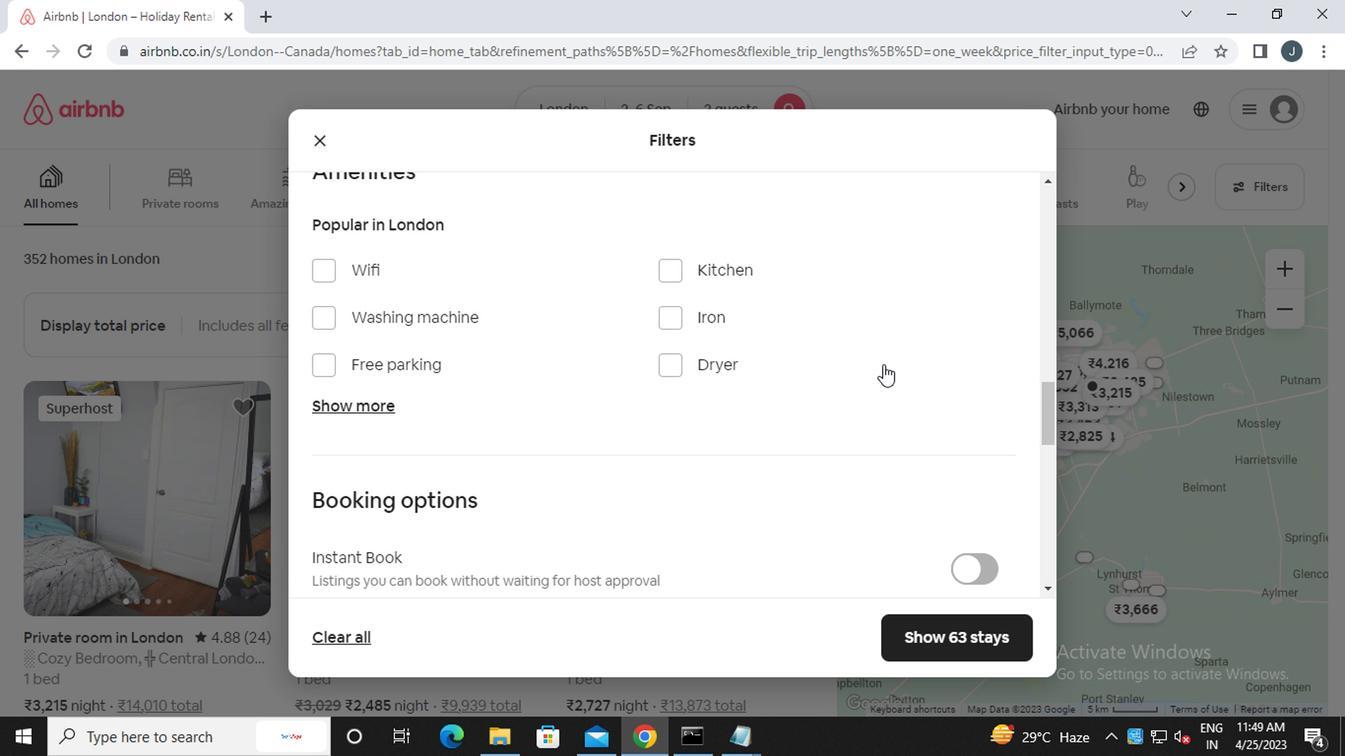 
Action: Mouse scrolled (880, 365) with delta (0, -1)
Screenshot: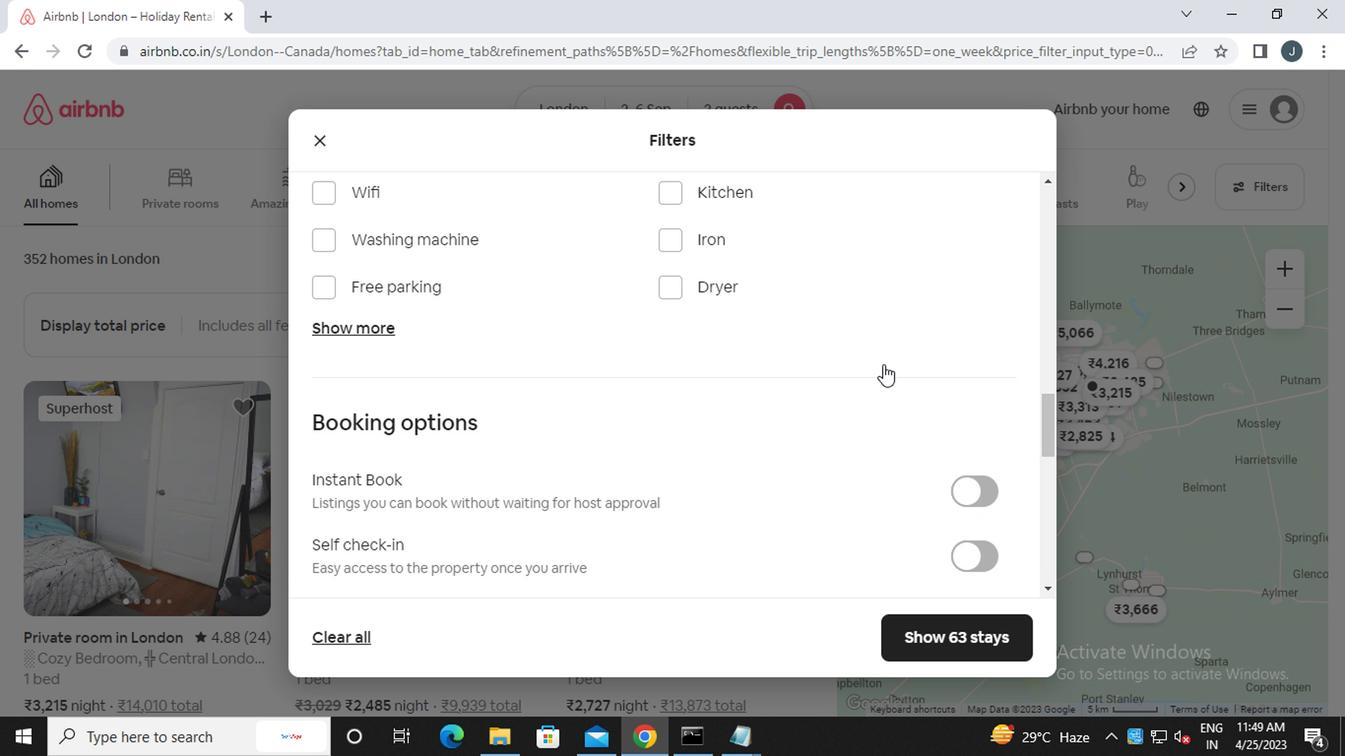 
Action: Mouse moved to (988, 362)
Screenshot: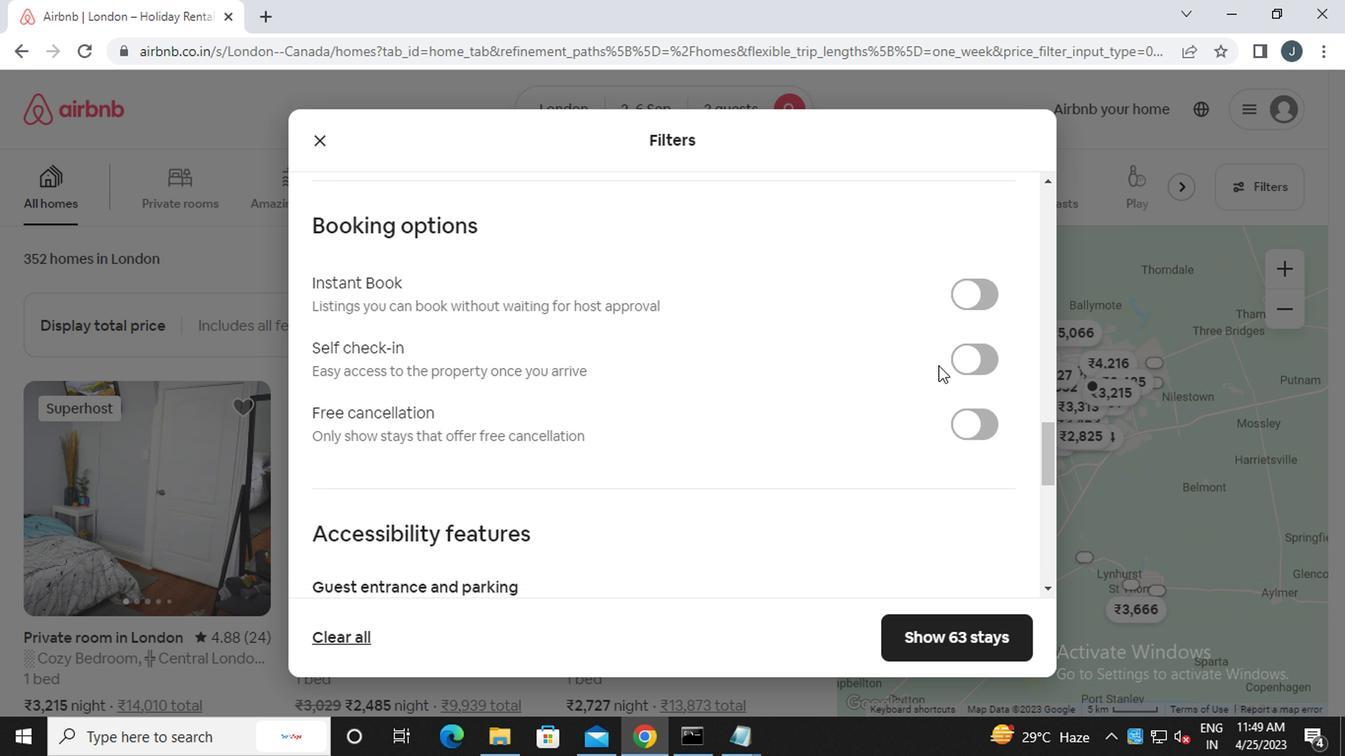 
Action: Mouse pressed left at (988, 362)
Screenshot: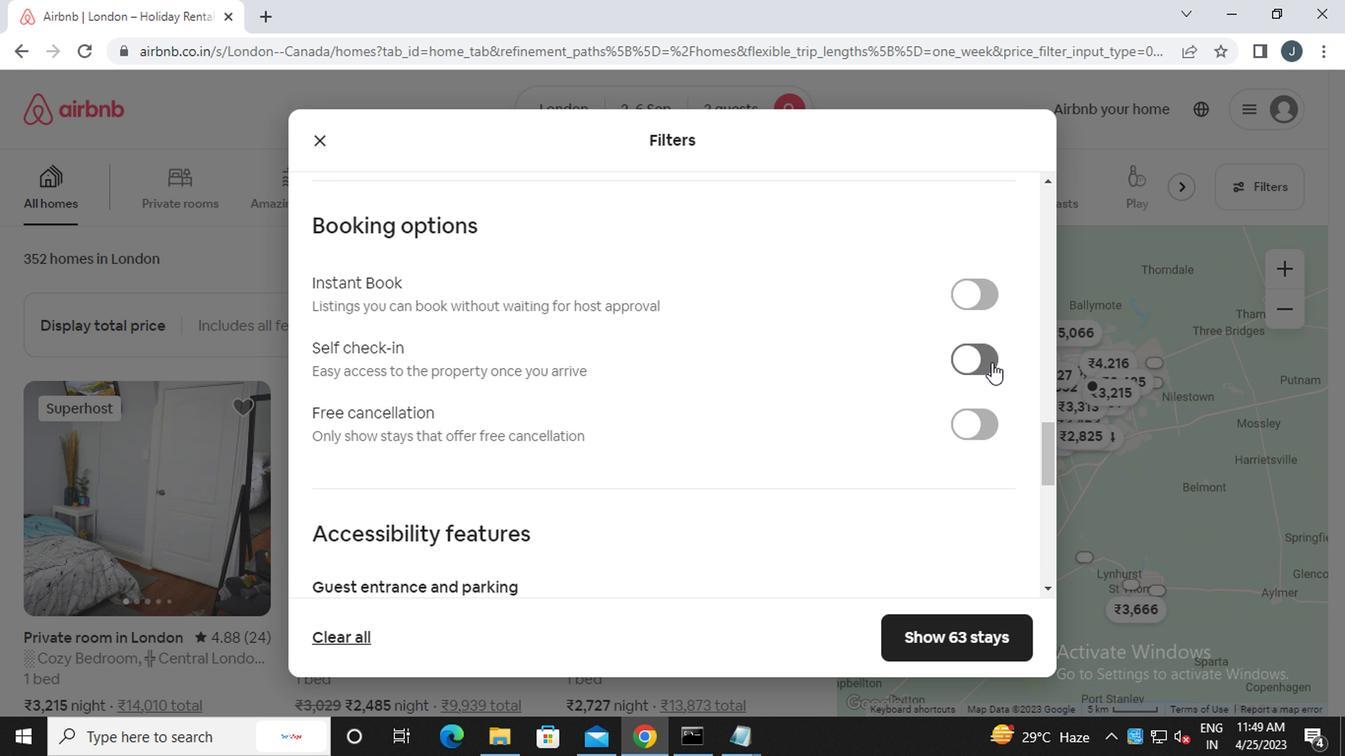 
Action: Mouse moved to (637, 425)
Screenshot: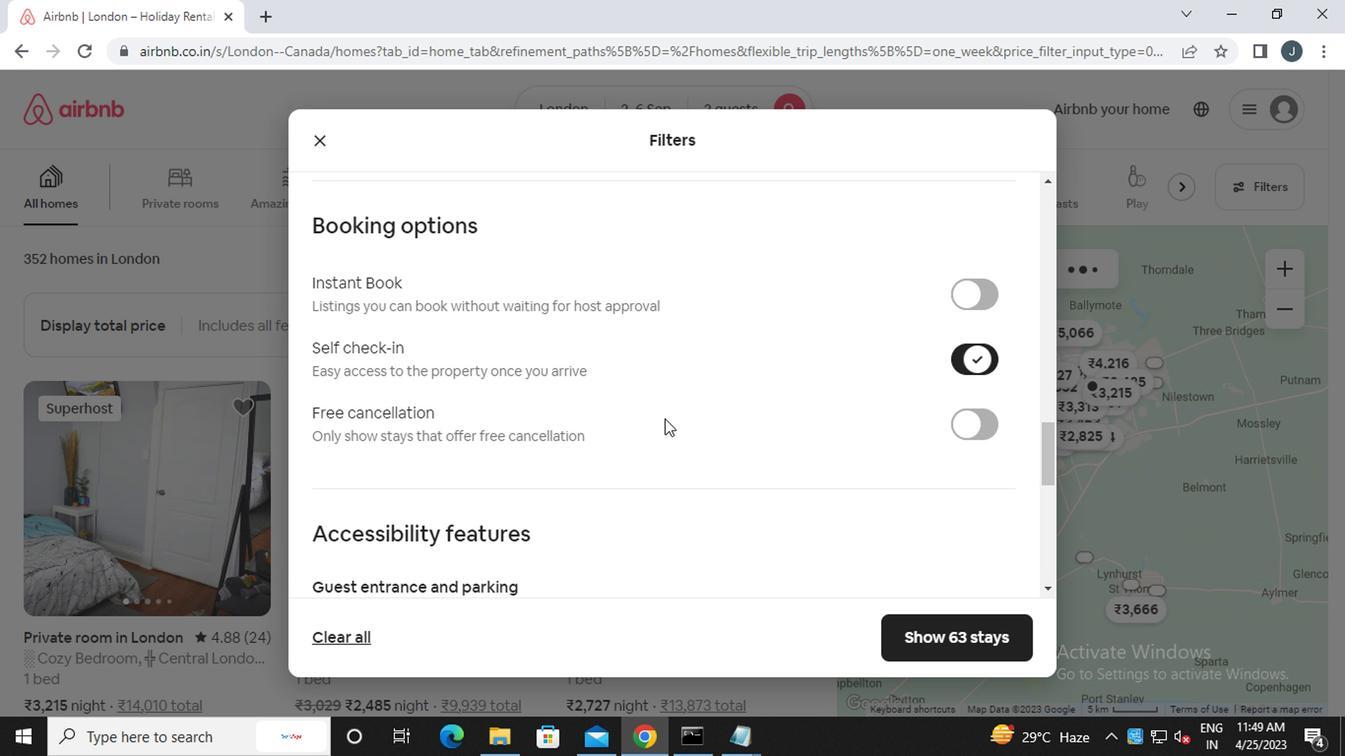 
Action: Mouse scrolled (637, 423) with delta (0, -1)
Screenshot: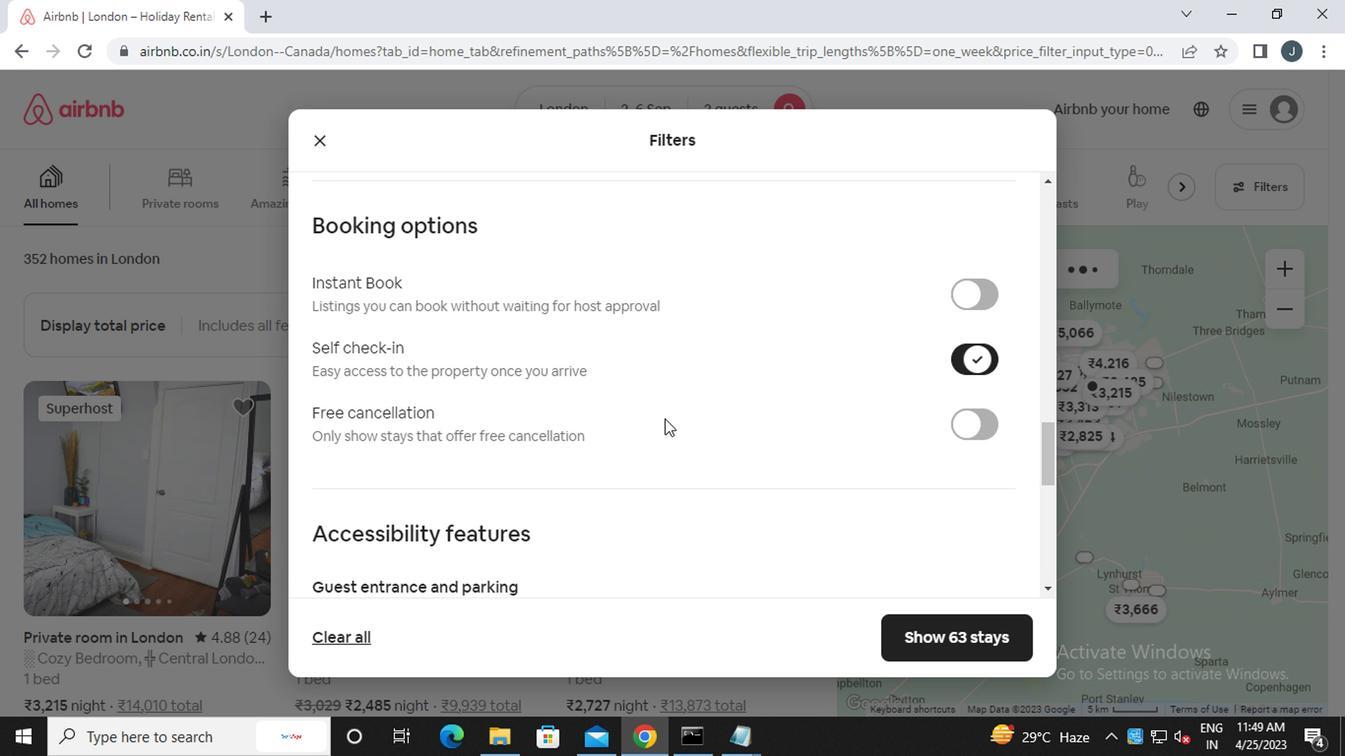 
Action: Mouse scrolled (637, 423) with delta (0, -1)
Screenshot: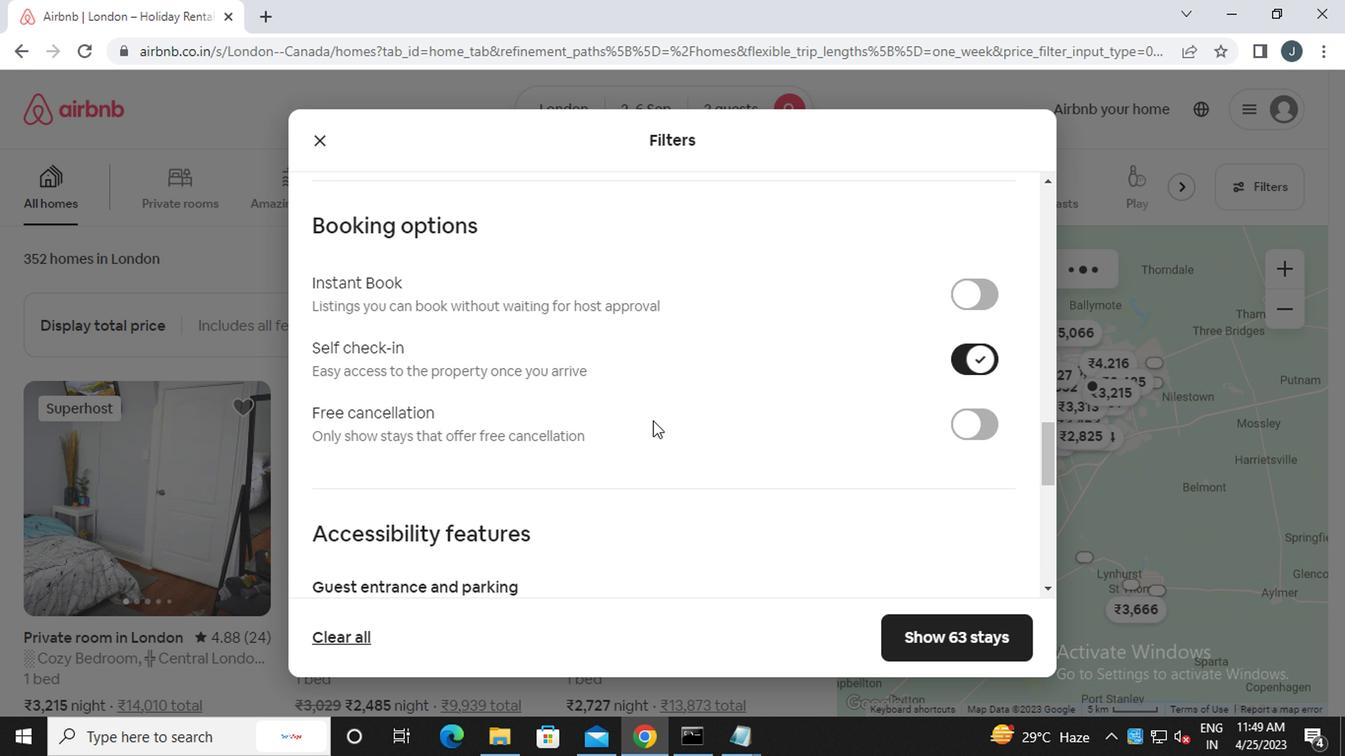 
Action: Mouse scrolled (637, 423) with delta (0, -1)
Screenshot: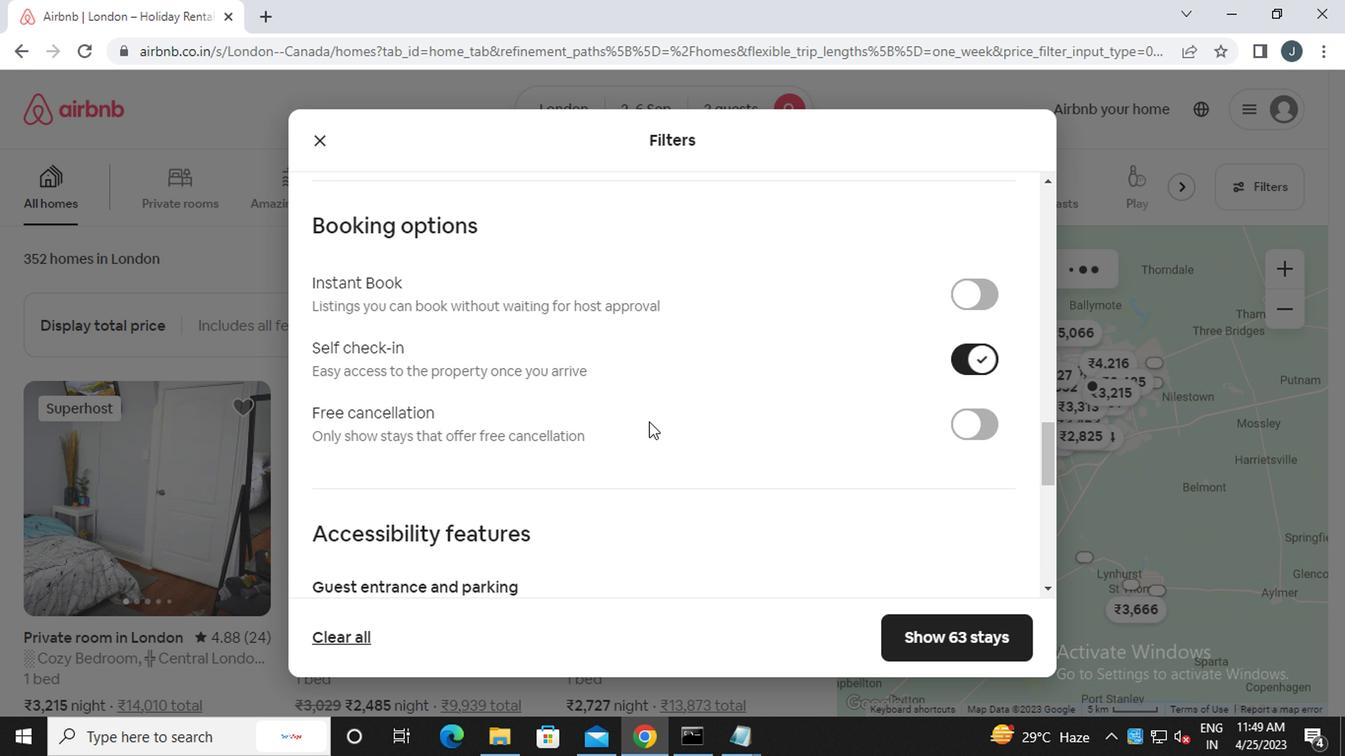 
Action: Mouse scrolled (637, 423) with delta (0, -1)
Screenshot: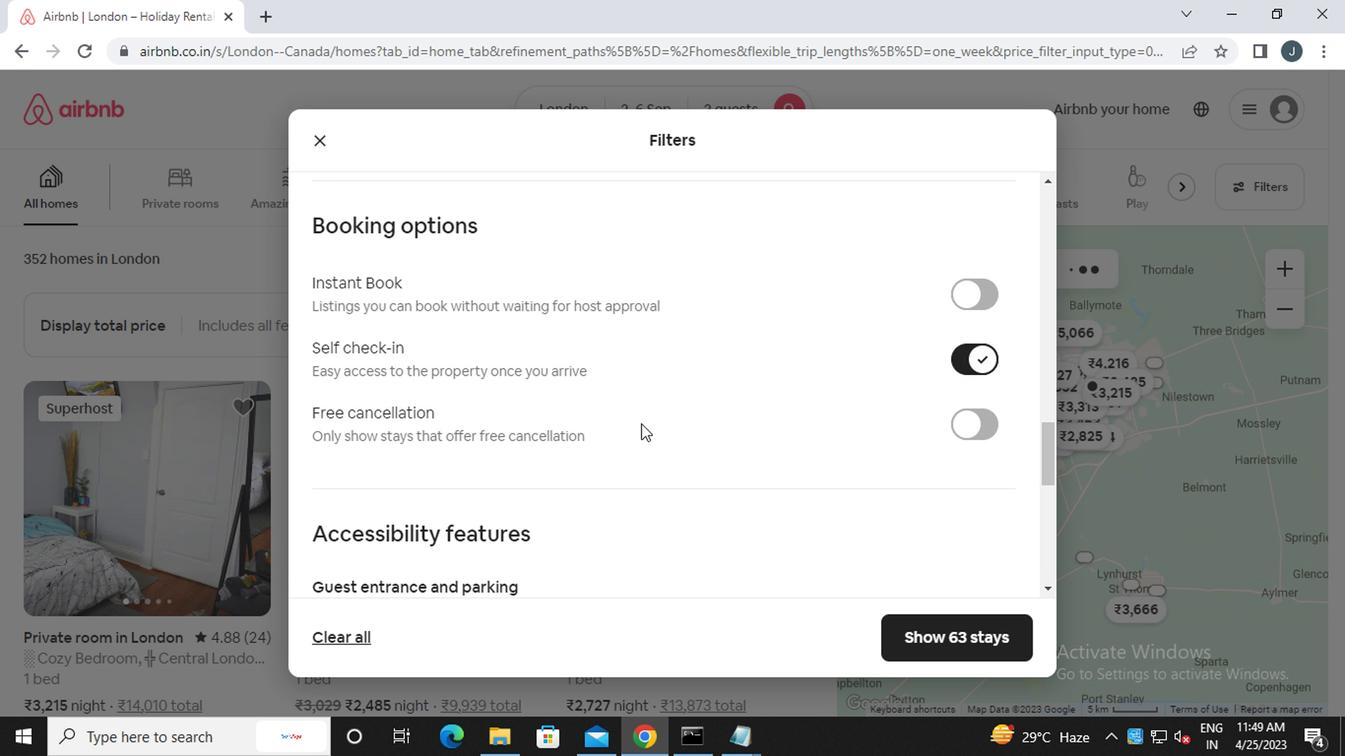 
Action: Mouse scrolled (637, 423) with delta (0, -1)
Screenshot: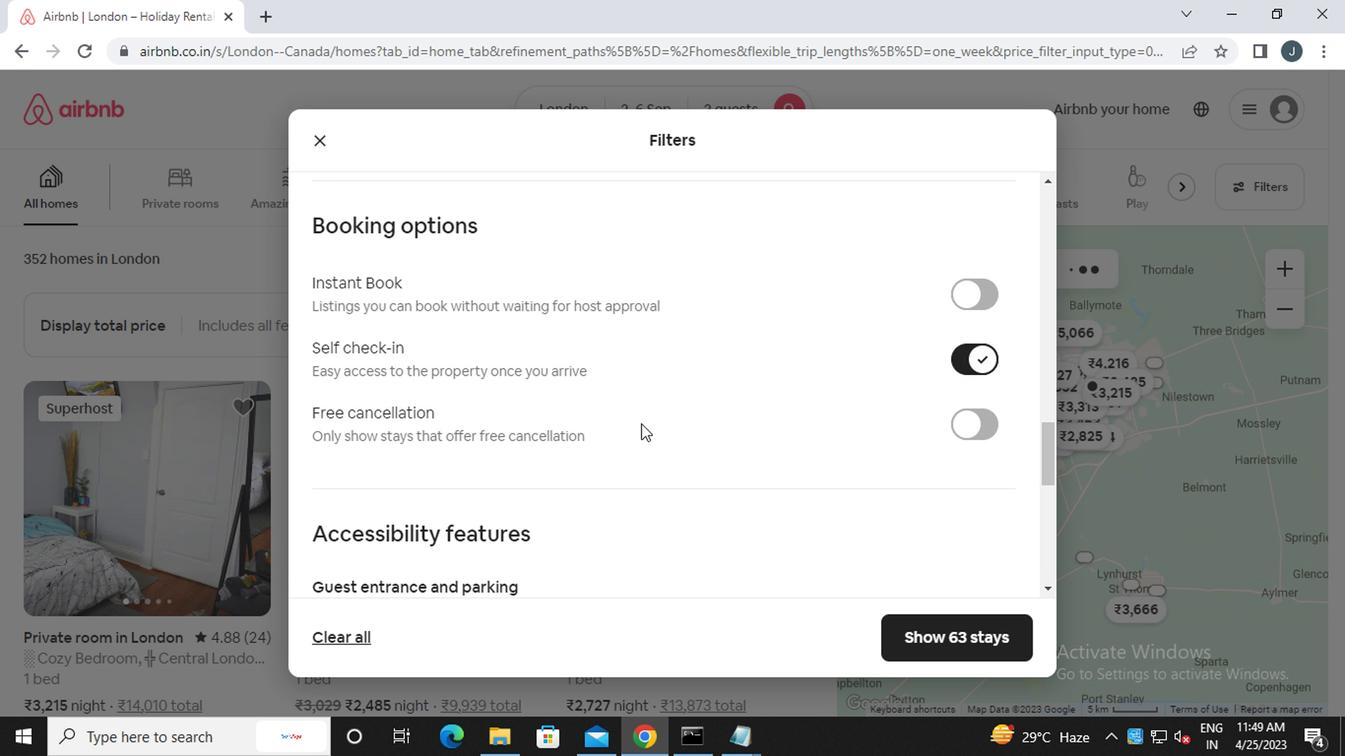
Action: Mouse scrolled (637, 423) with delta (0, -1)
Screenshot: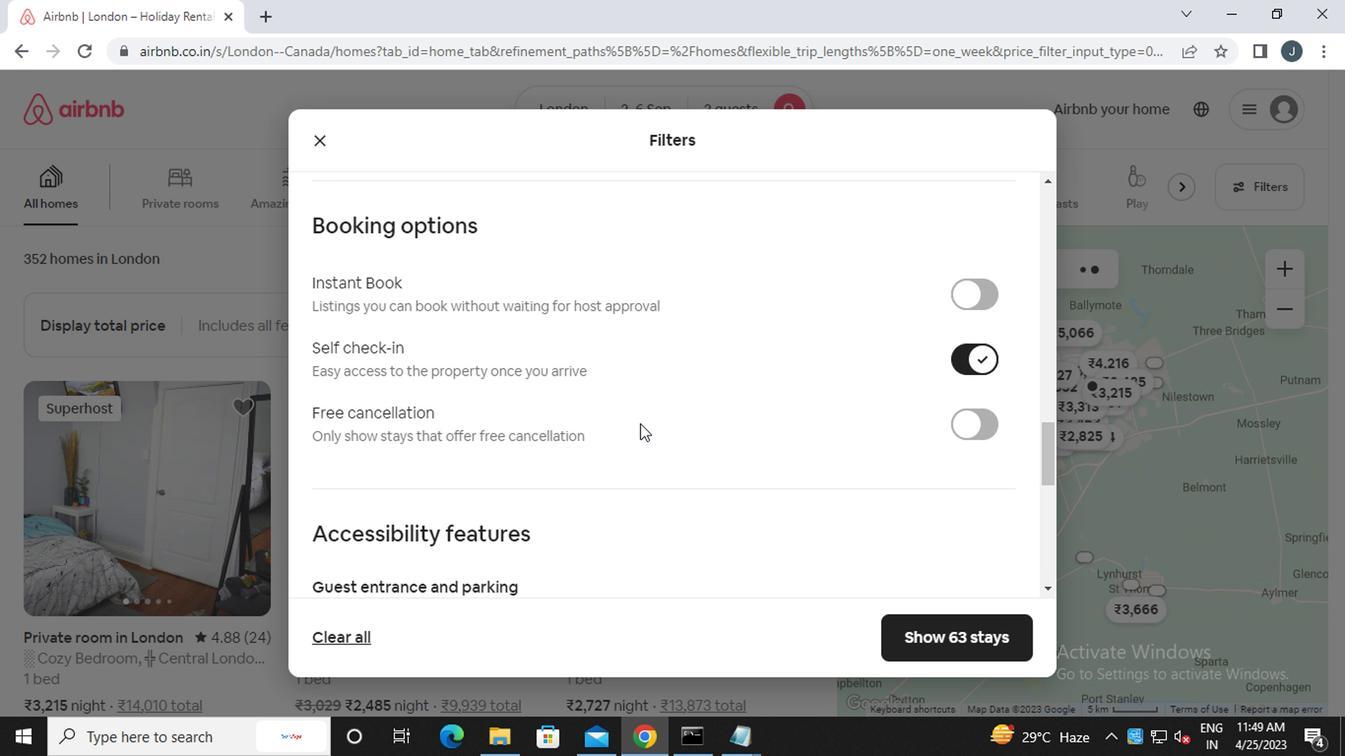 
Action: Mouse moved to (316, 511)
Screenshot: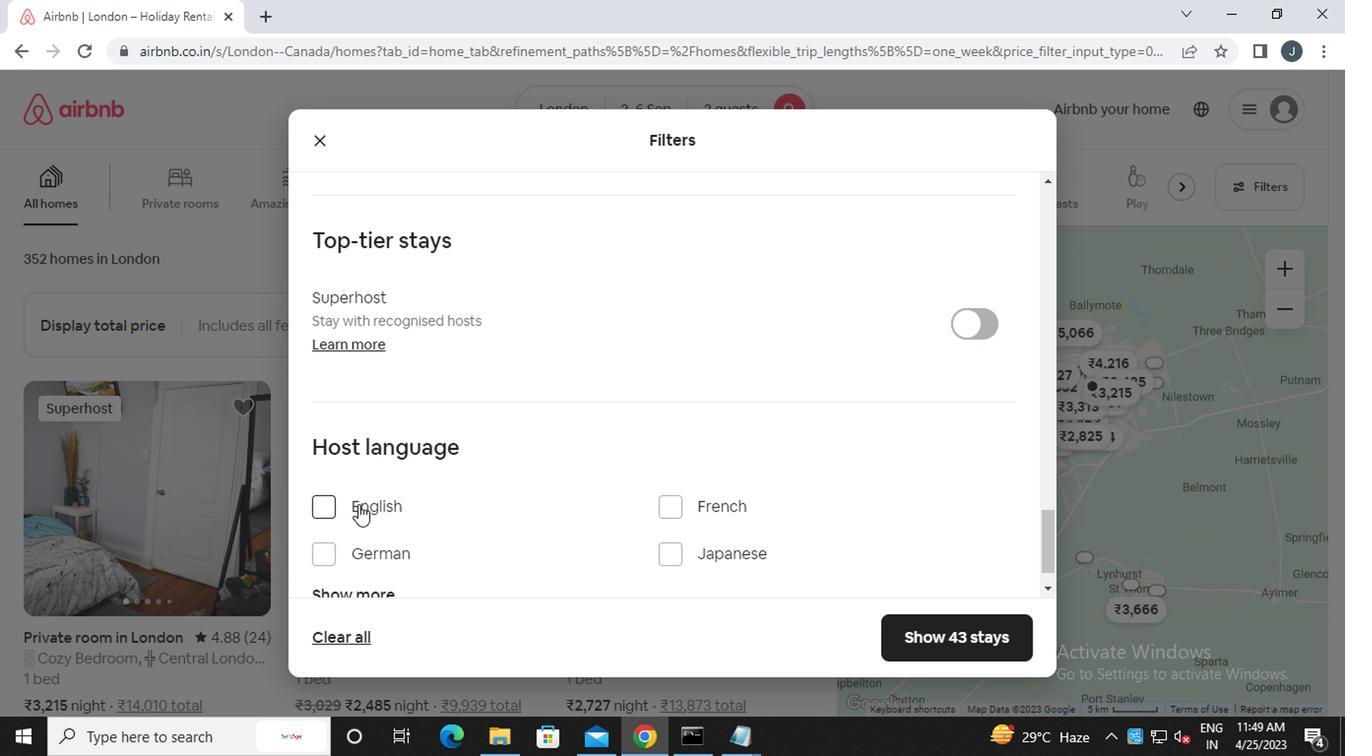 
Action: Mouse pressed left at (316, 511)
Screenshot: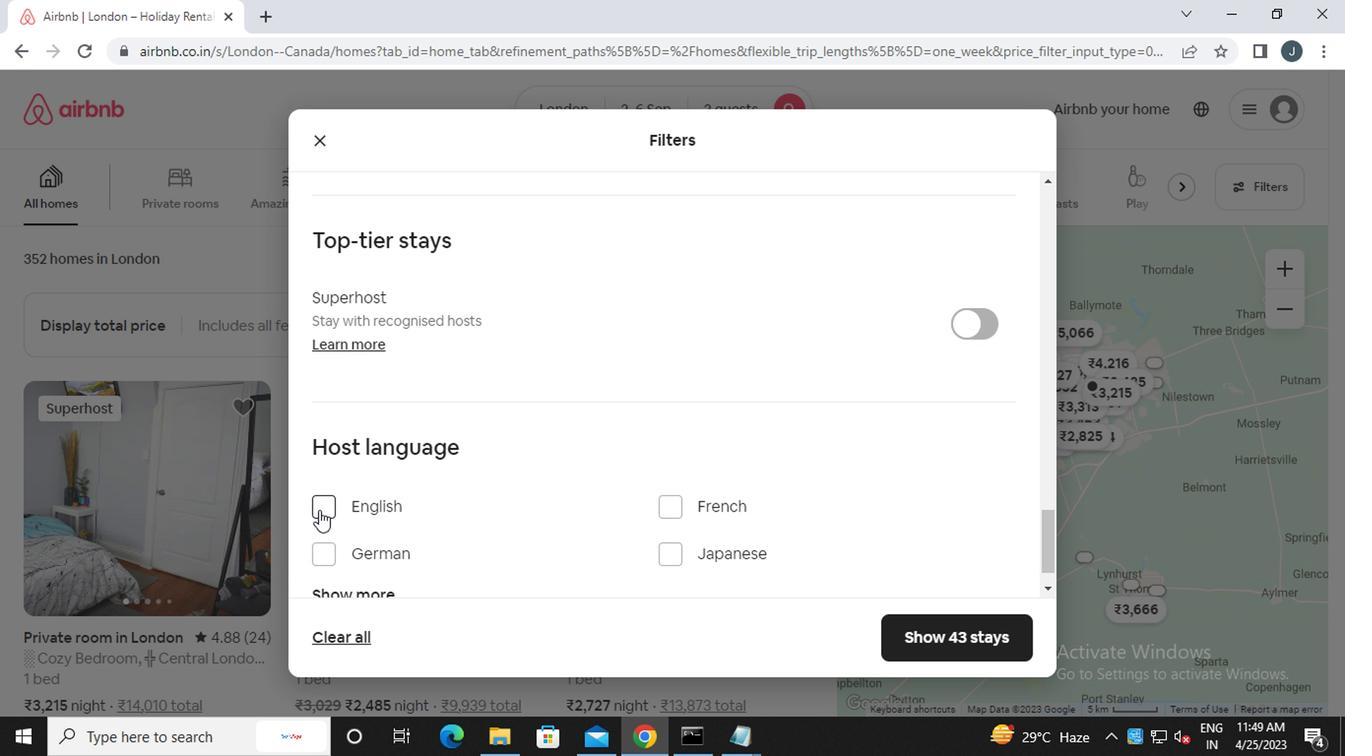 
Action: Mouse moved to (934, 632)
Screenshot: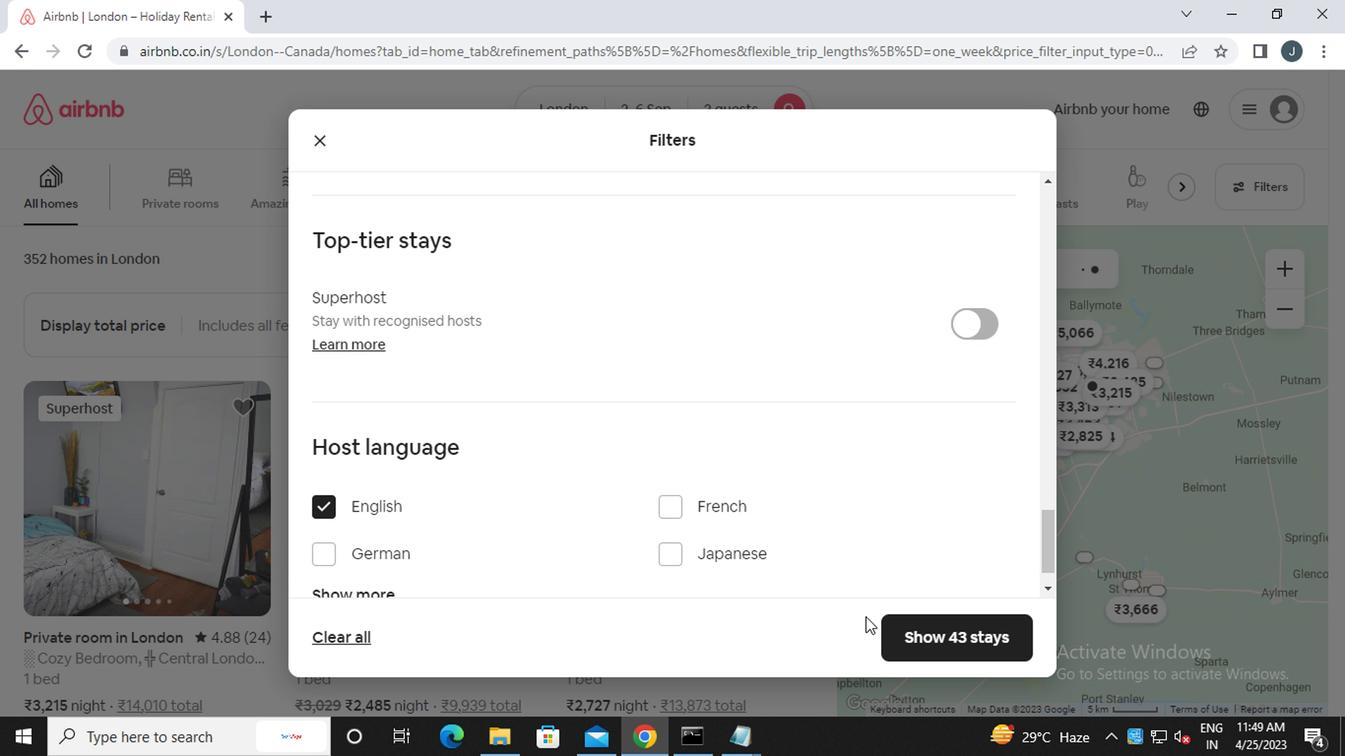 
Action: Mouse pressed left at (934, 632)
Screenshot: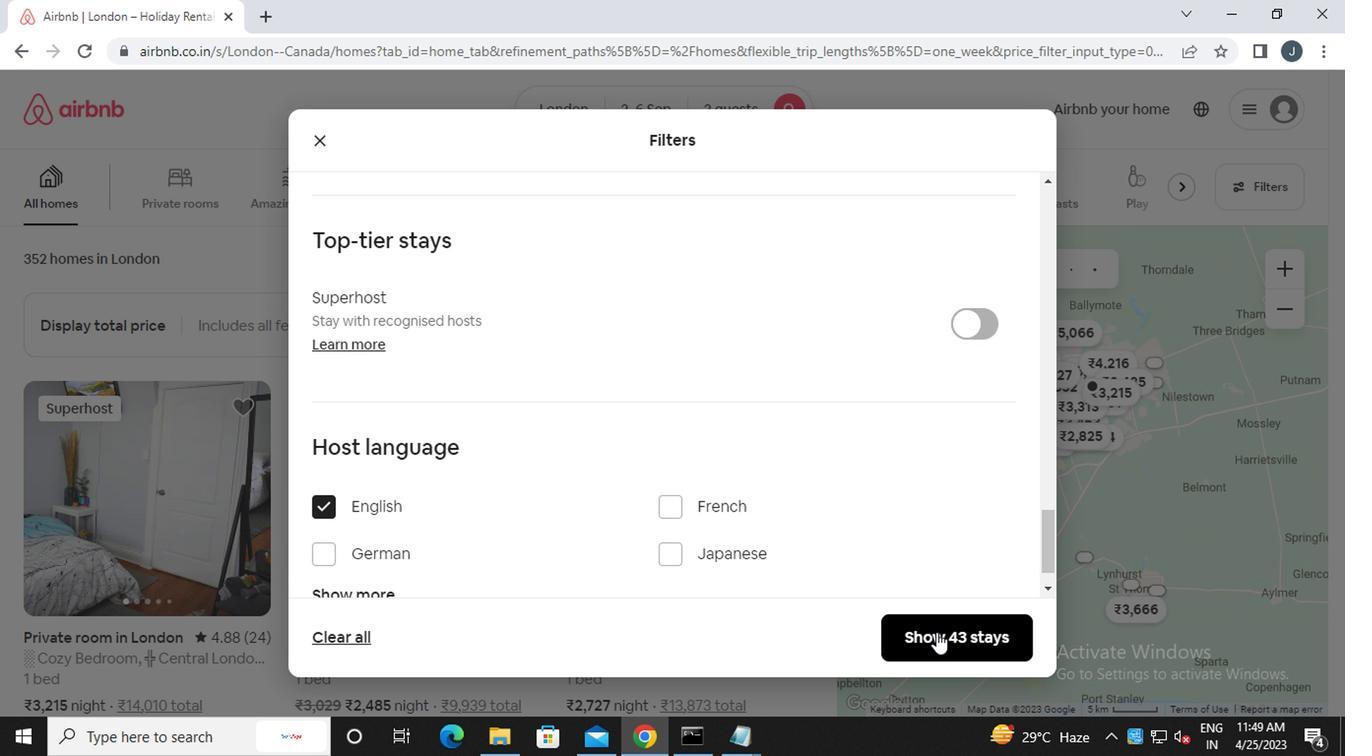 
Action: Mouse moved to (917, 615)
Screenshot: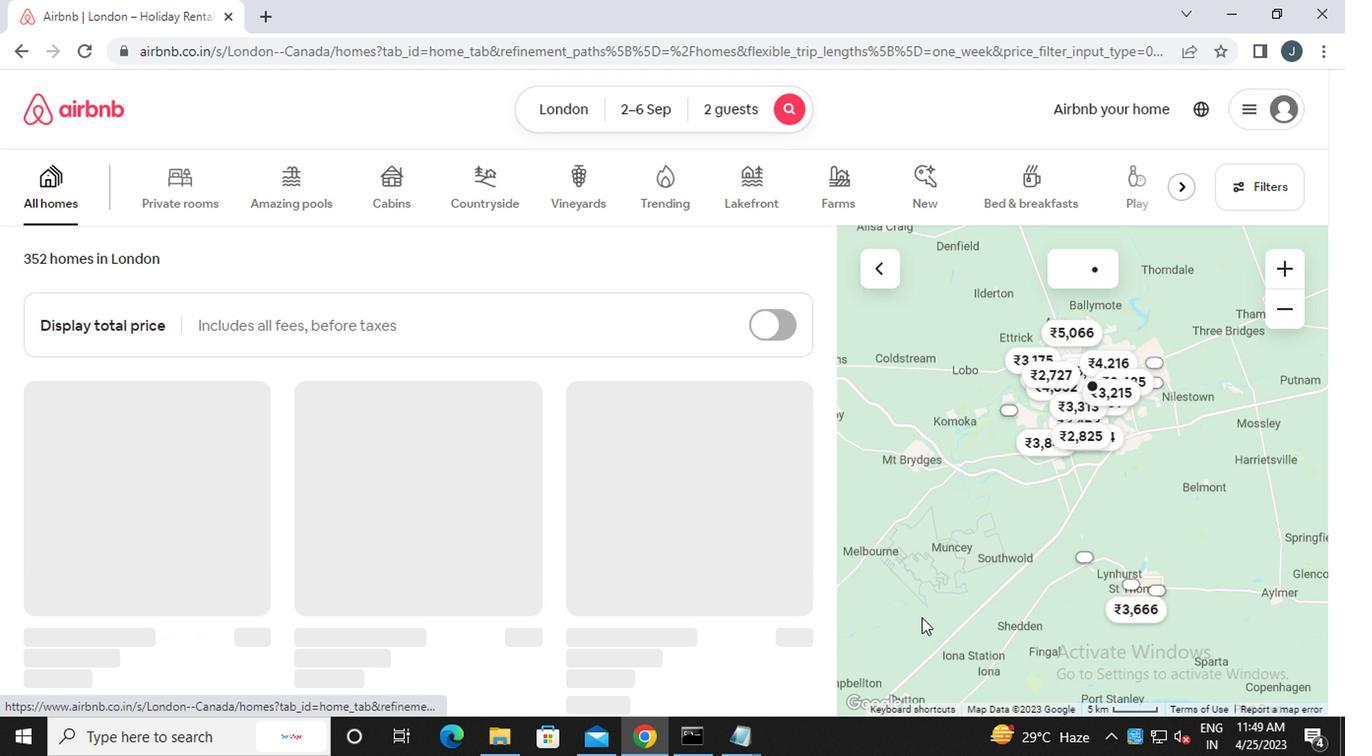 
